 Task: Search one way flight ticket for 1 adult, 6 children, 1 infant in seat and 1 infant on lap in business from Gustavus: Gustavus Airport to Springfield: Abraham Lincoln Capital Airport on 5-2-2023. Choice of flights is Emirates. Number of bags: 2 carry on bags. Price is upto 90000. Outbound departure time preference is 13:15.
Action: Mouse moved to (262, 172)
Screenshot: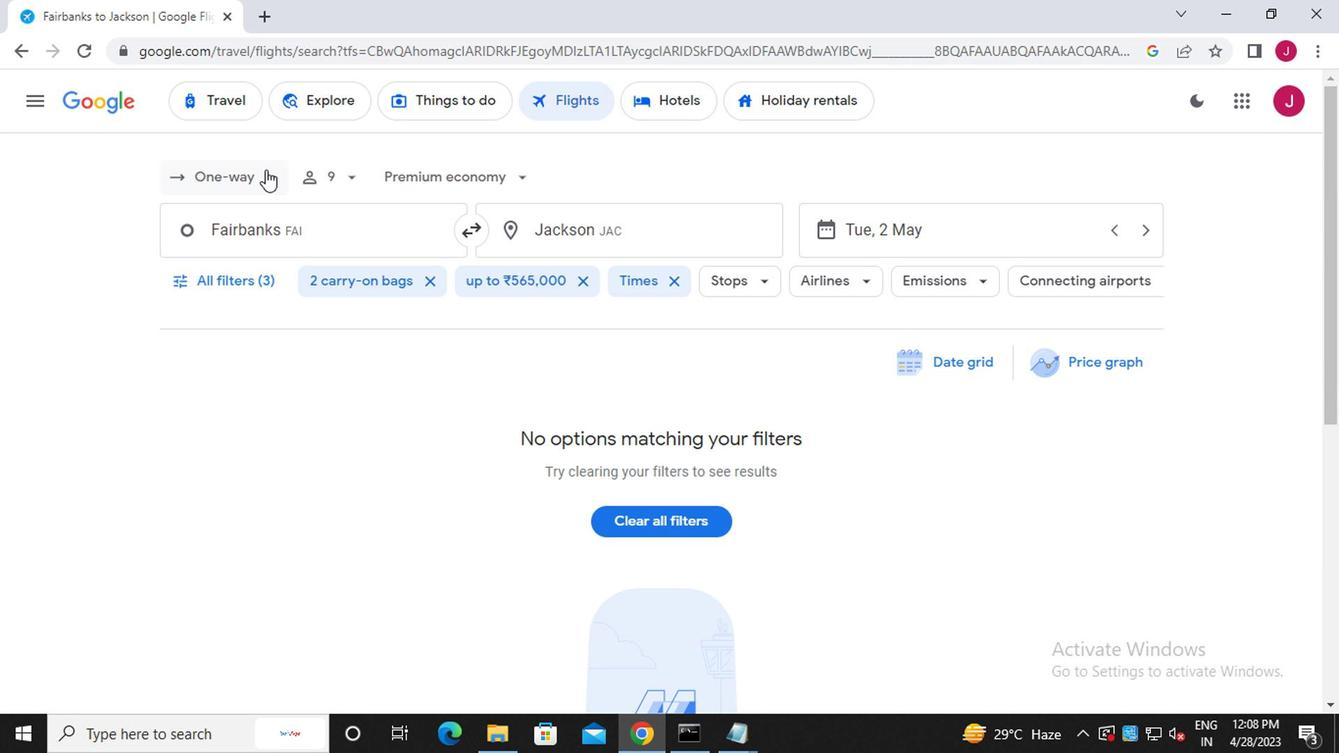 
Action: Mouse pressed left at (262, 172)
Screenshot: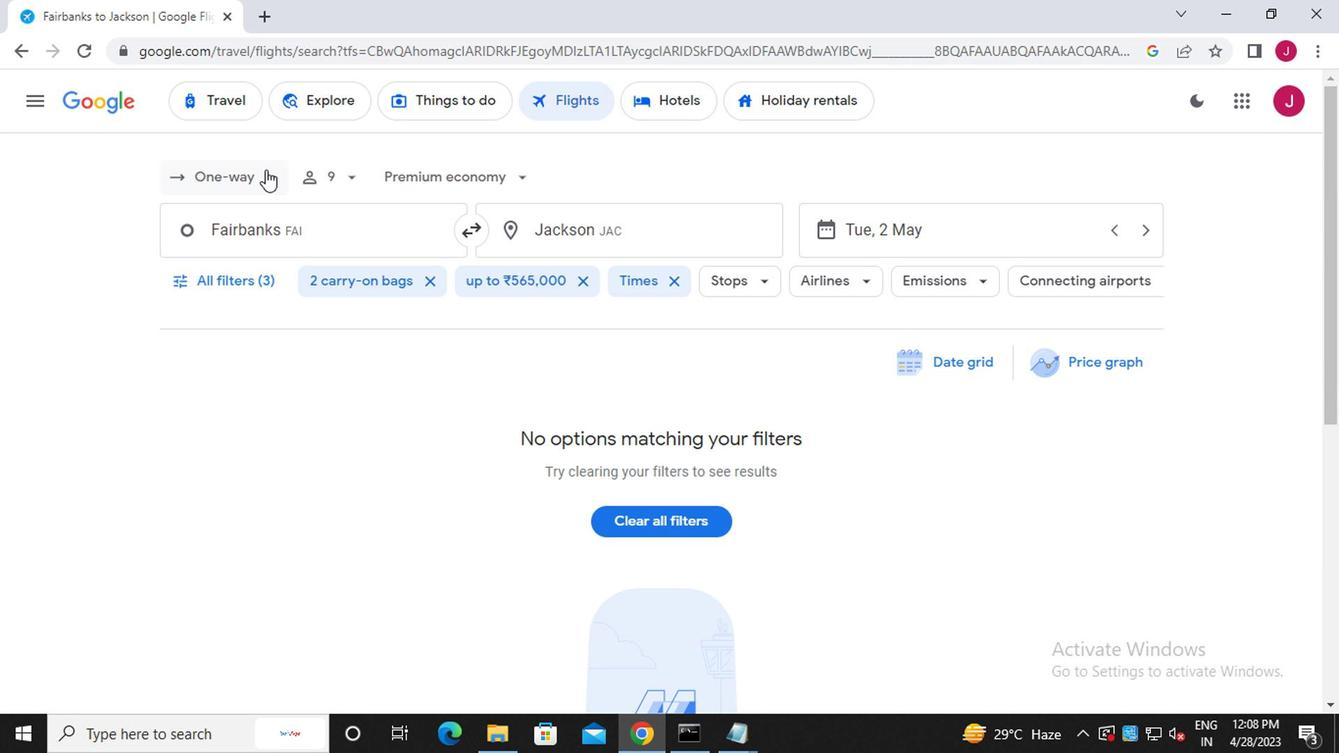 
Action: Mouse moved to (270, 262)
Screenshot: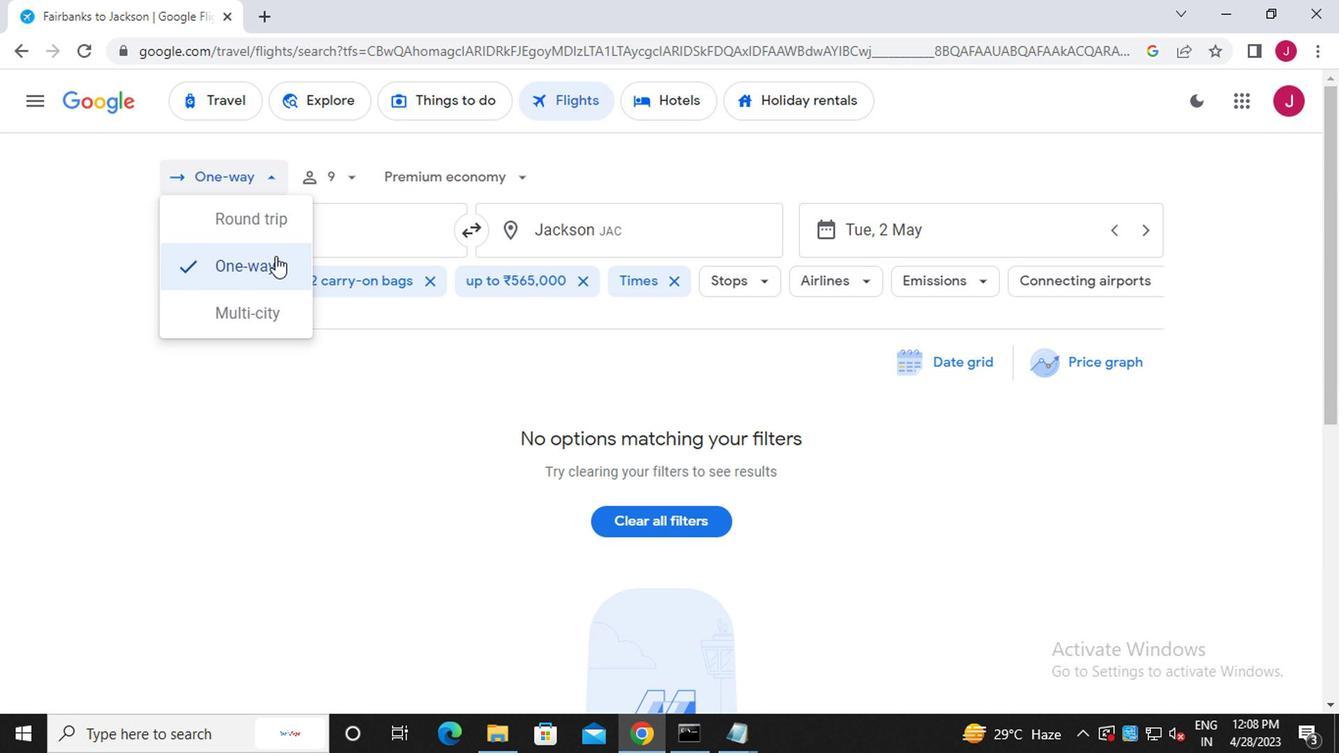 
Action: Mouse pressed left at (270, 262)
Screenshot: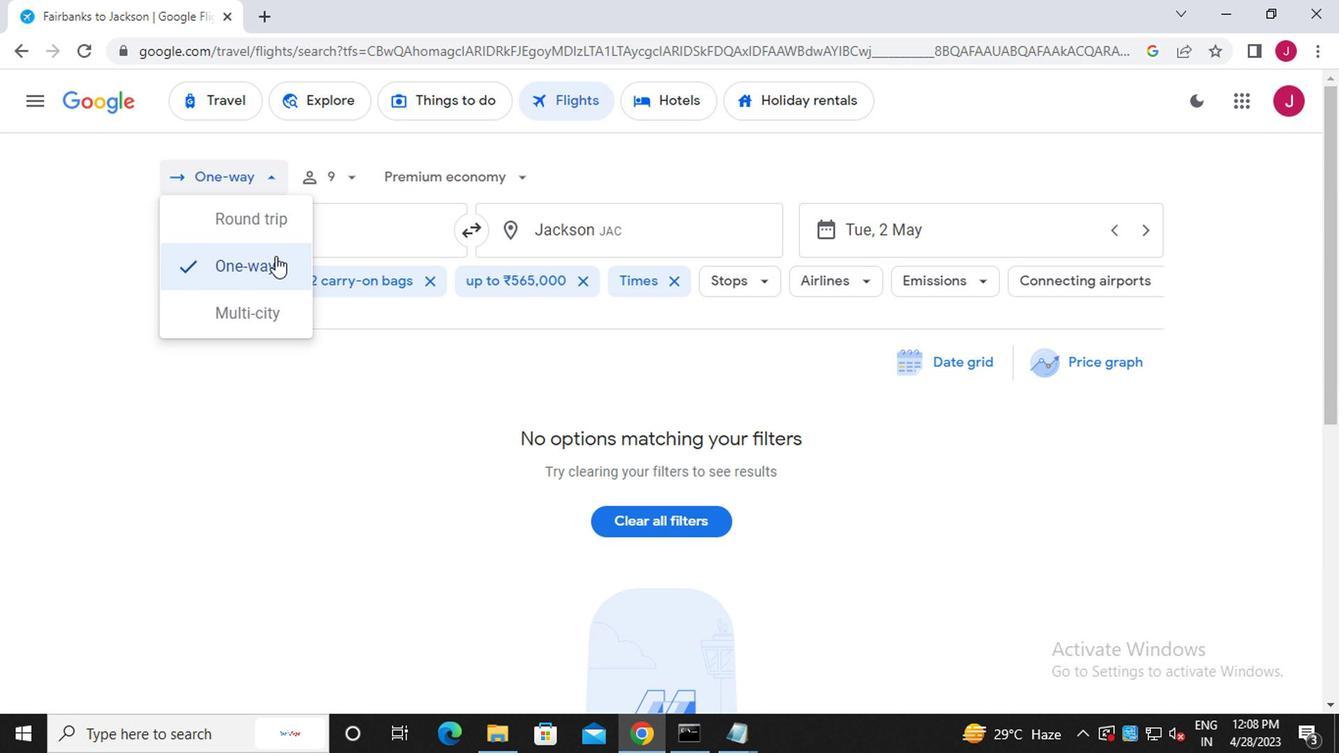 
Action: Mouse moved to (338, 176)
Screenshot: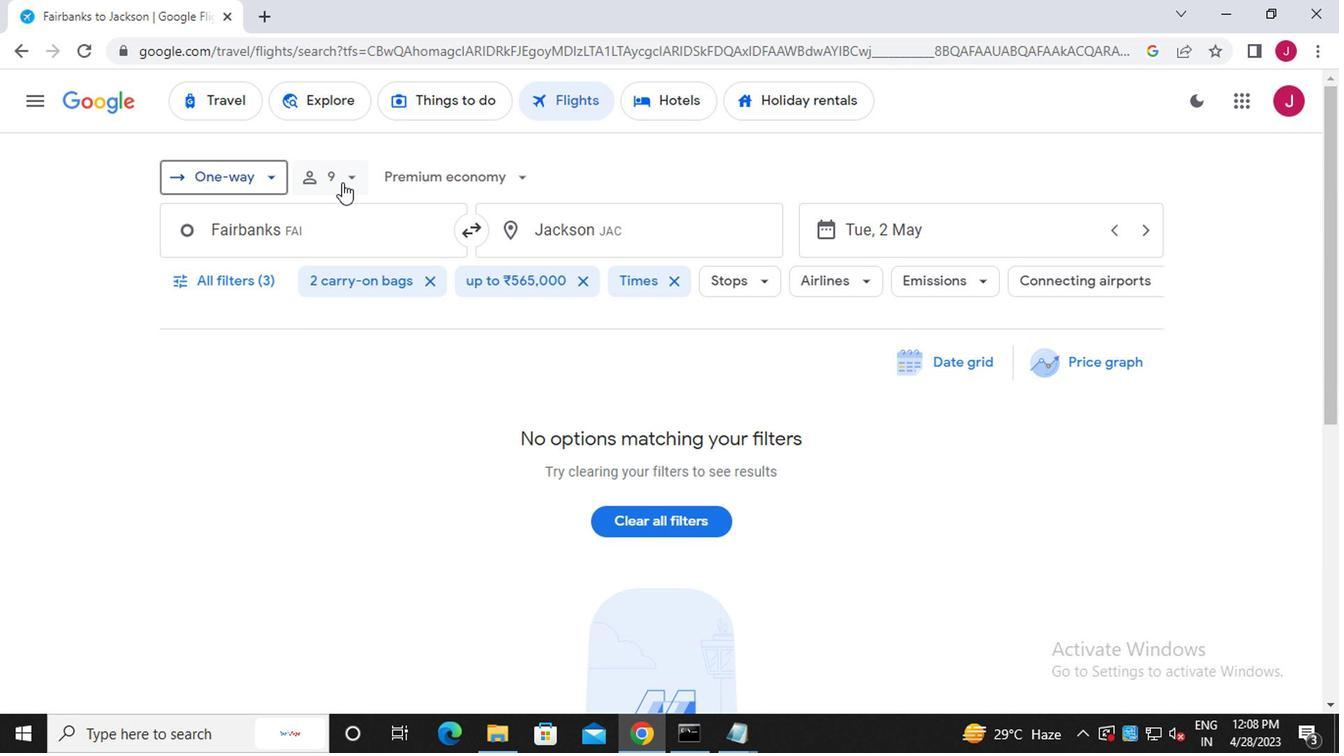 
Action: Mouse pressed left at (338, 176)
Screenshot: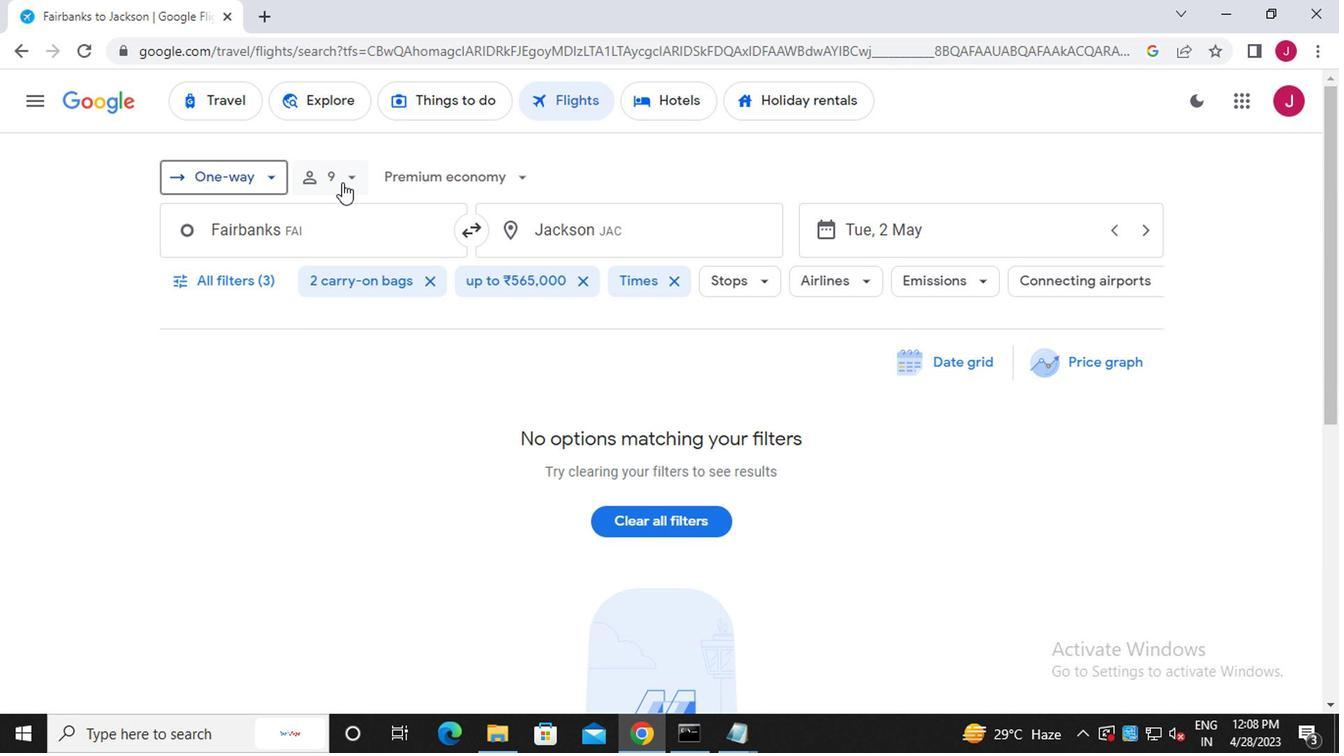 
Action: Mouse moved to (428, 226)
Screenshot: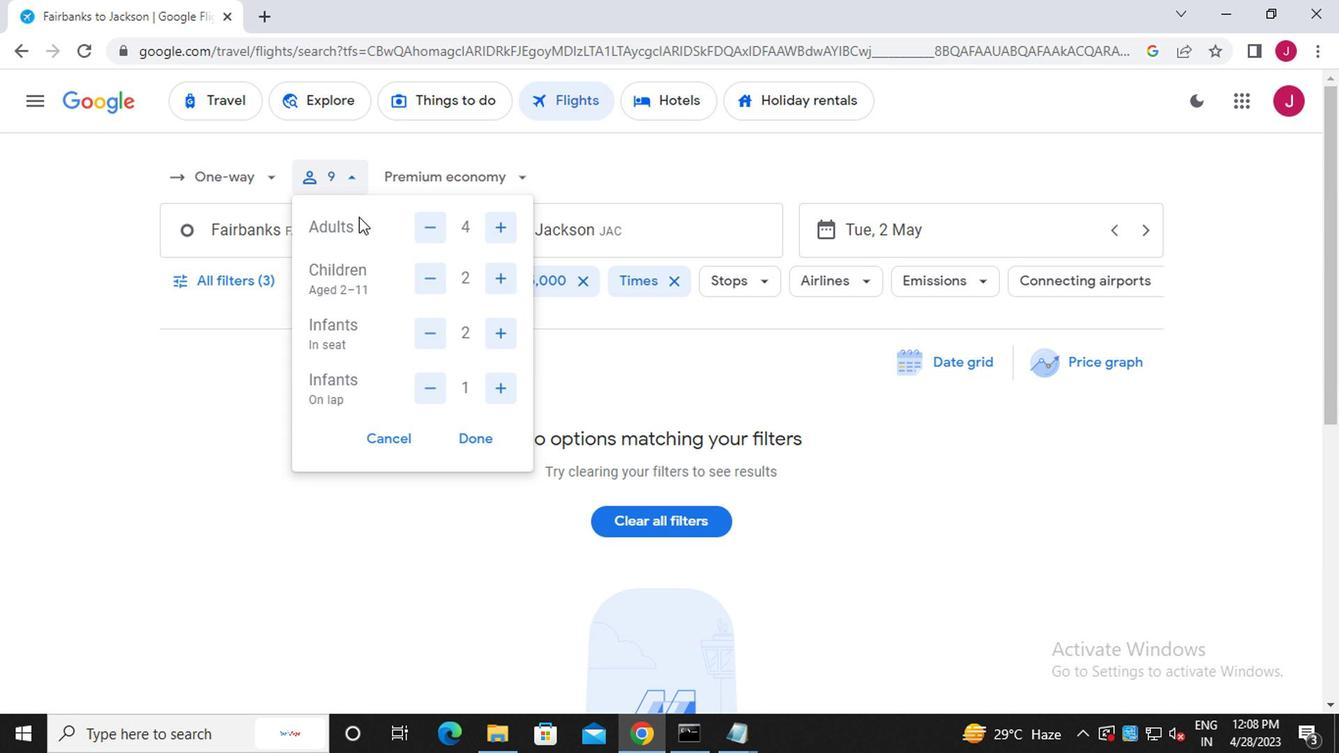 
Action: Mouse pressed left at (428, 226)
Screenshot: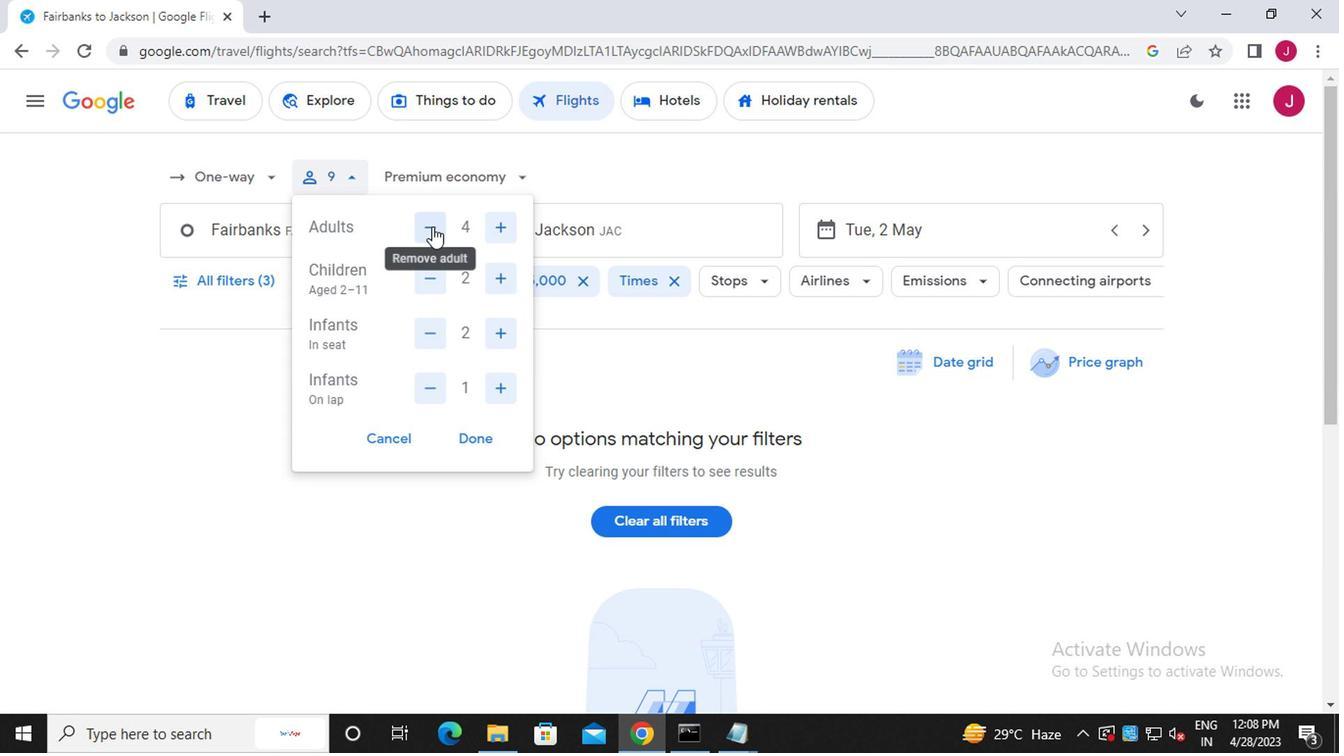 
Action: Mouse pressed left at (428, 226)
Screenshot: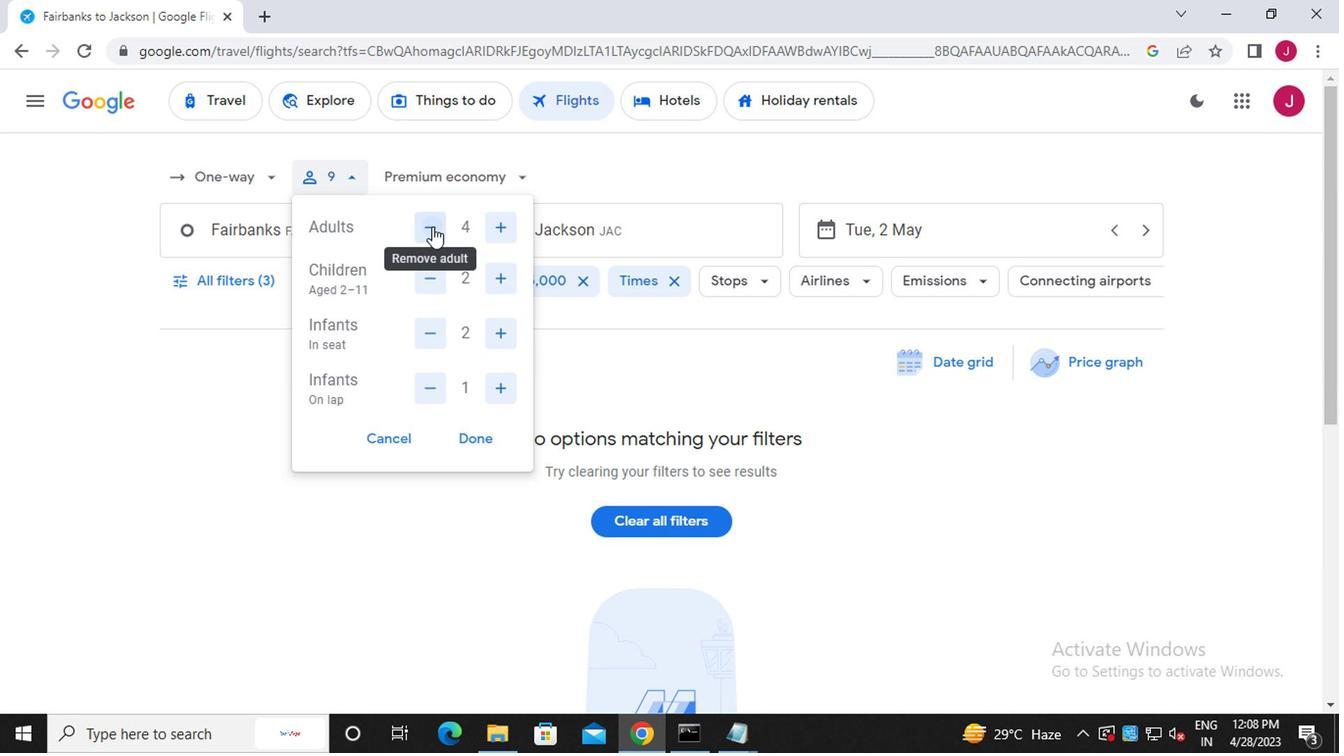 
Action: Mouse pressed left at (428, 226)
Screenshot: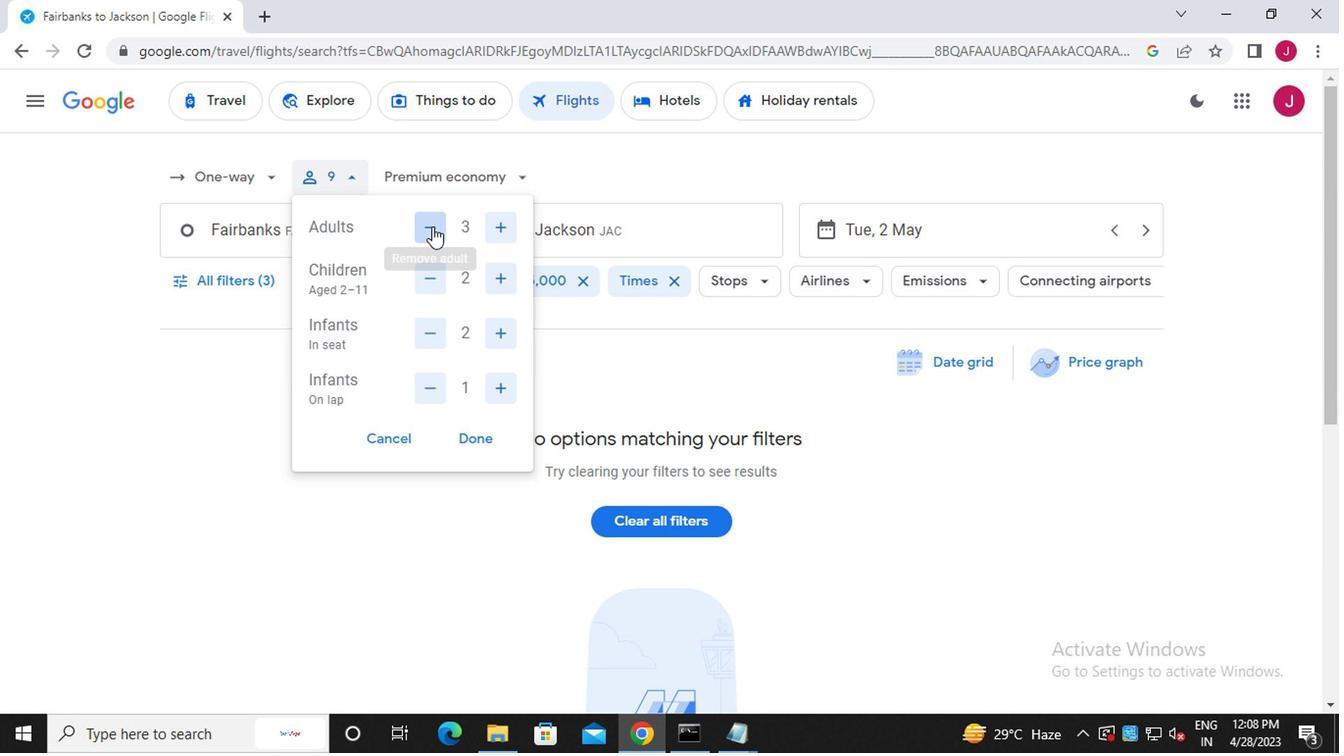 
Action: Mouse moved to (503, 277)
Screenshot: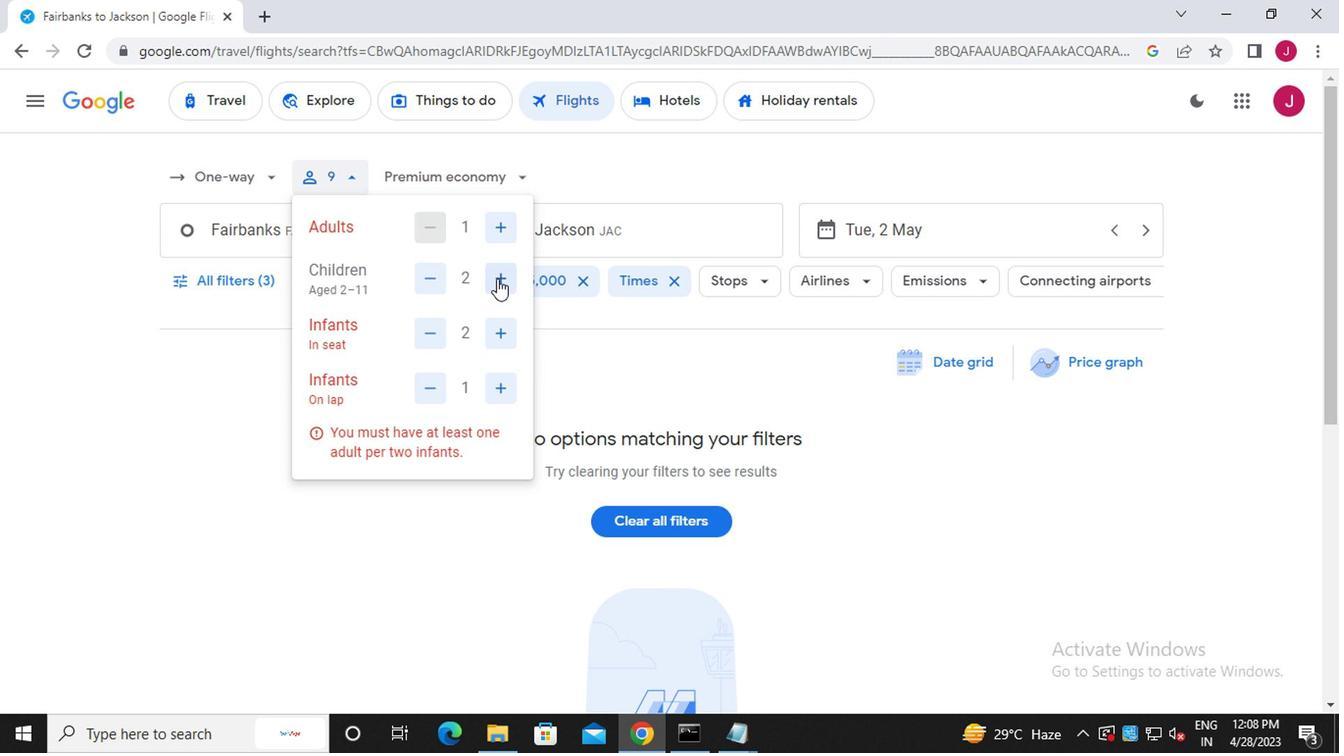 
Action: Mouse pressed left at (503, 277)
Screenshot: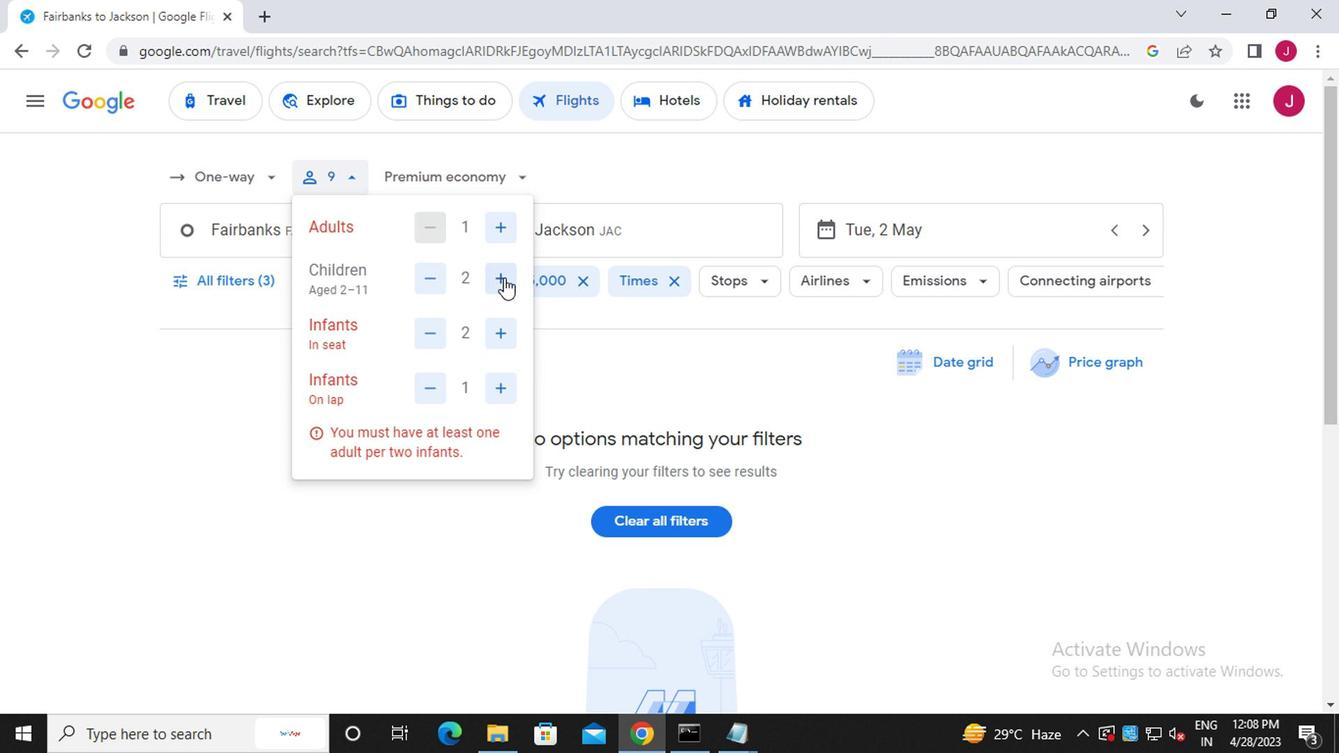 
Action: Mouse pressed left at (503, 277)
Screenshot: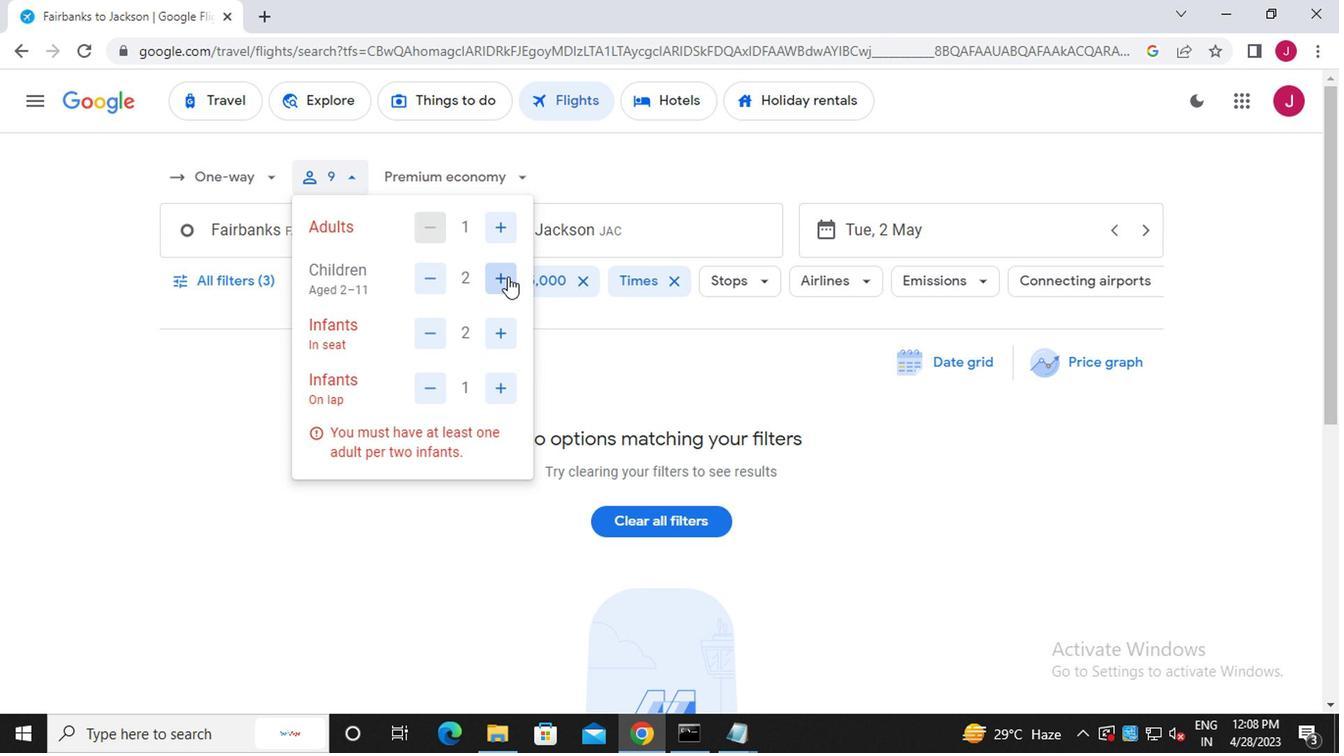 
Action: Mouse pressed left at (503, 277)
Screenshot: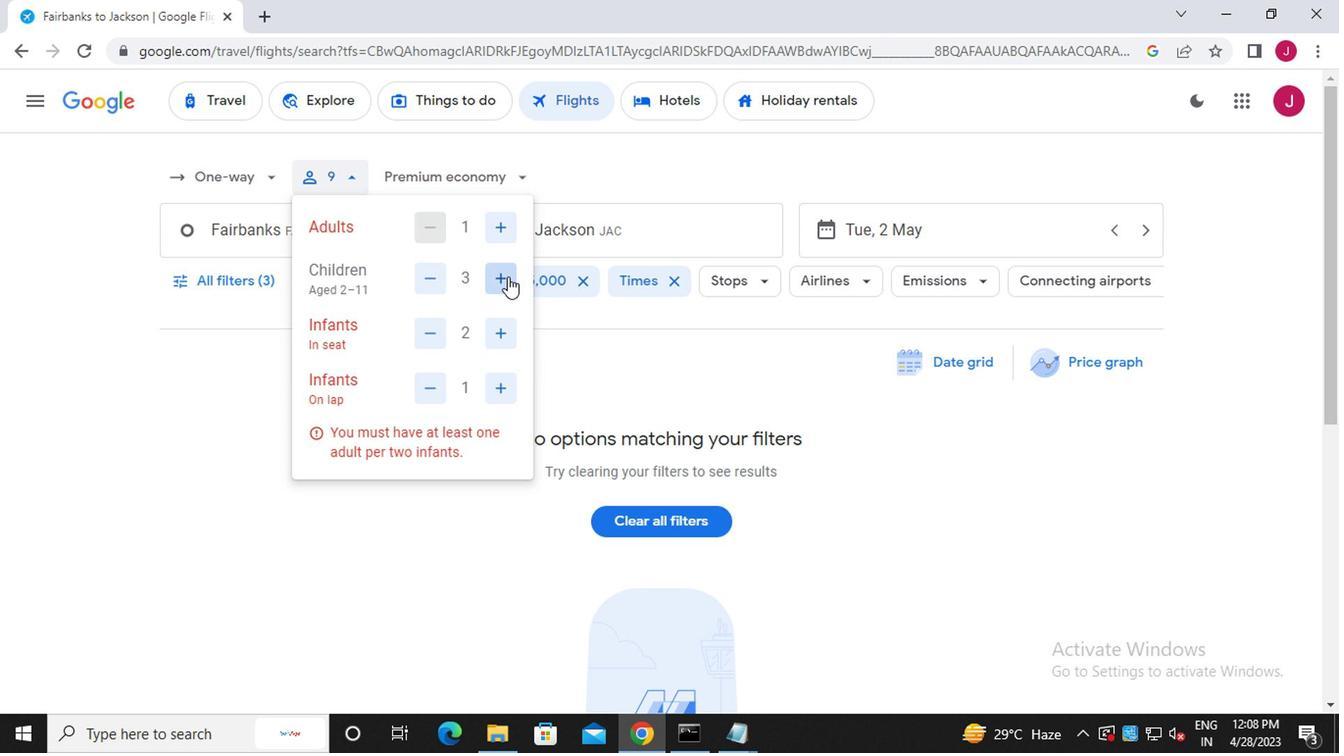 
Action: Mouse pressed left at (503, 277)
Screenshot: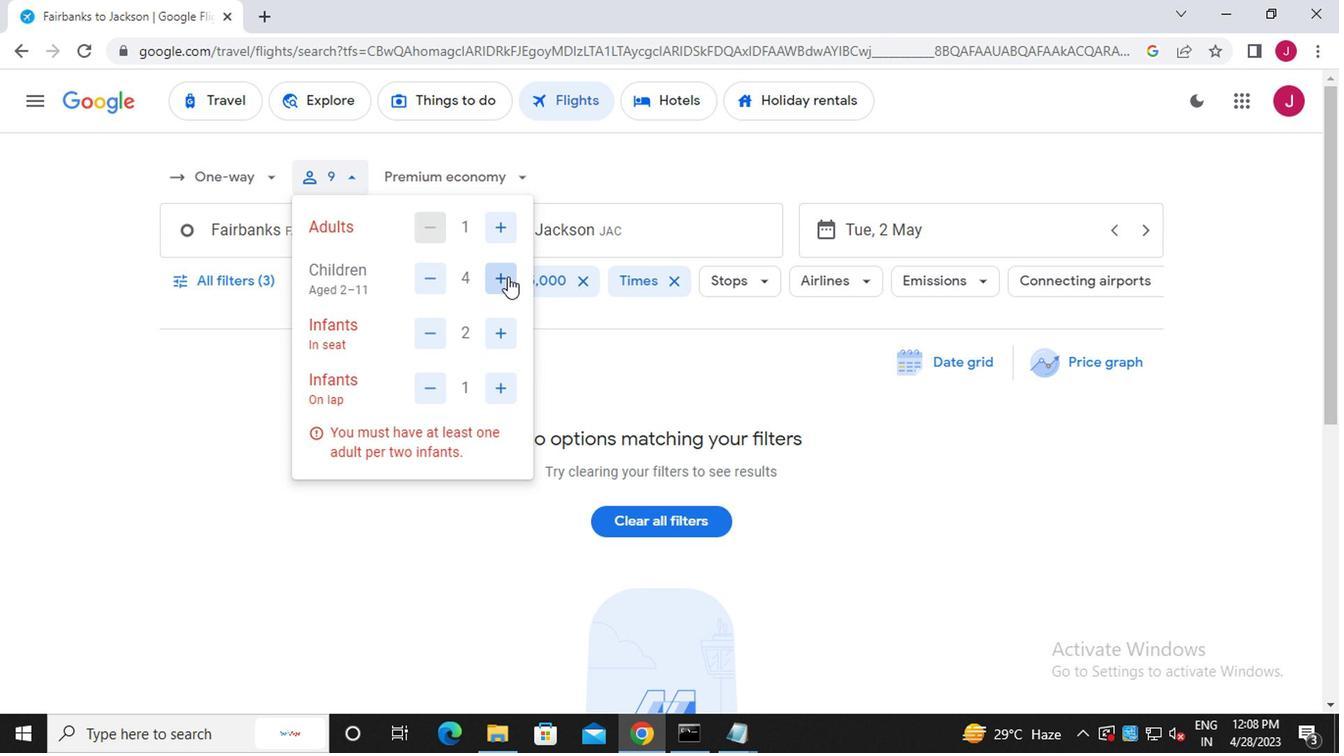 
Action: Mouse moved to (429, 327)
Screenshot: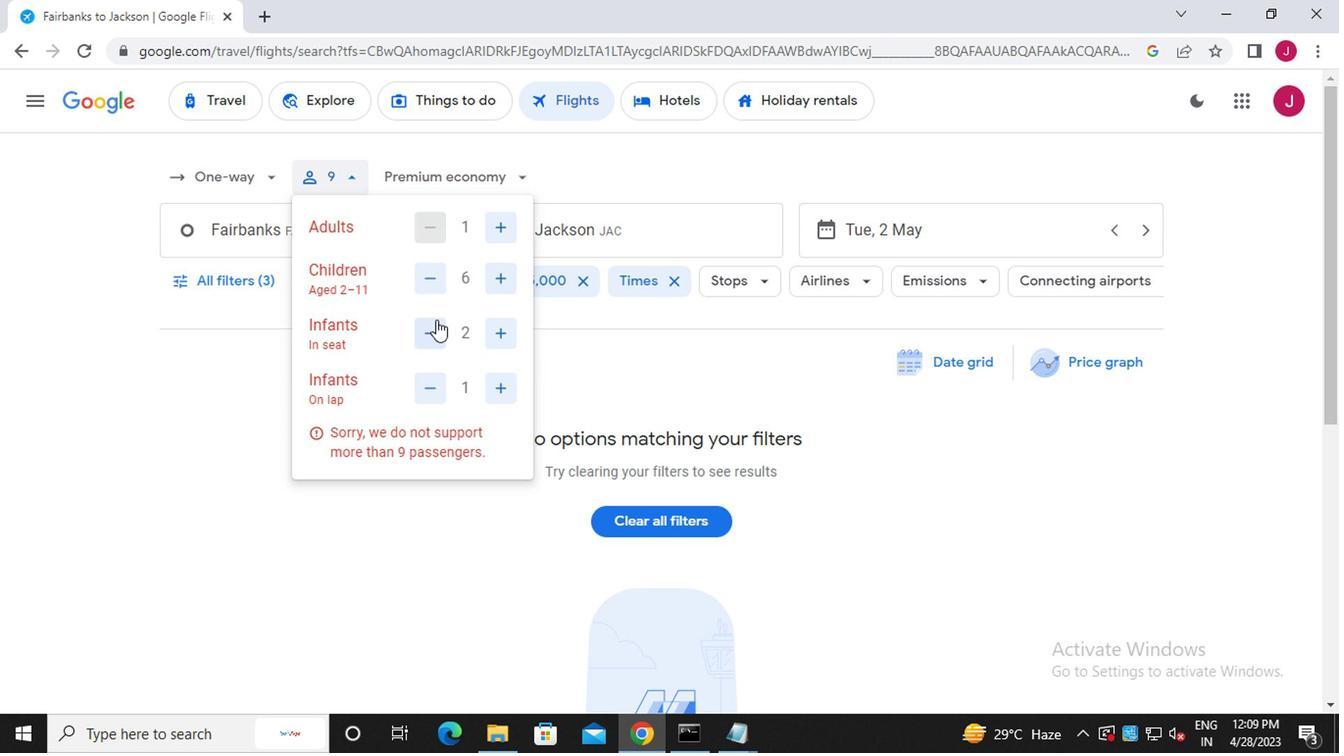 
Action: Mouse pressed left at (429, 327)
Screenshot: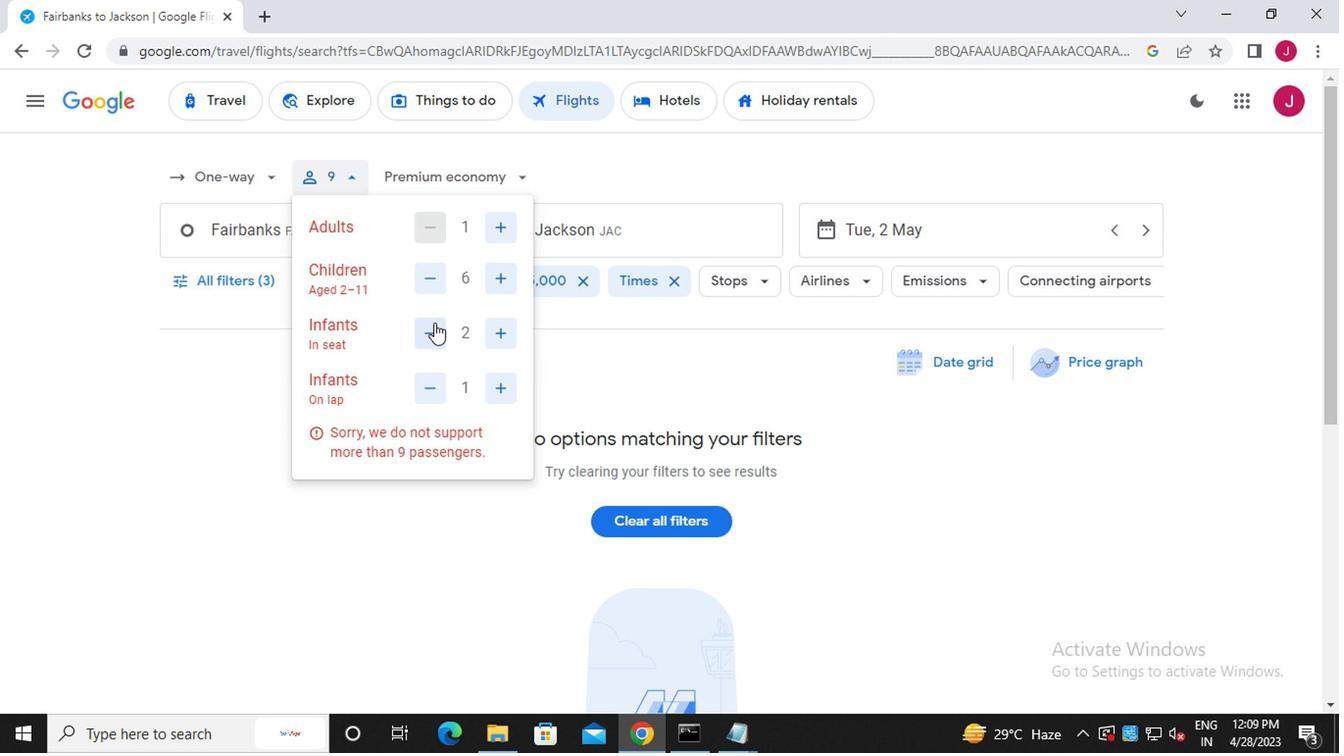 
Action: Mouse moved to (468, 443)
Screenshot: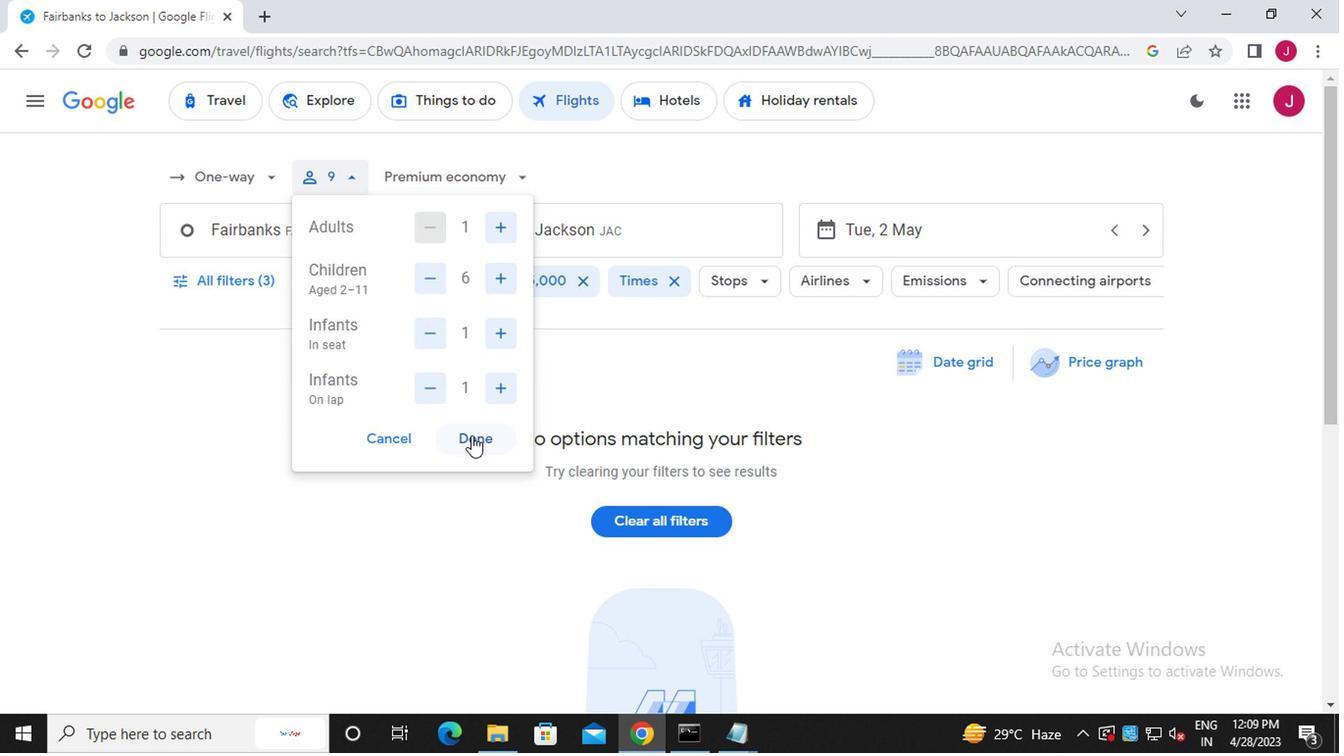 
Action: Mouse pressed left at (468, 443)
Screenshot: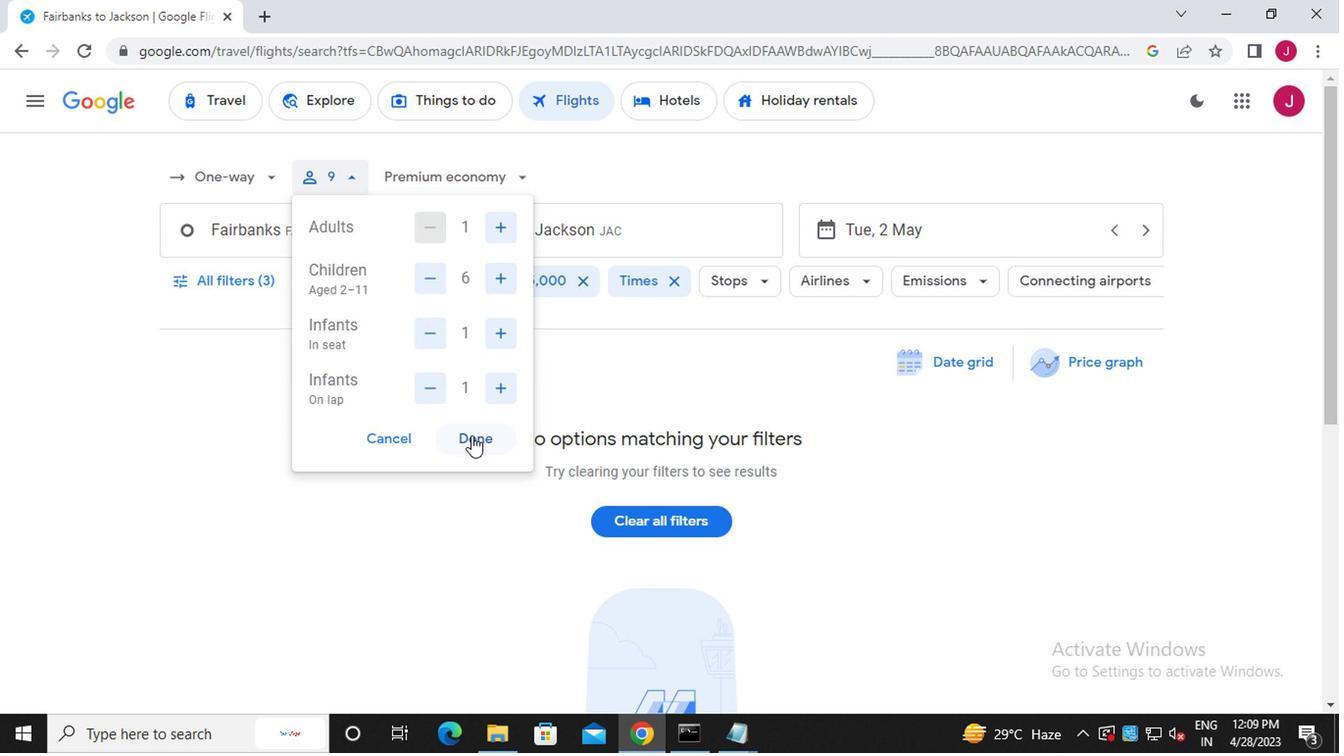 
Action: Mouse moved to (498, 171)
Screenshot: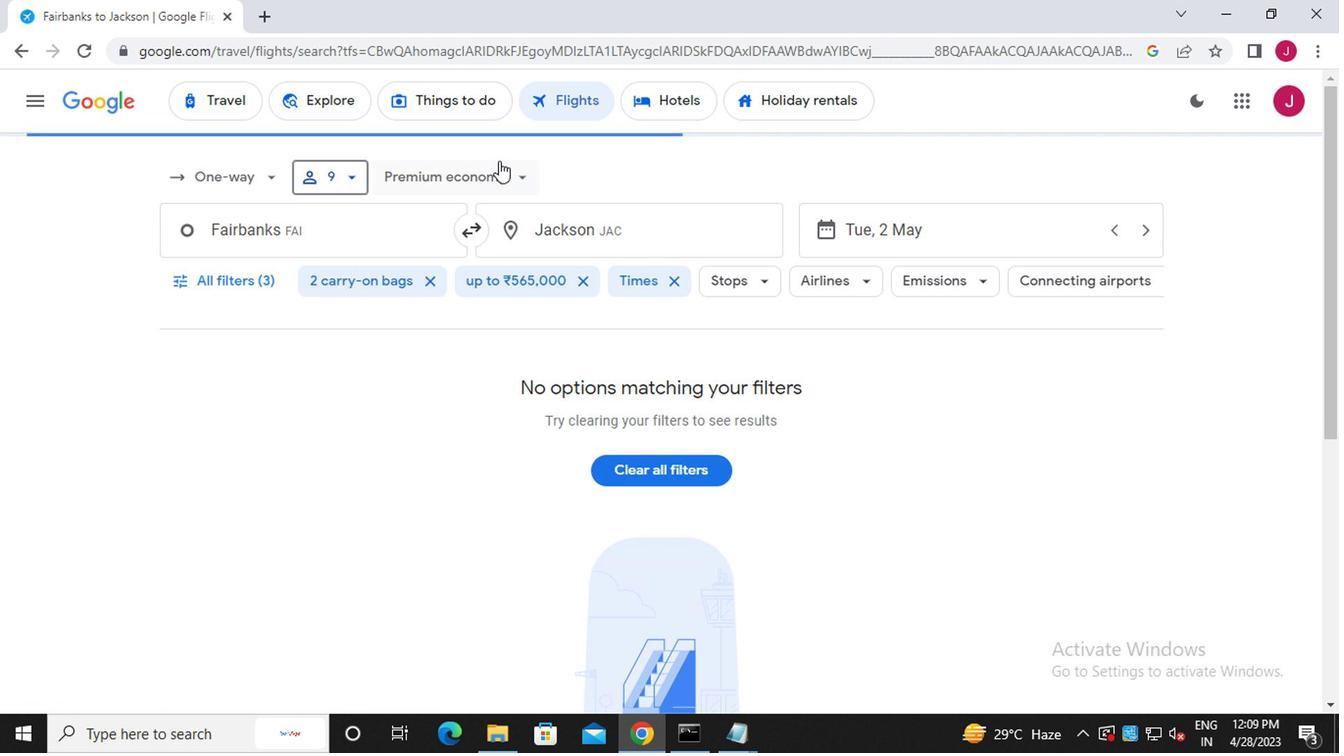 
Action: Mouse pressed left at (498, 171)
Screenshot: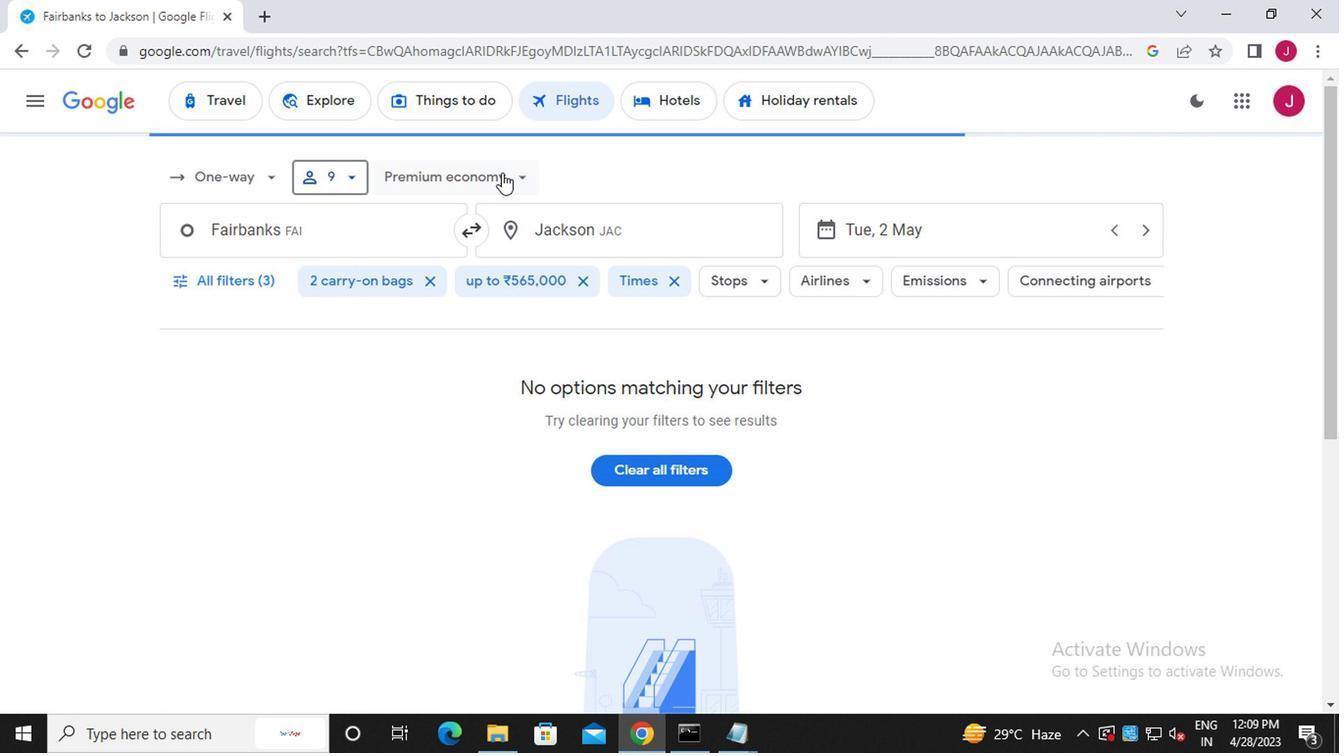 
Action: Mouse moved to (316, 233)
Screenshot: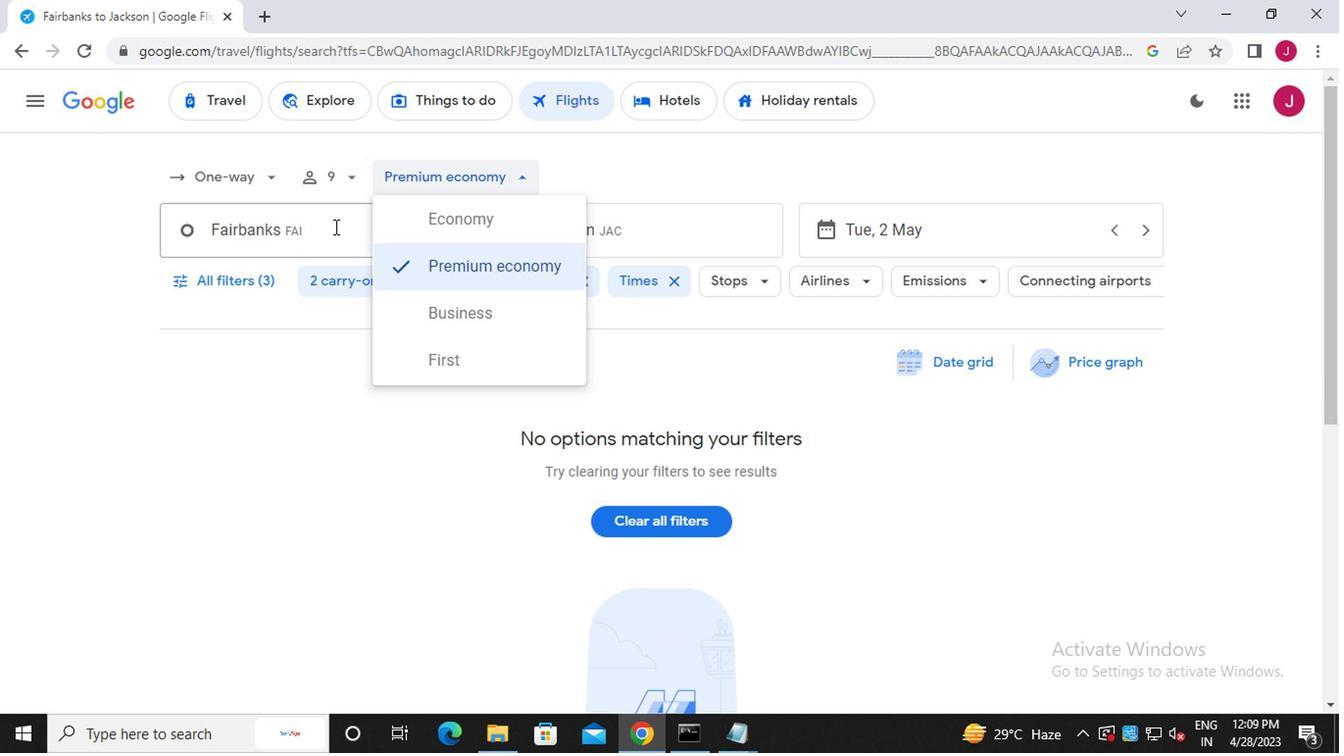 
Action: Mouse pressed left at (316, 233)
Screenshot: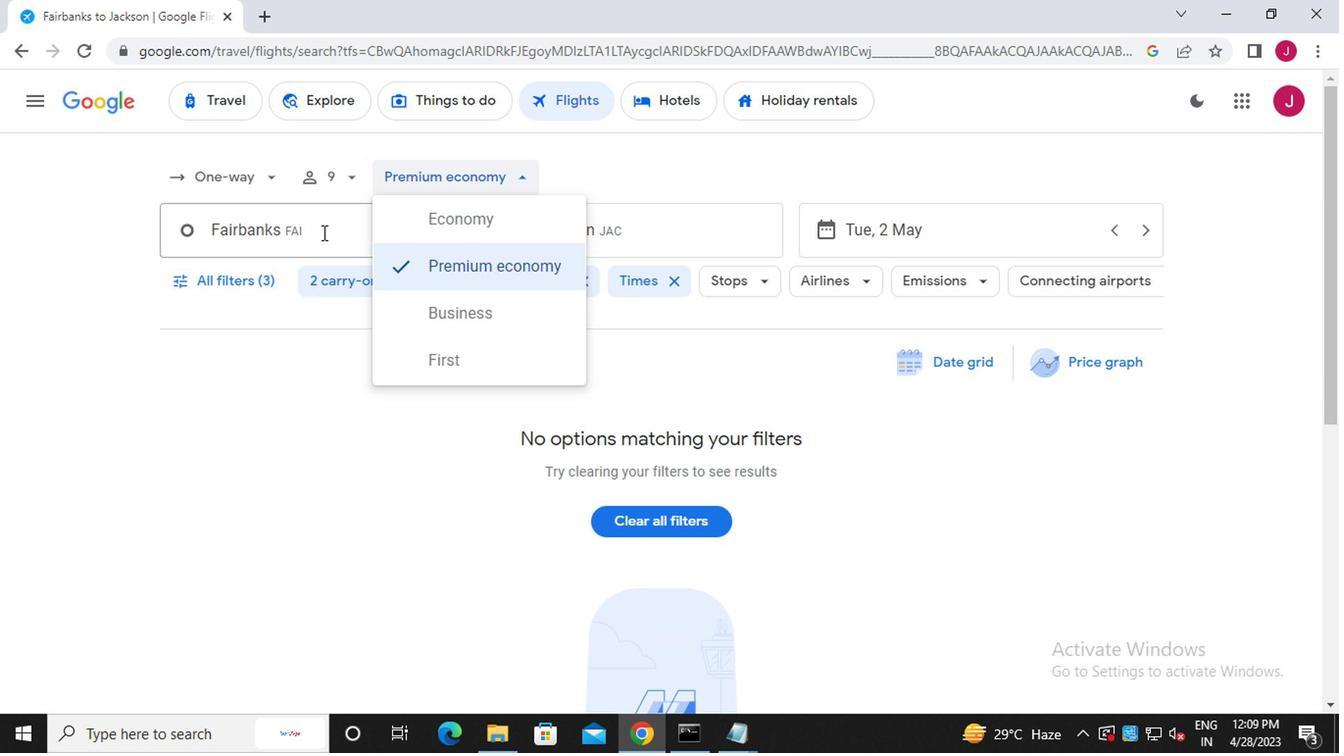 
Action: Mouse moved to (314, 233)
Screenshot: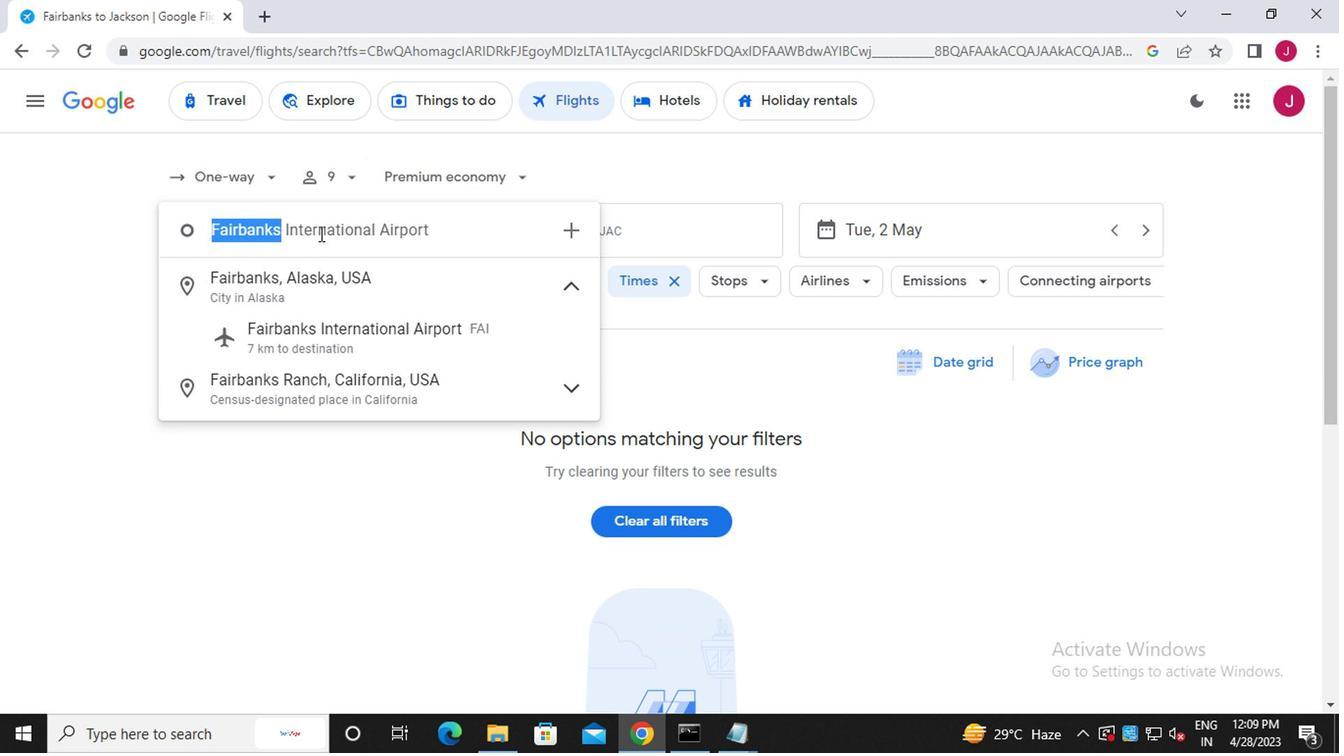 
Action: Key pressed g<Key.caps_lock>ustavus
Screenshot: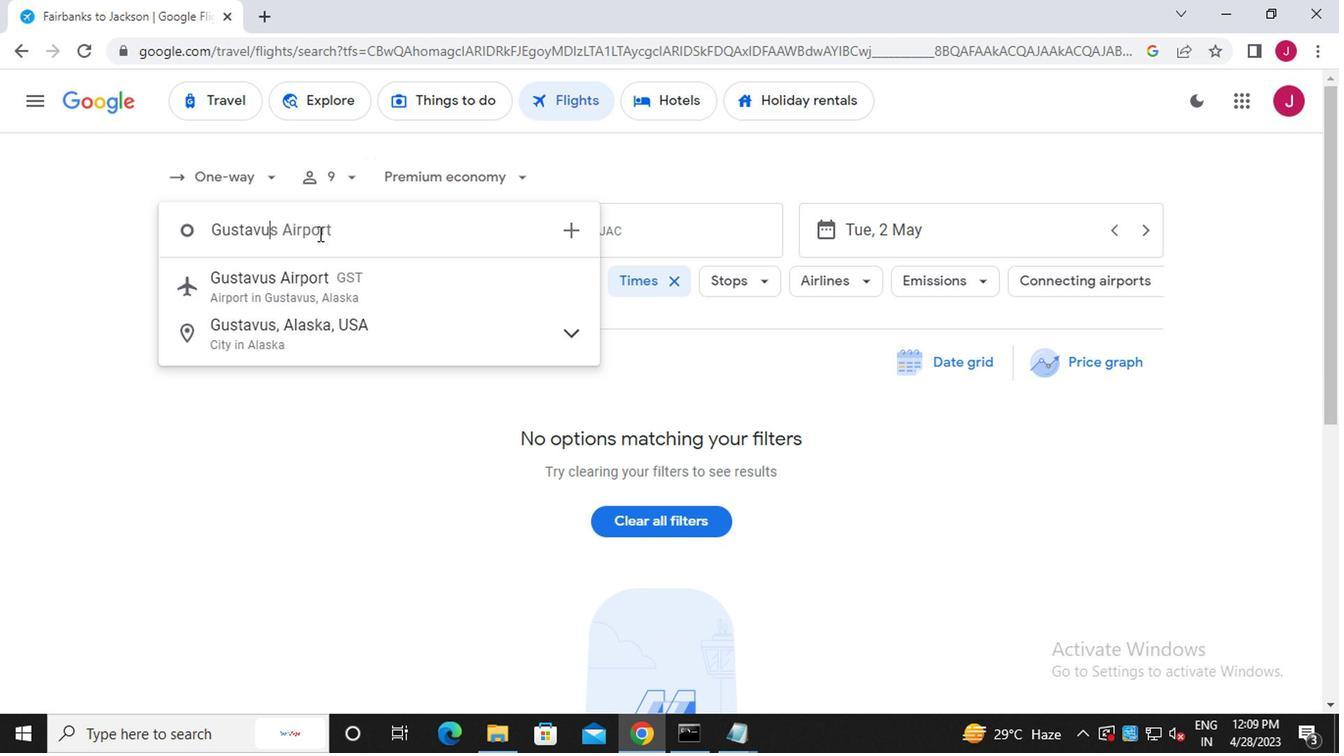 
Action: Mouse moved to (311, 297)
Screenshot: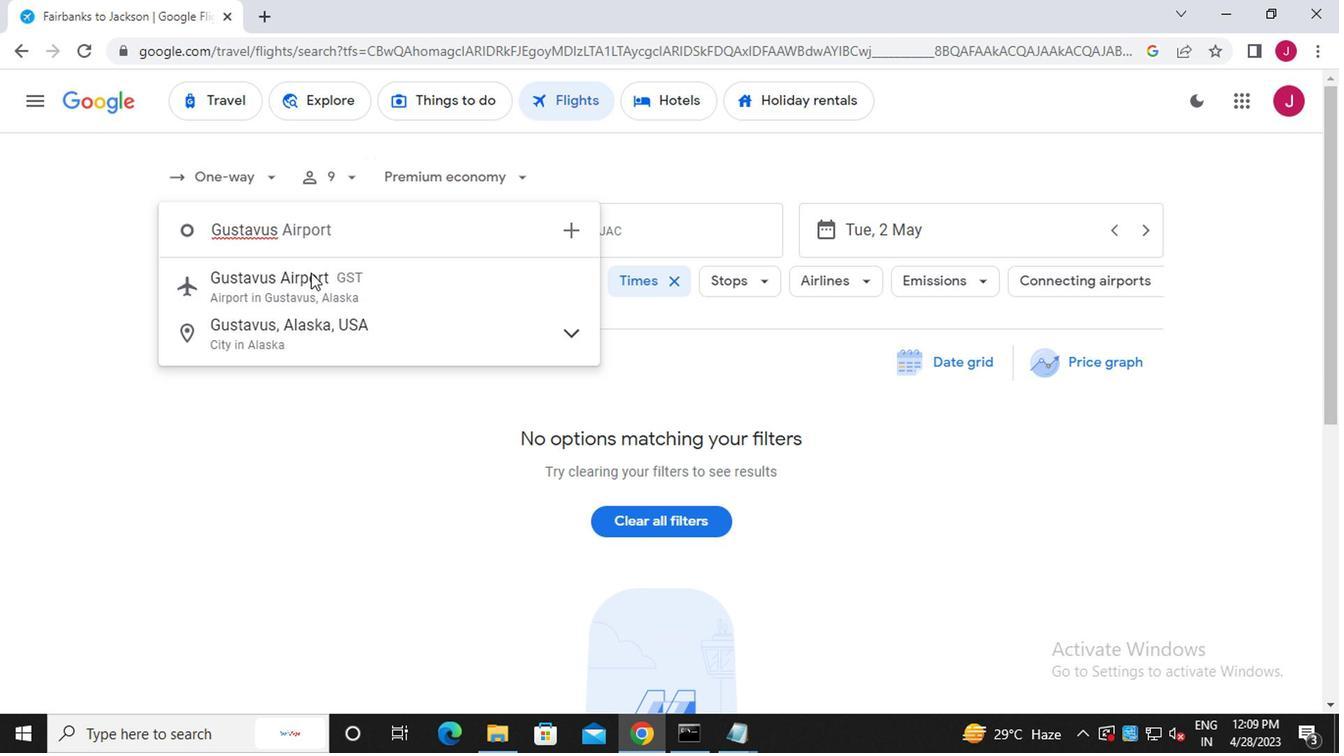 
Action: Mouse pressed left at (311, 297)
Screenshot: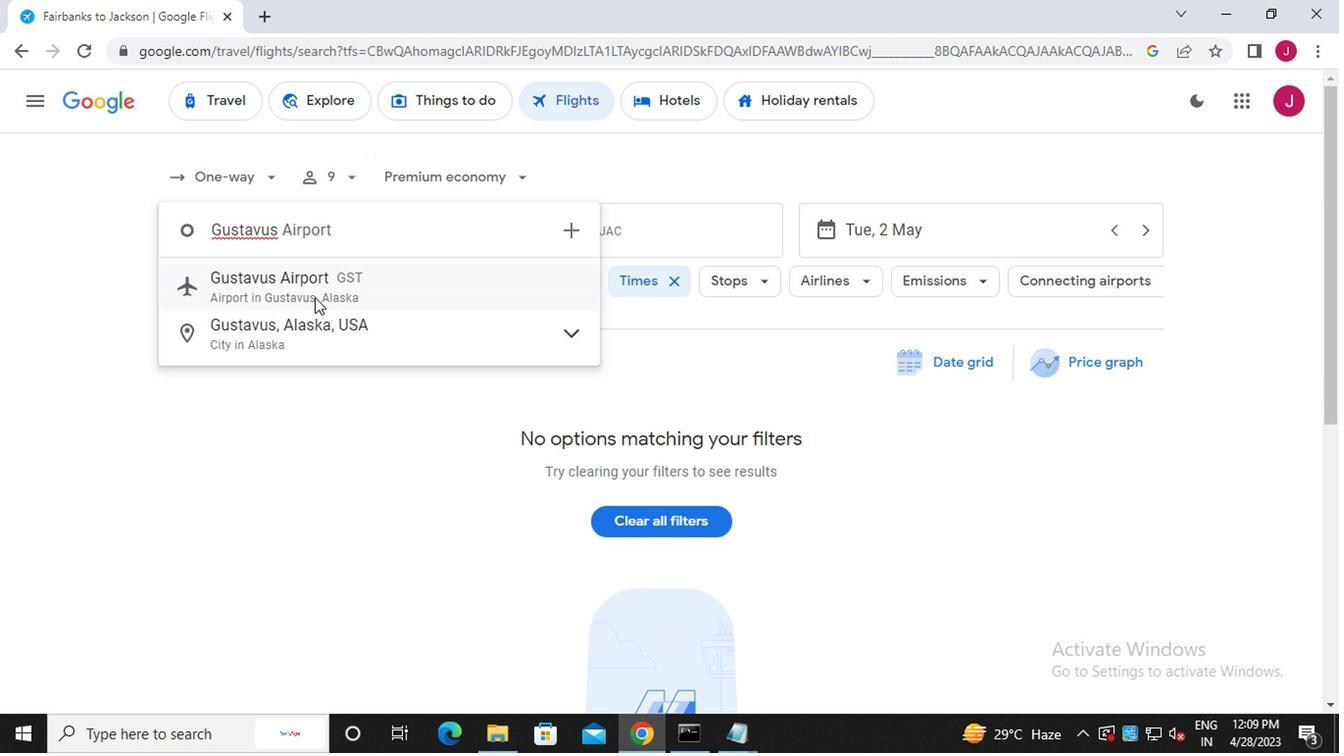 
Action: Mouse moved to (634, 236)
Screenshot: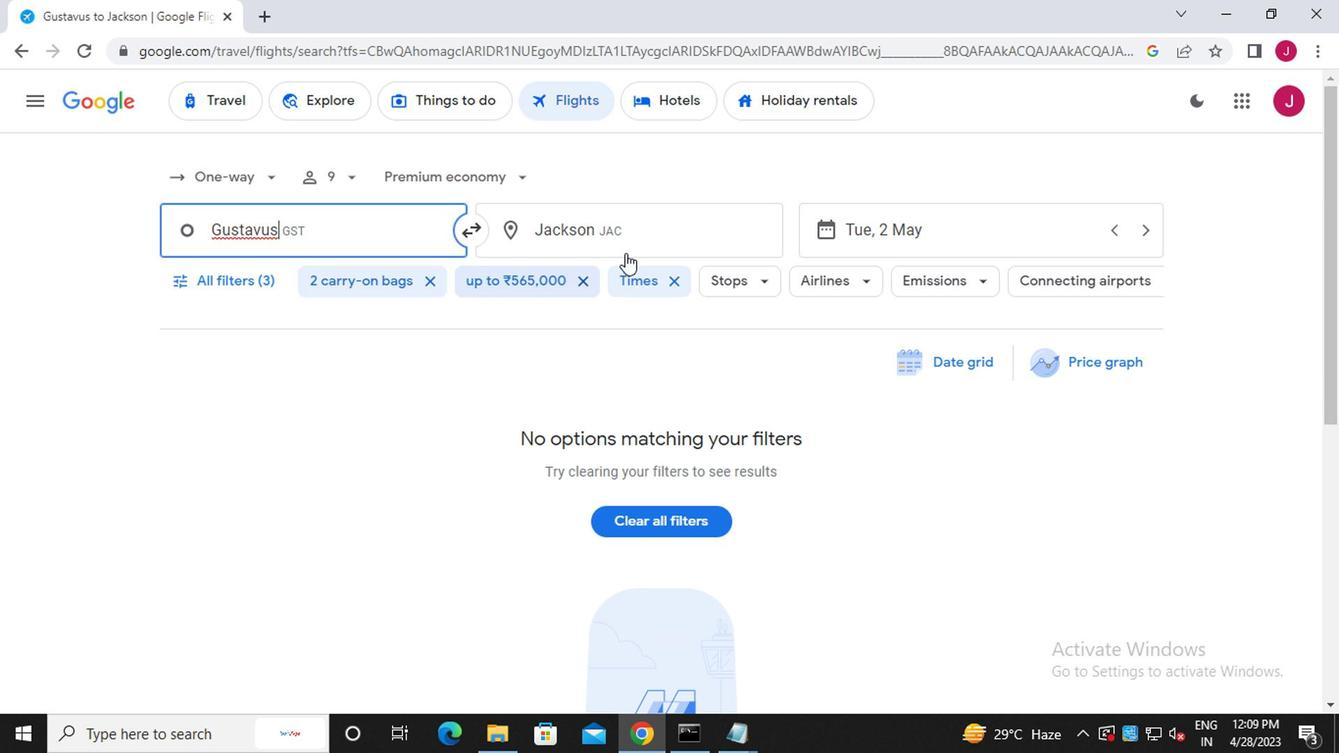 
Action: Mouse pressed left at (634, 236)
Screenshot: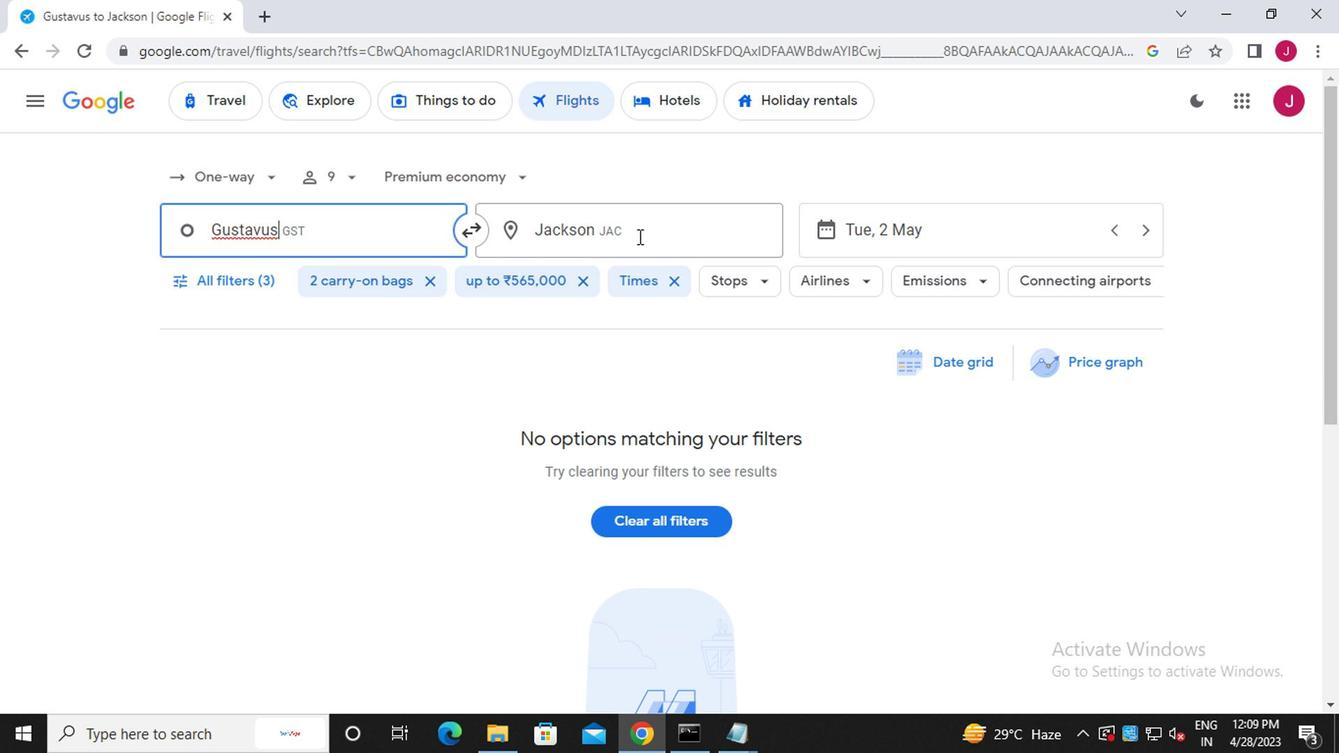 
Action: Mouse moved to (636, 236)
Screenshot: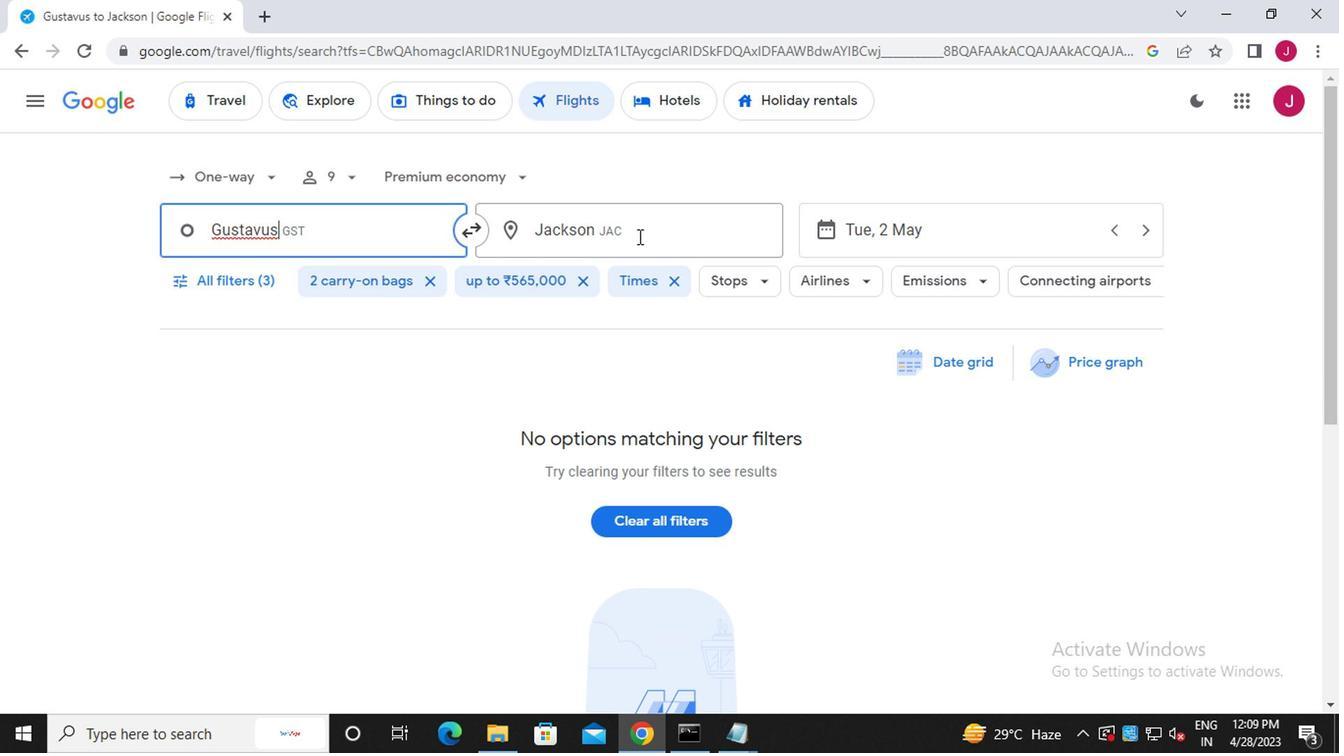 
Action: Key pressed spring<Key.space><Key.backspace>field
Screenshot: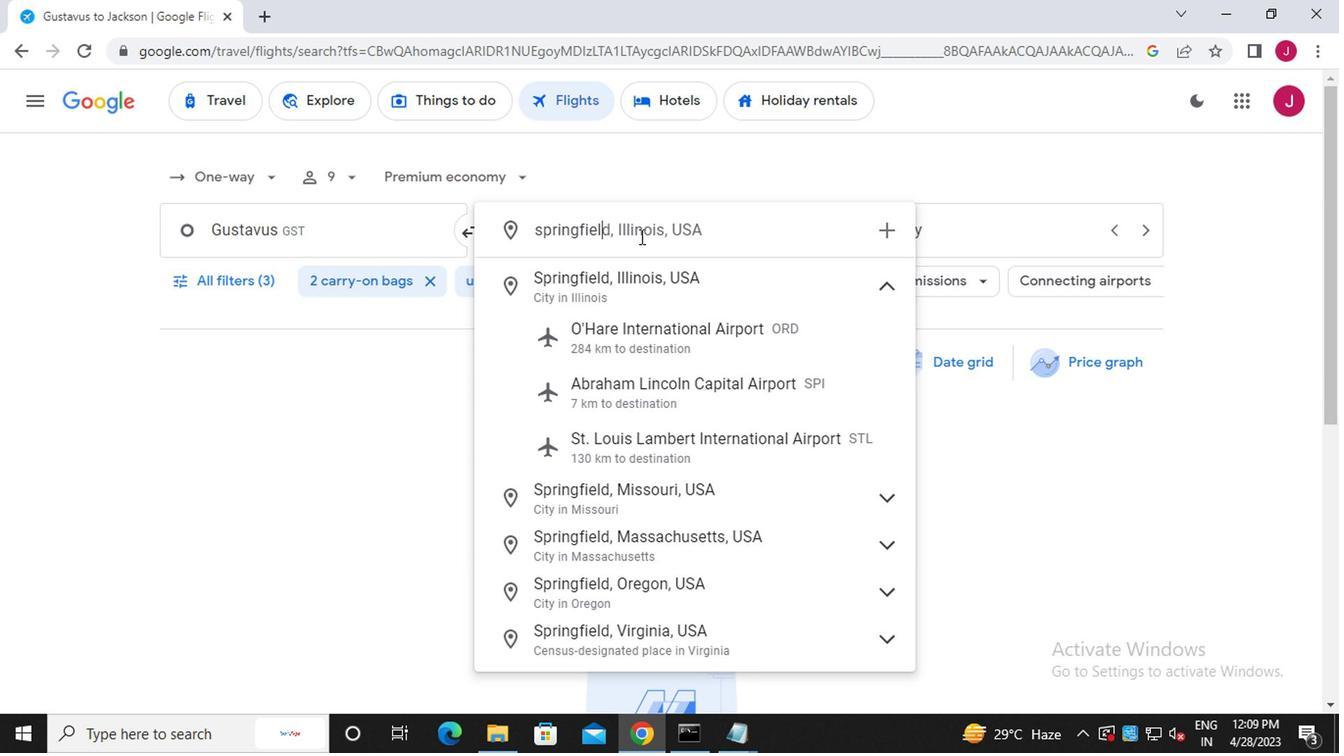
Action: Mouse moved to (722, 394)
Screenshot: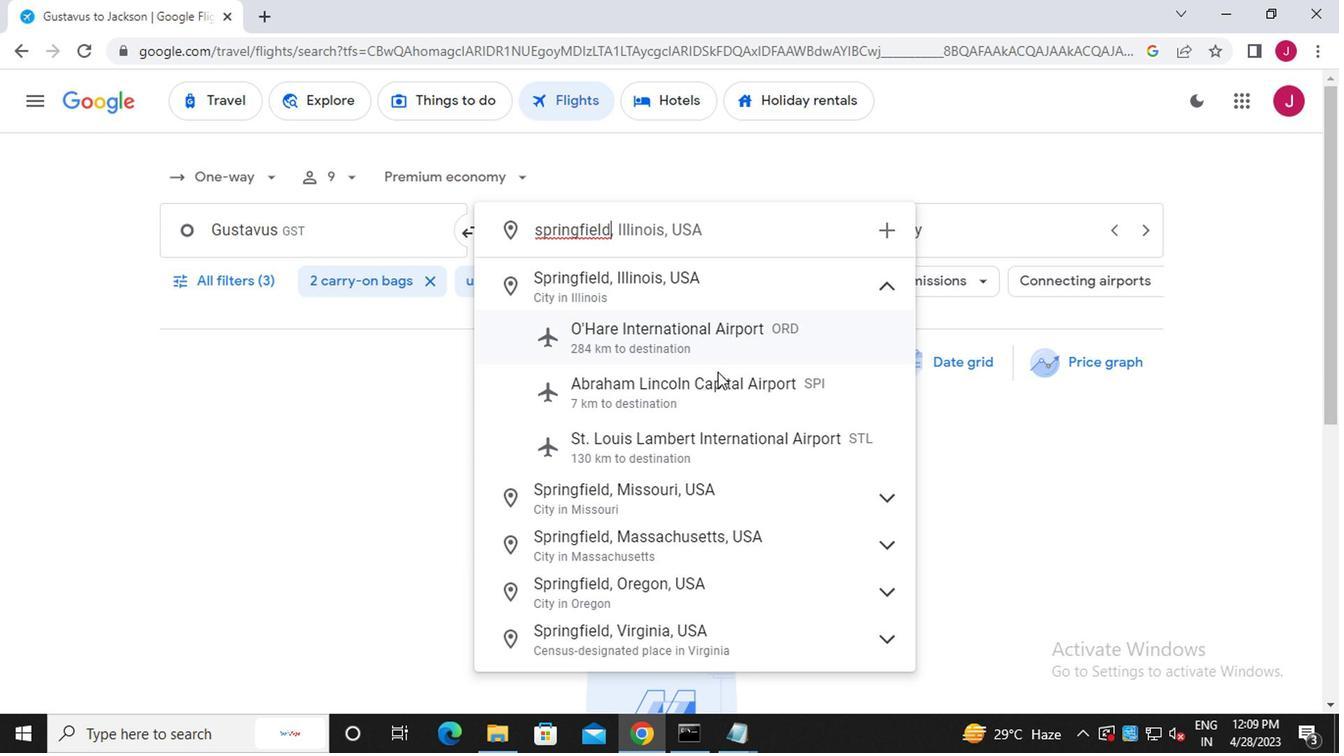 
Action: Mouse pressed left at (722, 394)
Screenshot: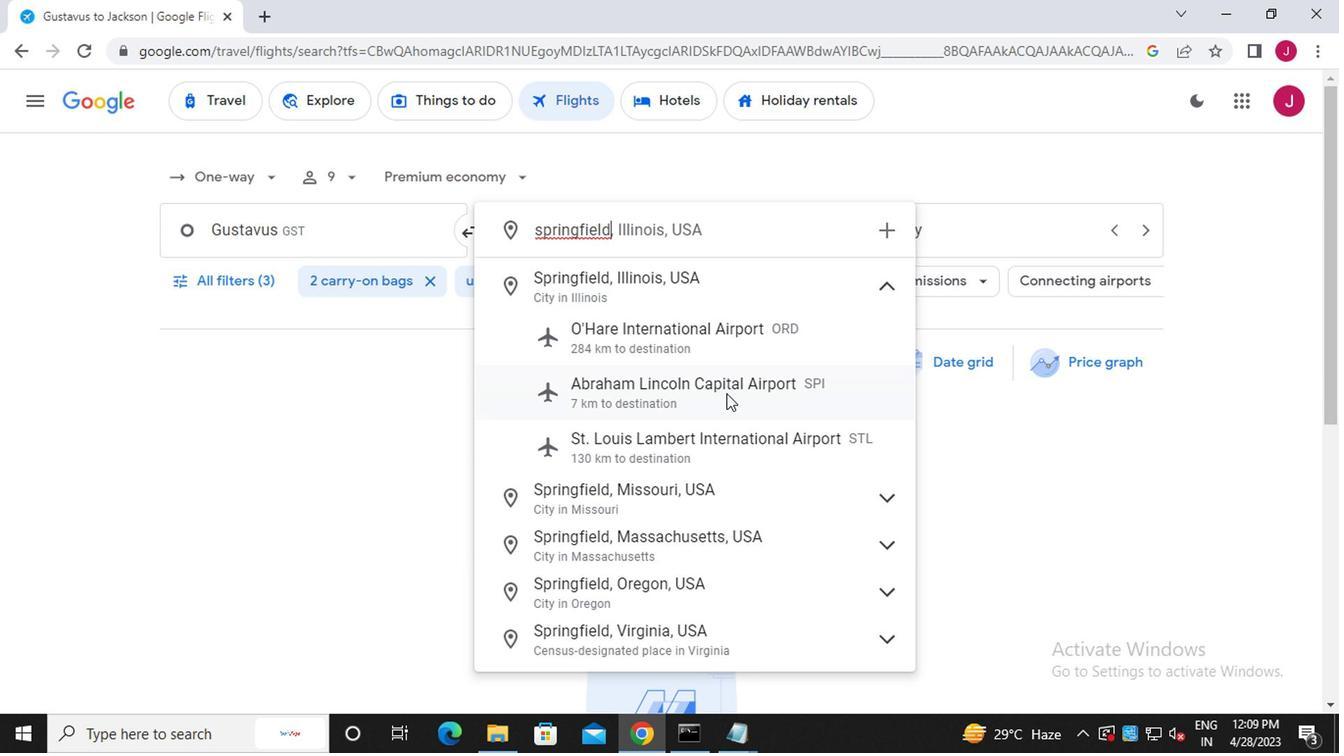 
Action: Mouse moved to (937, 230)
Screenshot: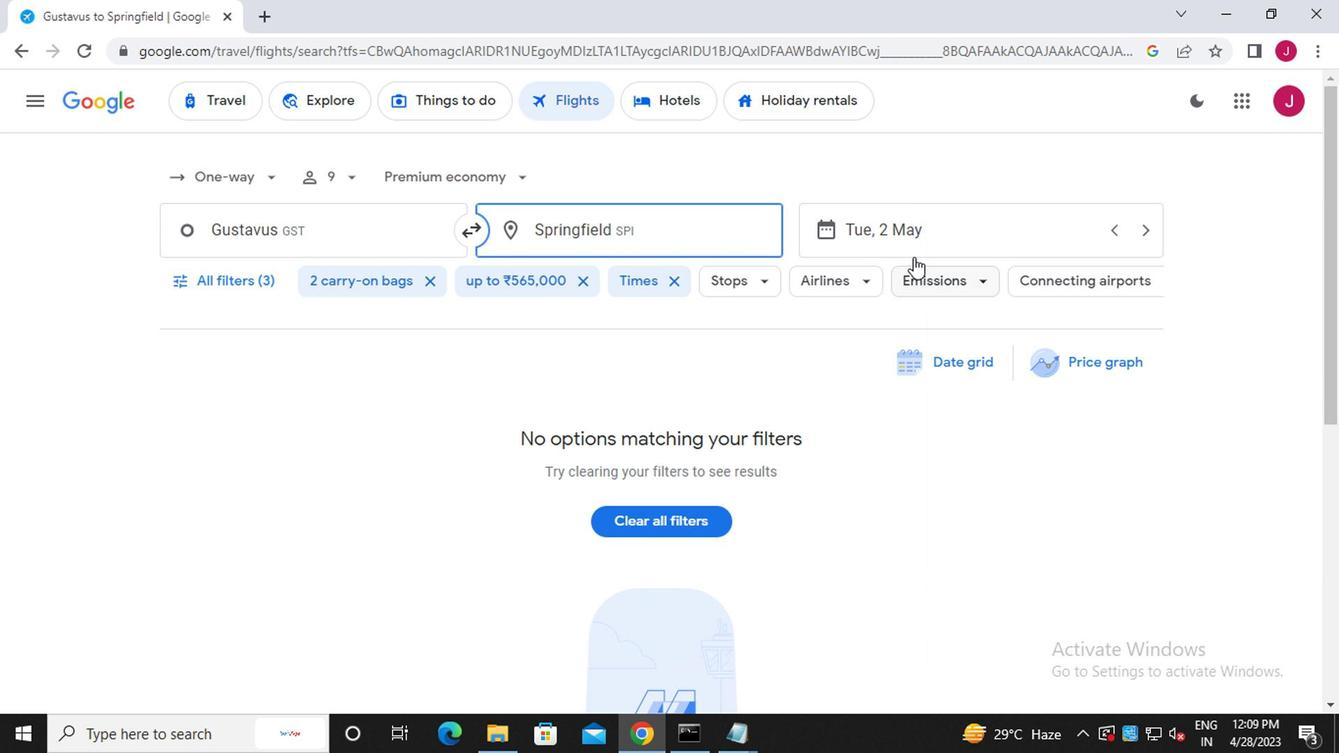 
Action: Mouse pressed left at (937, 230)
Screenshot: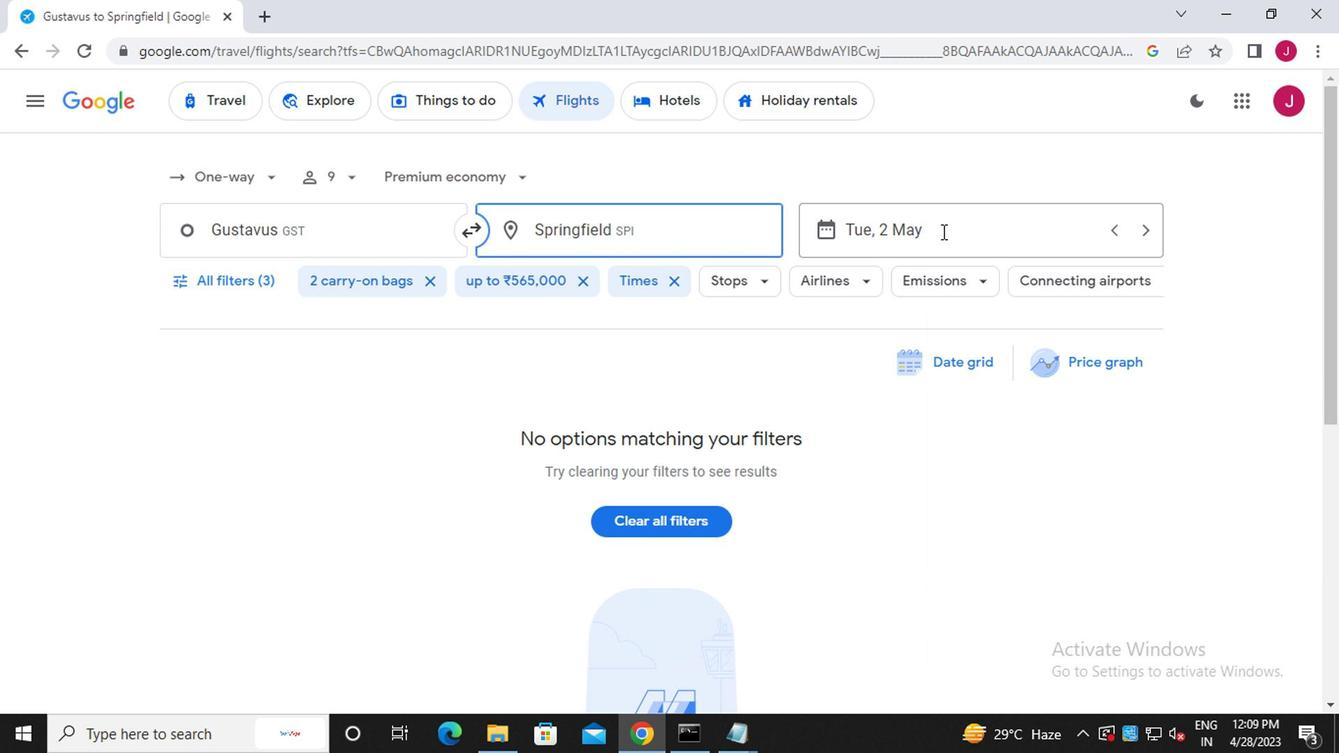 
Action: Mouse moved to (1117, 691)
Screenshot: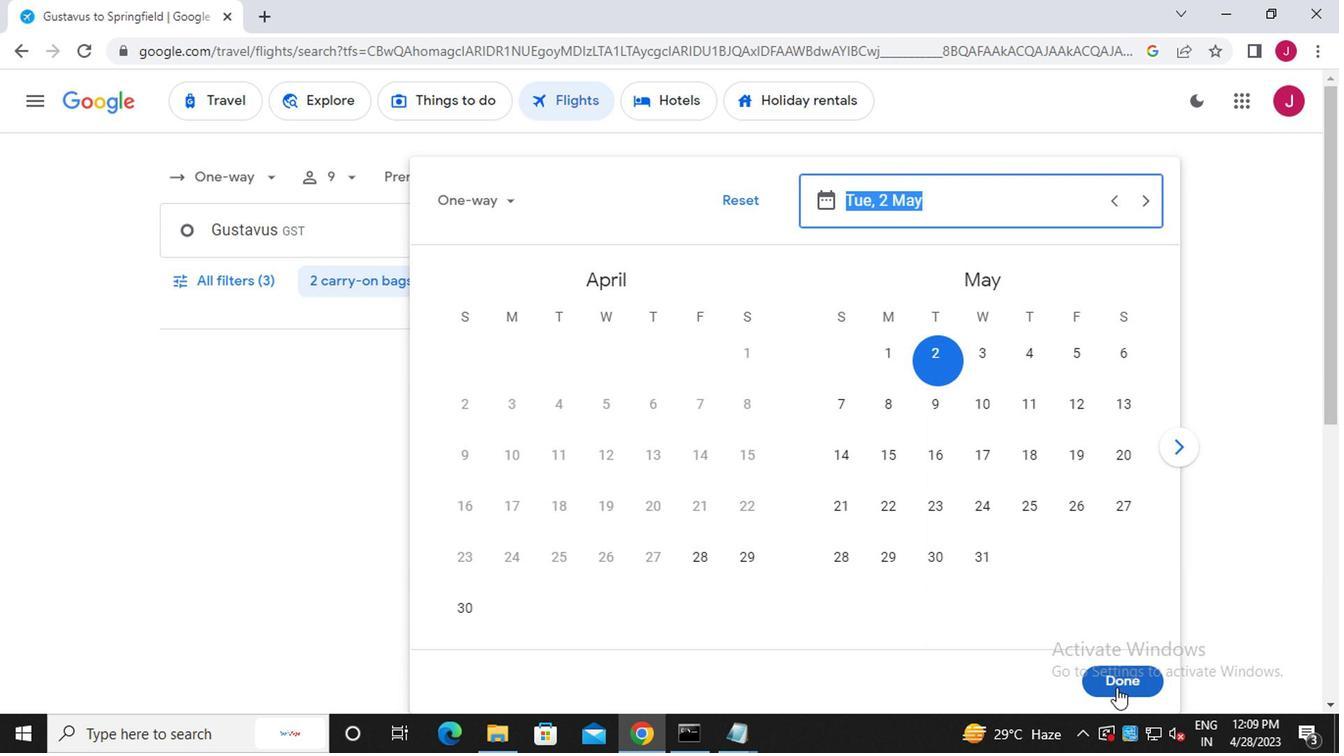 
Action: Mouse pressed left at (1117, 691)
Screenshot: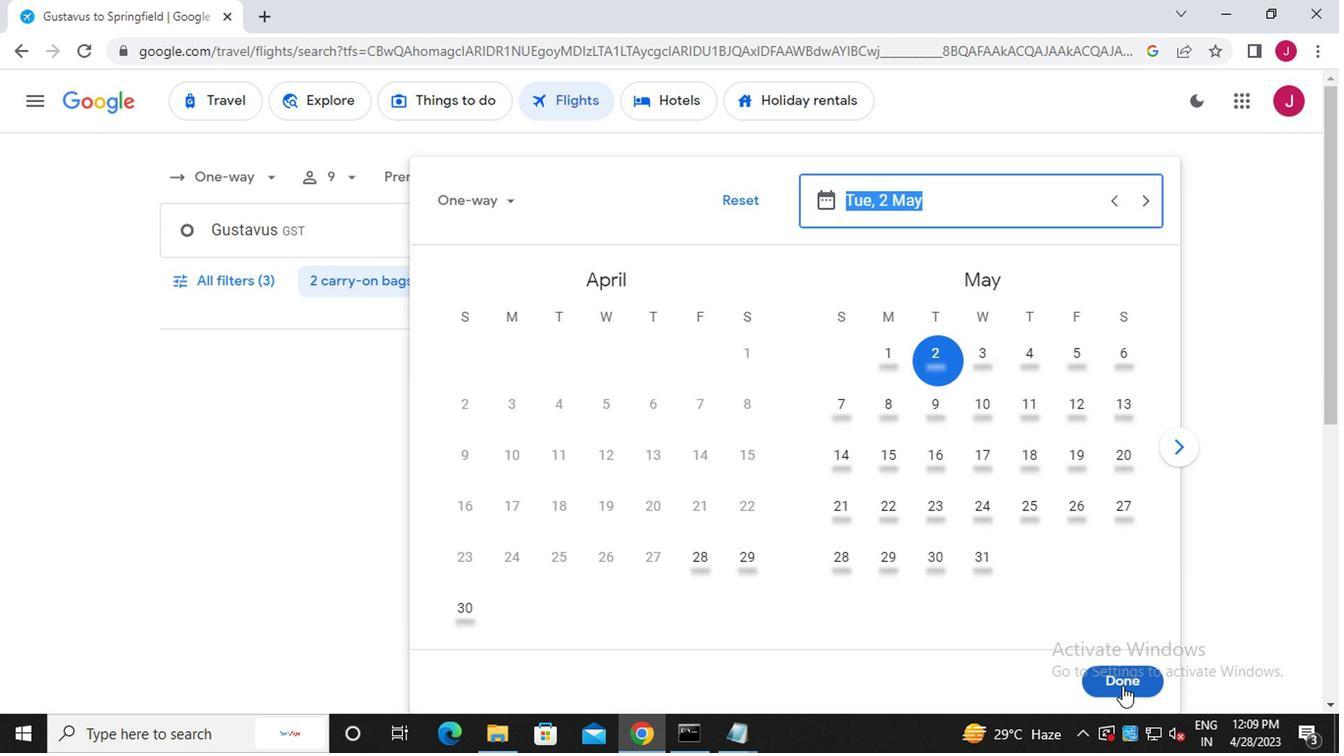 
Action: Mouse moved to (214, 277)
Screenshot: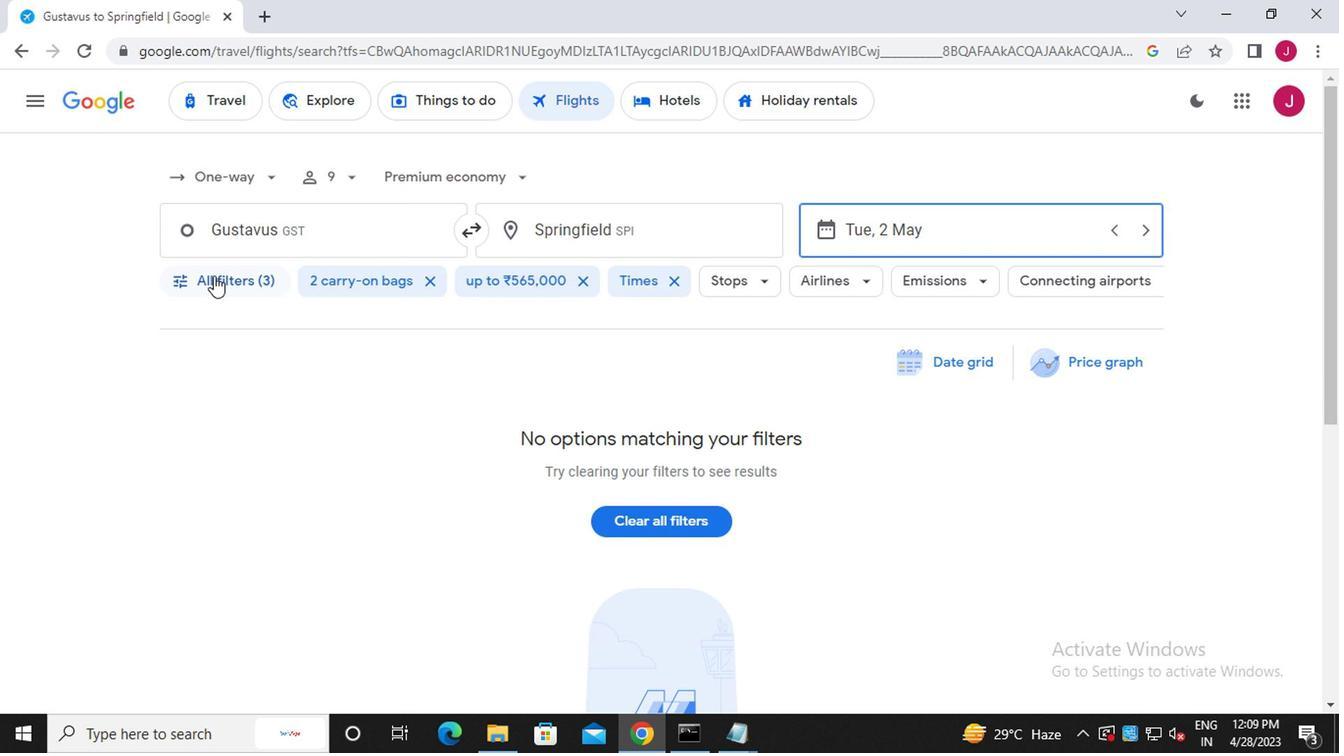 
Action: Mouse pressed left at (214, 277)
Screenshot: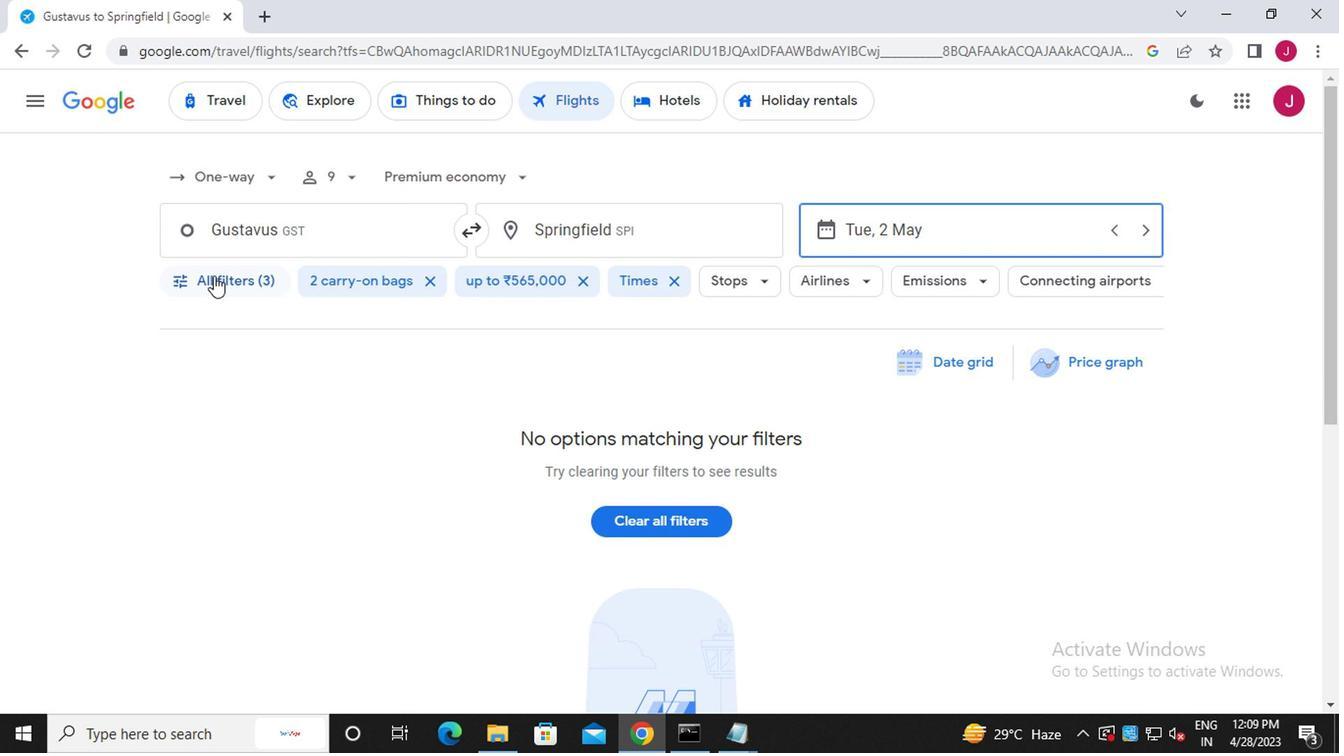 
Action: Mouse moved to (240, 302)
Screenshot: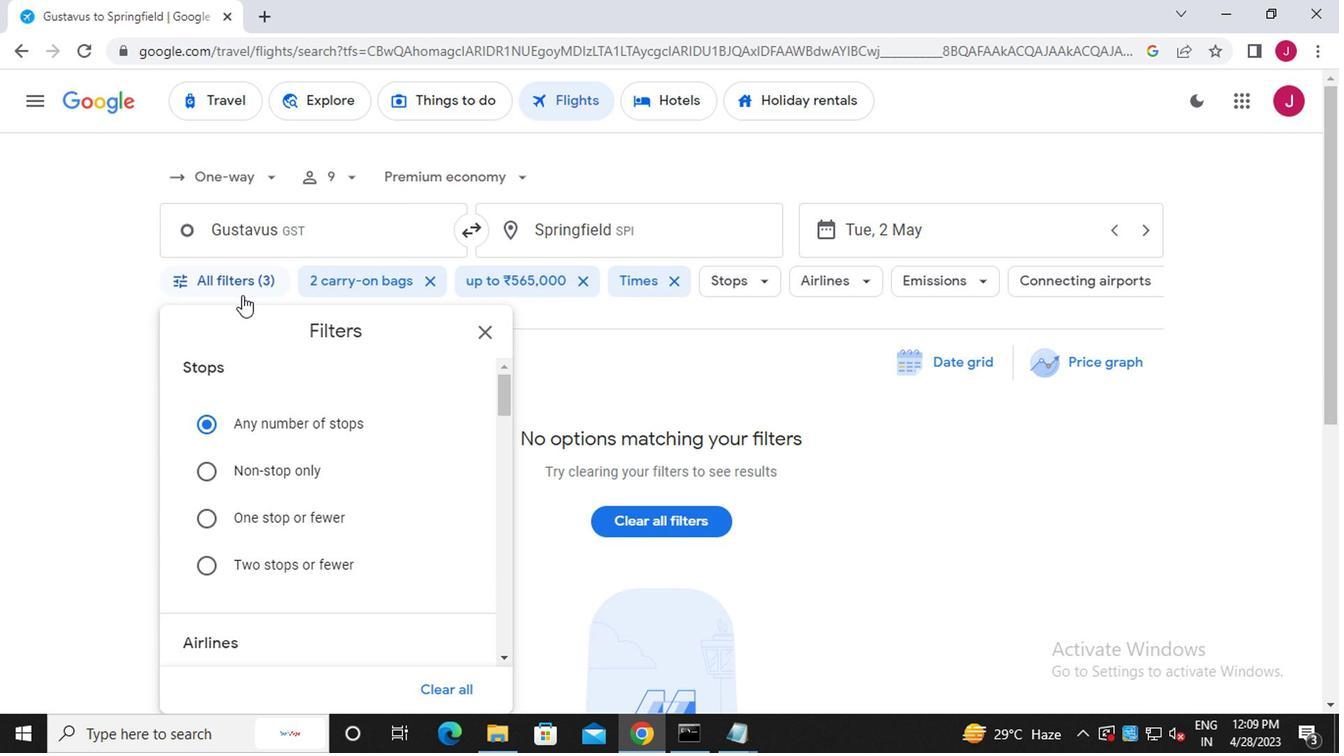 
Action: Mouse scrolled (240, 300) with delta (0, -1)
Screenshot: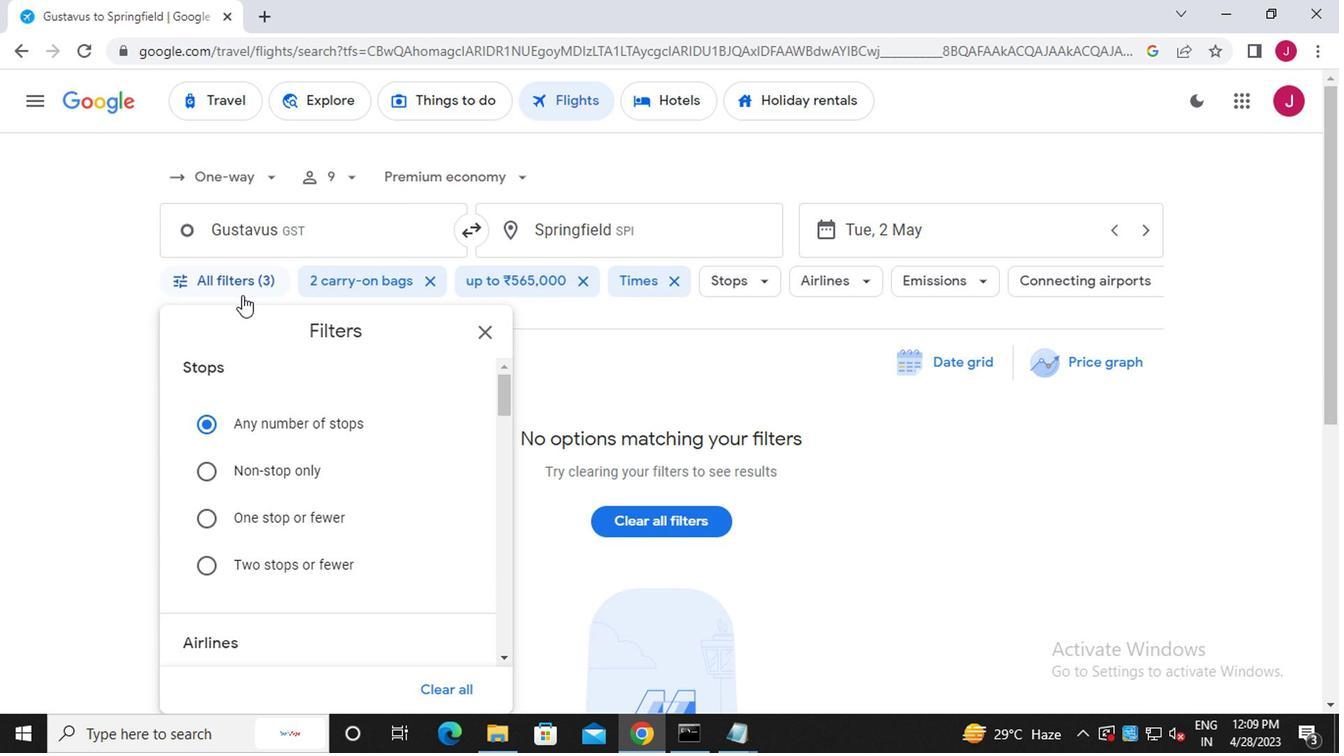 
Action: Mouse moved to (244, 321)
Screenshot: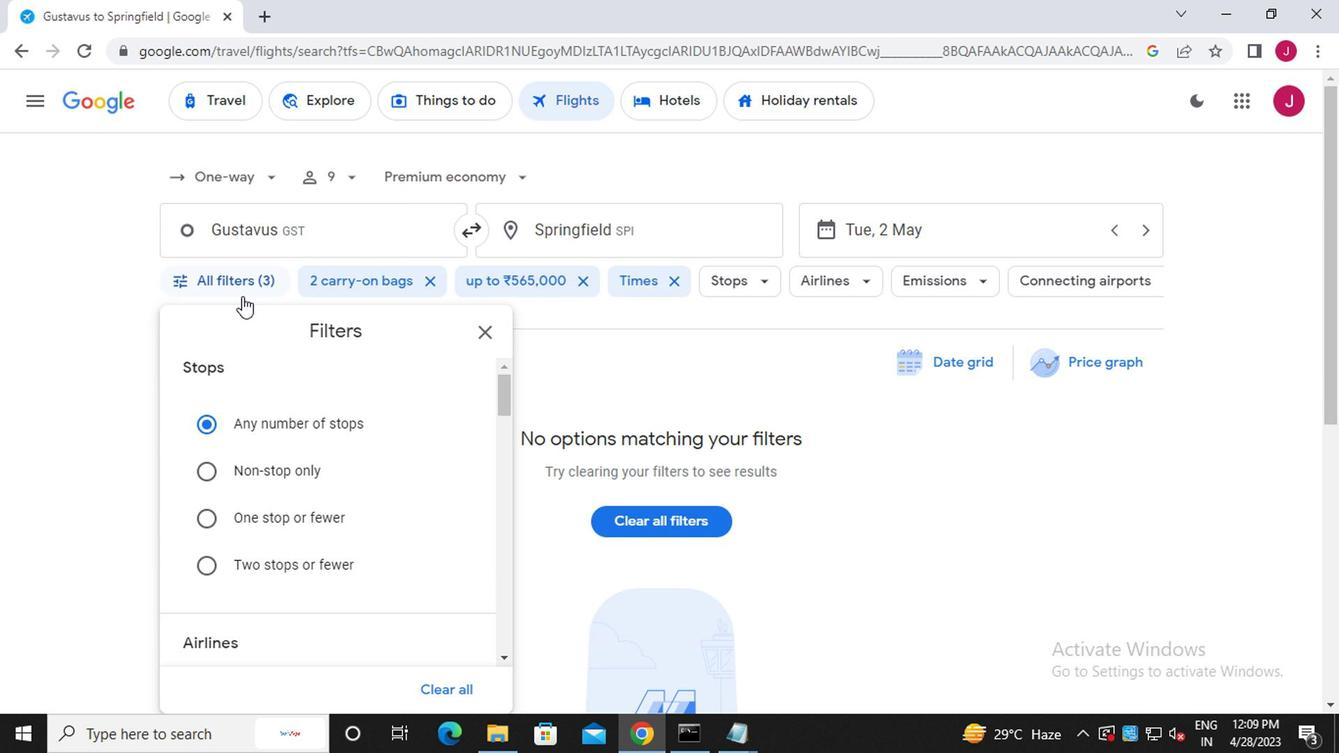 
Action: Mouse scrolled (244, 320) with delta (0, 0)
Screenshot: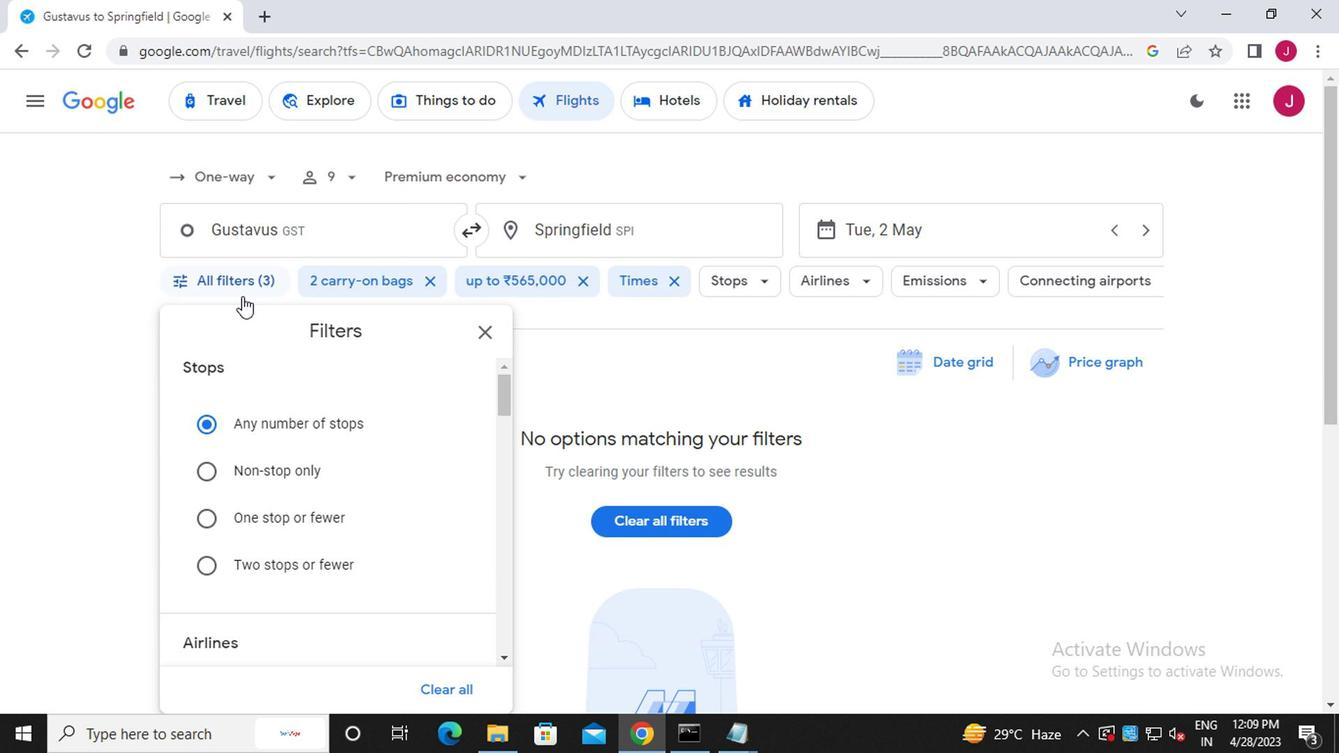 
Action: Mouse moved to (246, 327)
Screenshot: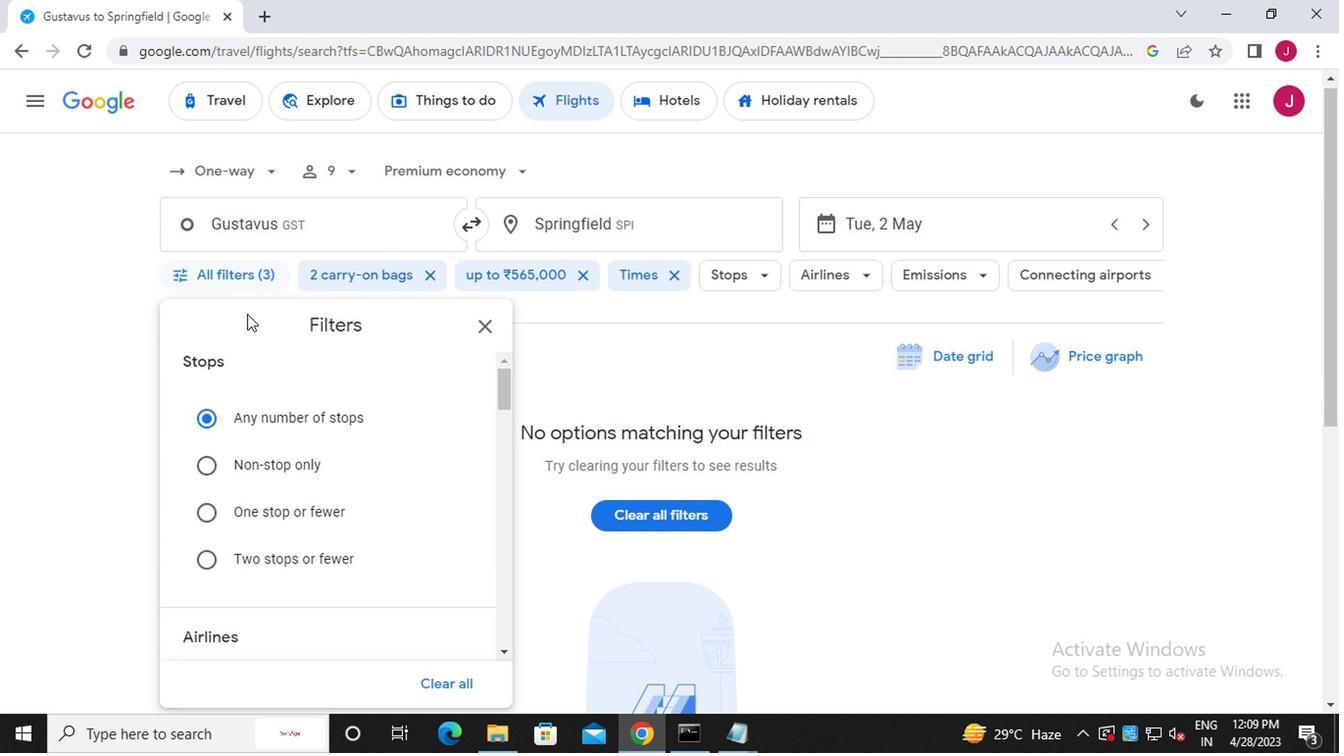 
Action: Mouse scrolled (246, 326) with delta (0, -1)
Screenshot: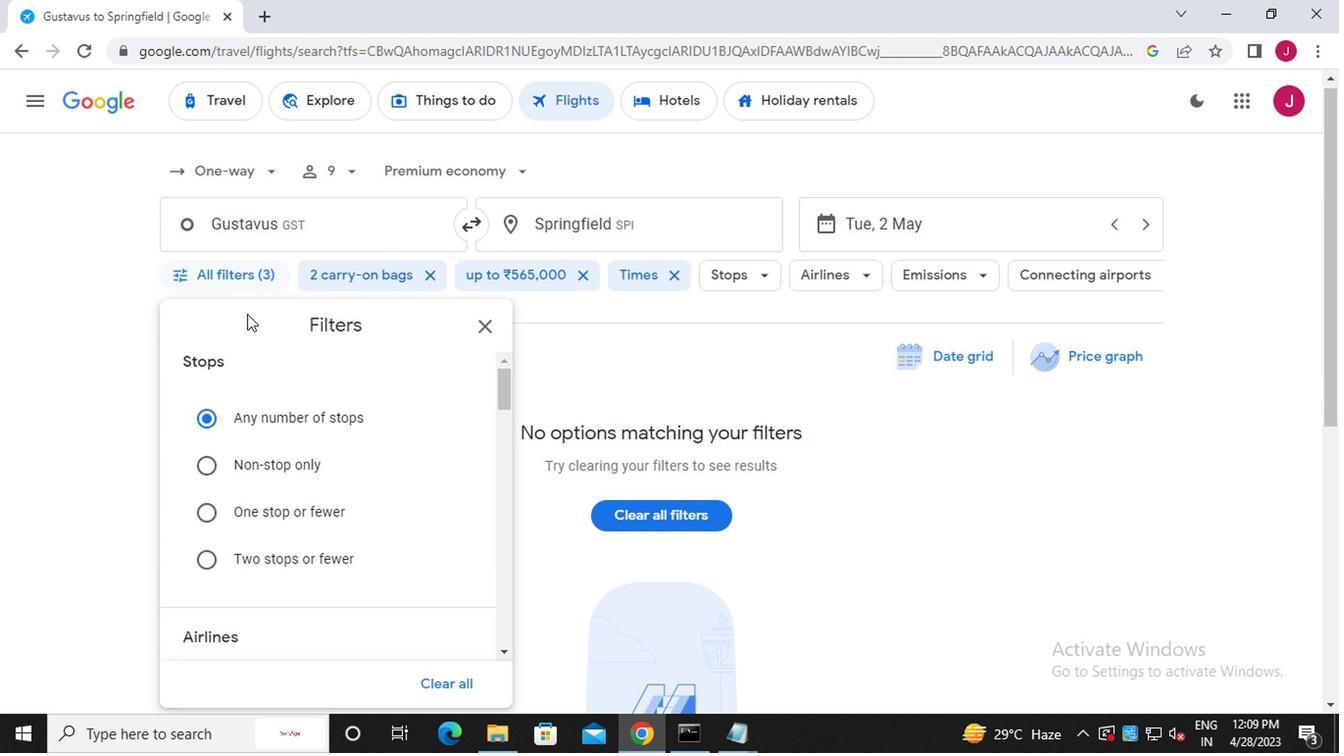 
Action: Mouse moved to (246, 327)
Screenshot: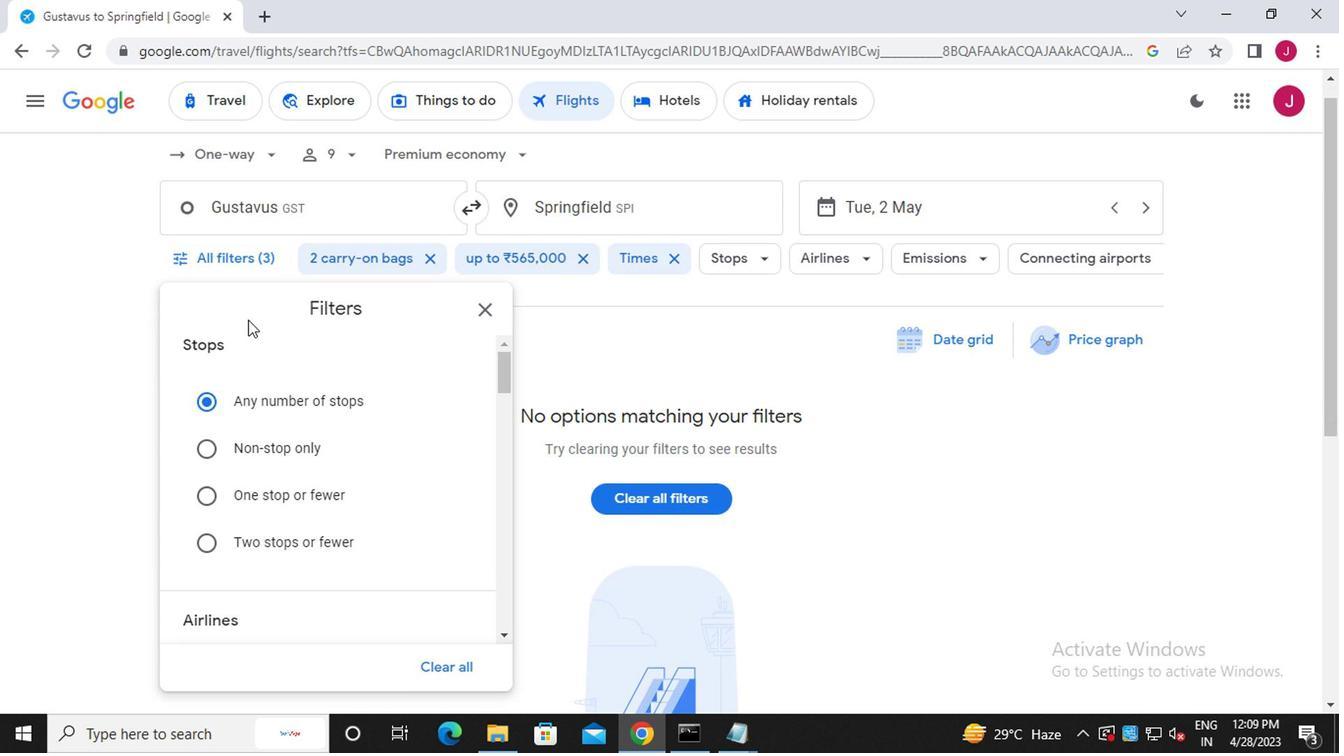 
Action: Mouse scrolled (246, 326) with delta (0, -1)
Screenshot: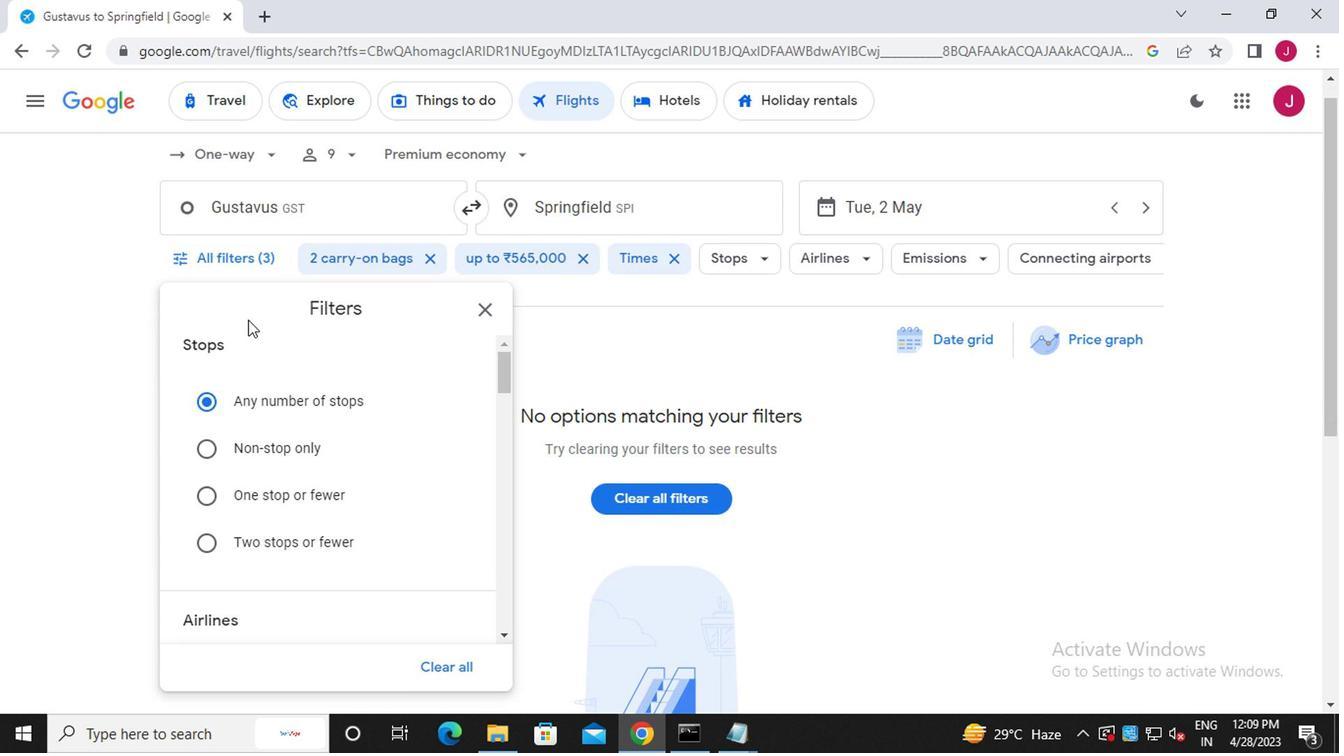 
Action: Mouse moved to (247, 329)
Screenshot: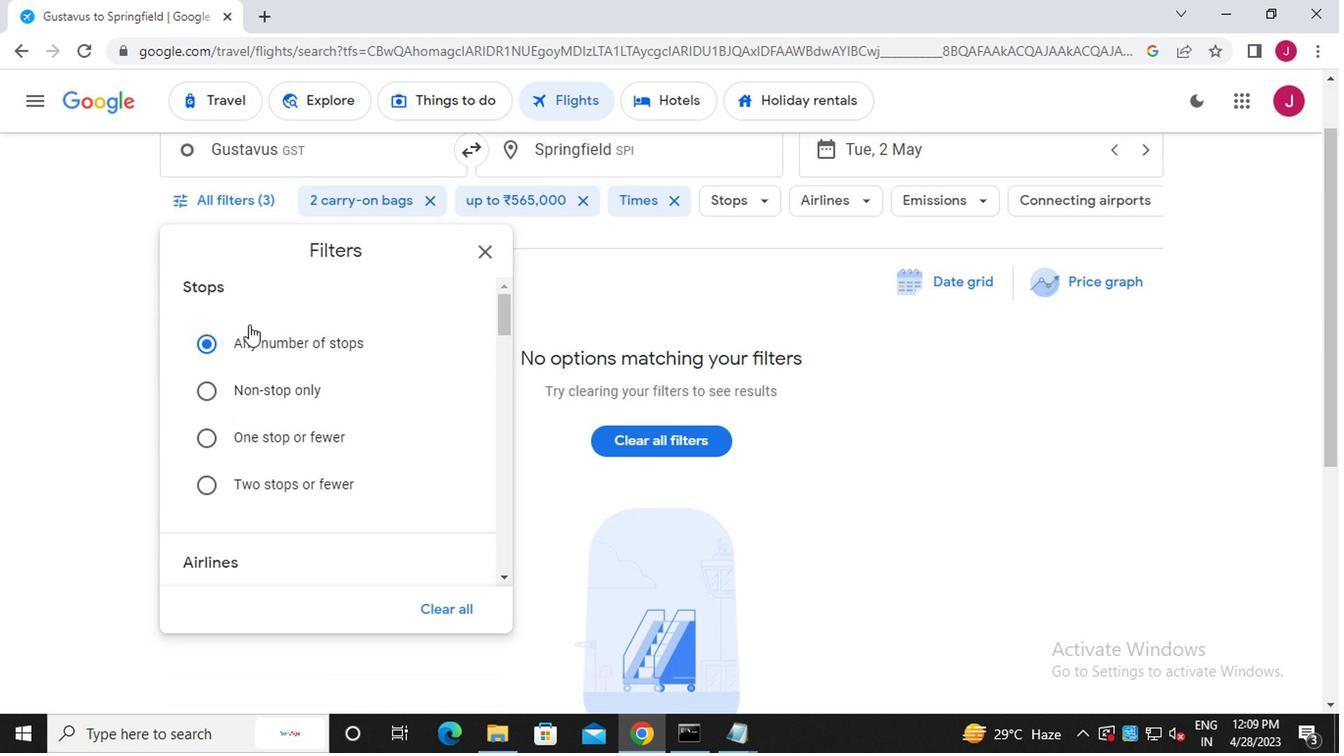 
Action: Mouse scrolled (247, 330) with delta (0, 1)
Screenshot: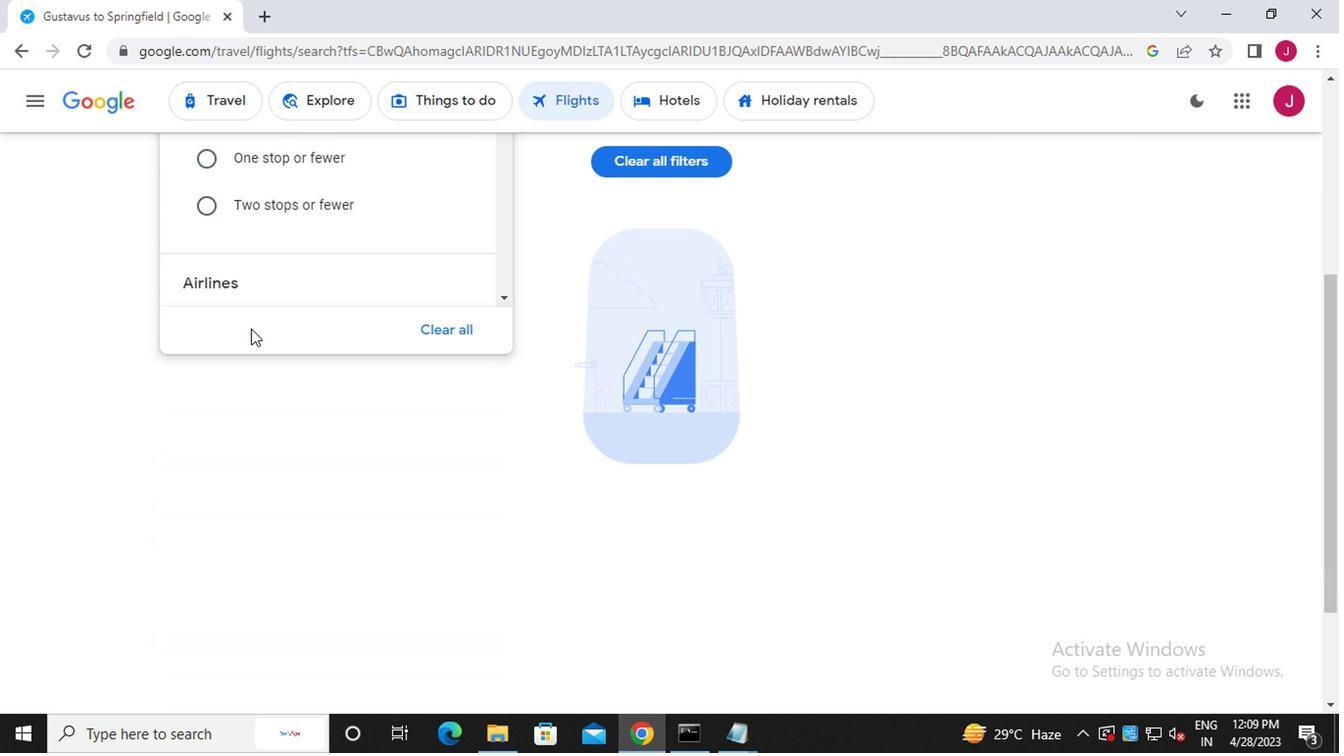 
Action: Mouse scrolled (247, 330) with delta (0, 1)
Screenshot: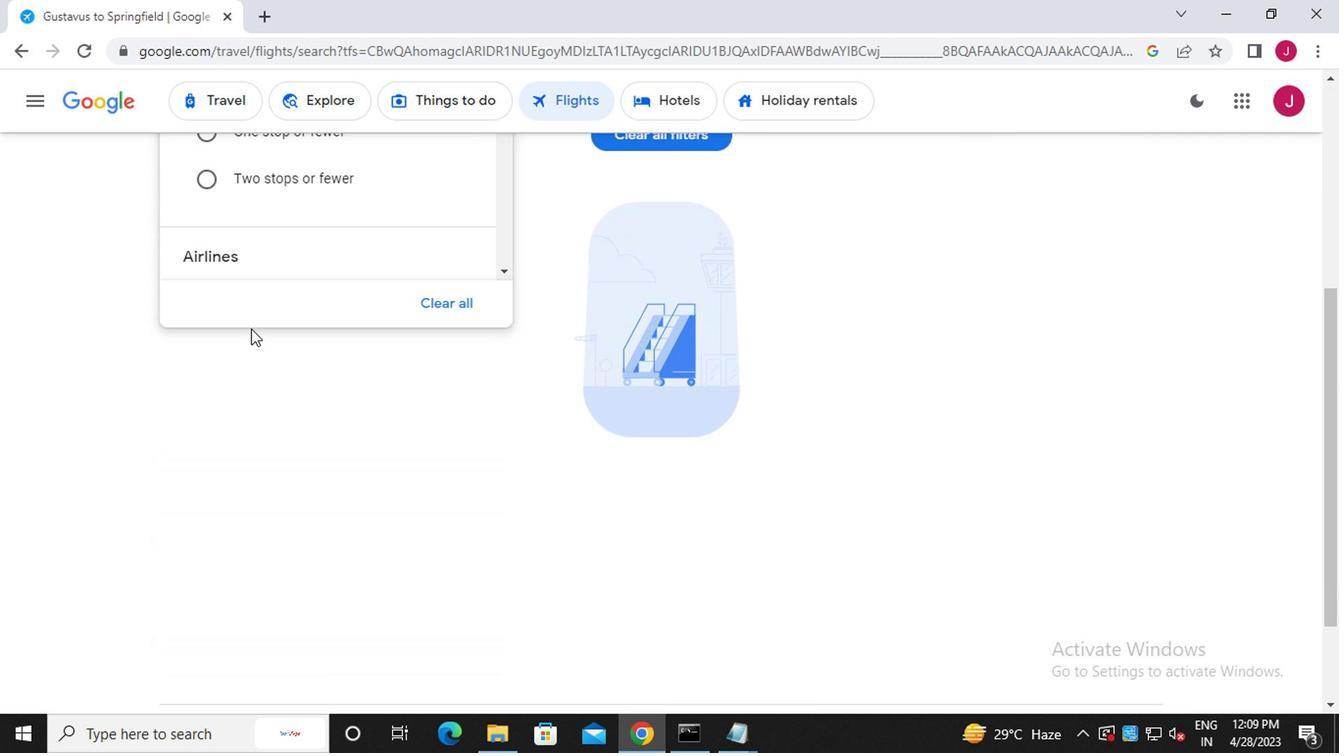 
Action: Mouse scrolled (247, 330) with delta (0, 1)
Screenshot: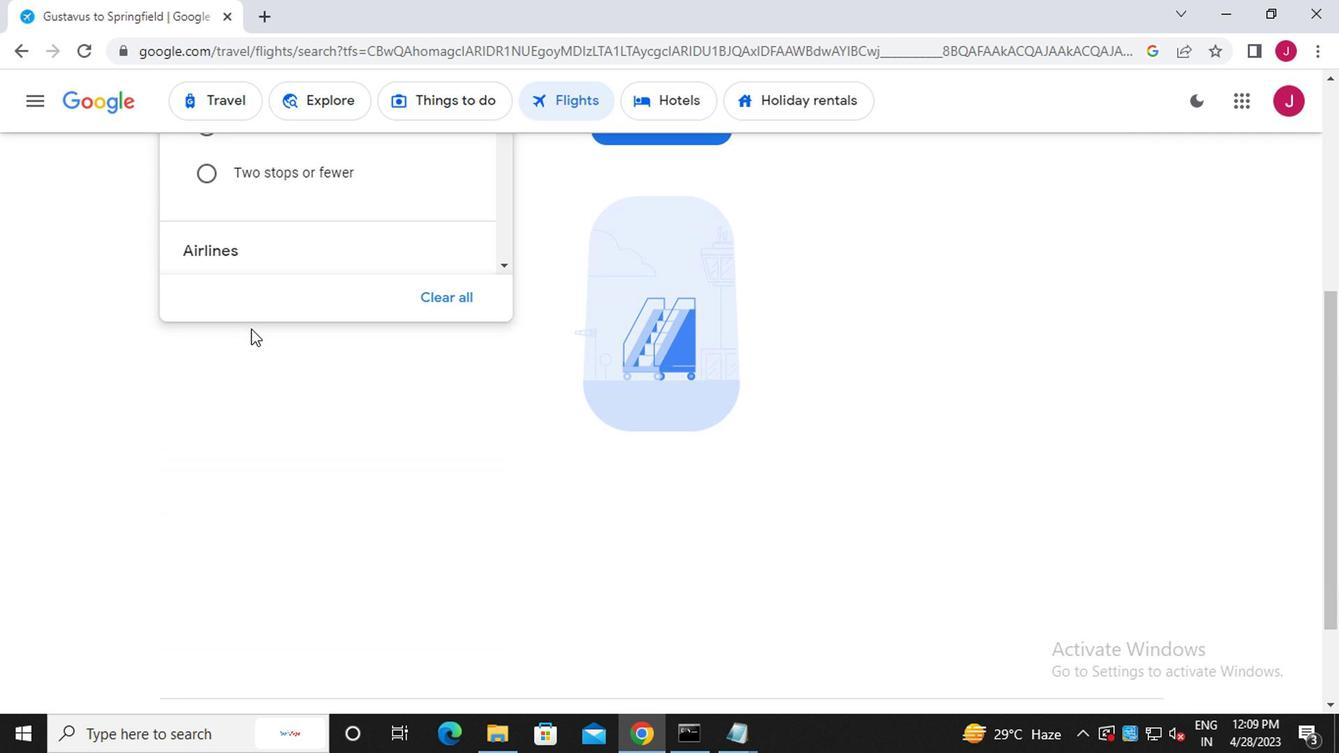 
Action: Mouse moved to (432, 401)
Screenshot: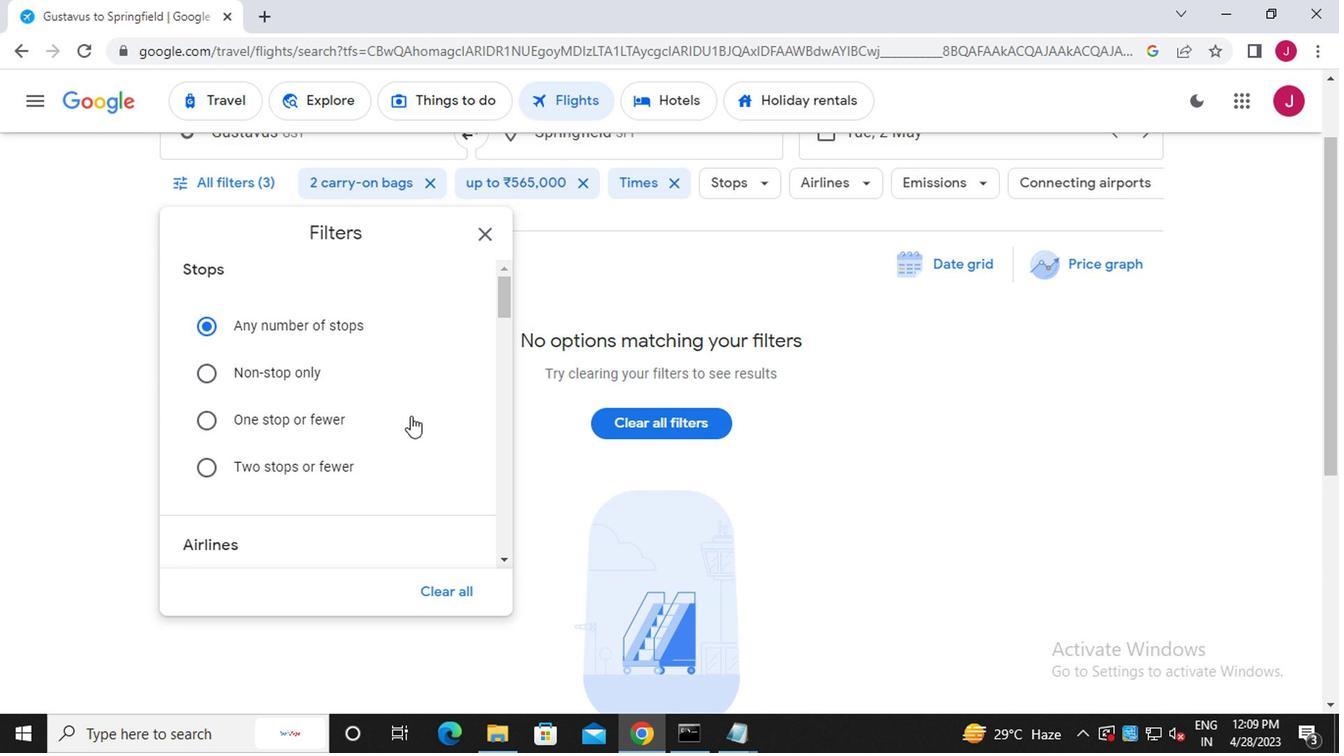 
Action: Mouse scrolled (432, 400) with delta (0, 0)
Screenshot: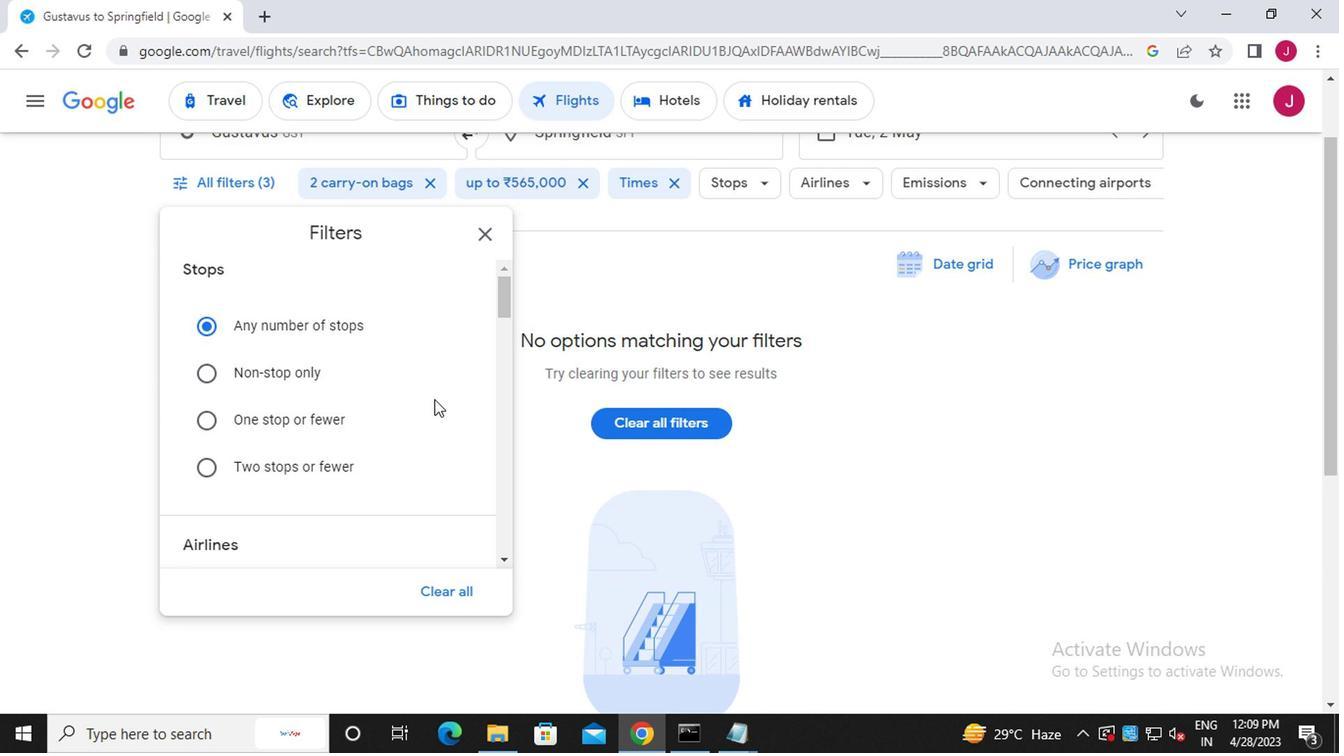 
Action: Mouse moved to (434, 401)
Screenshot: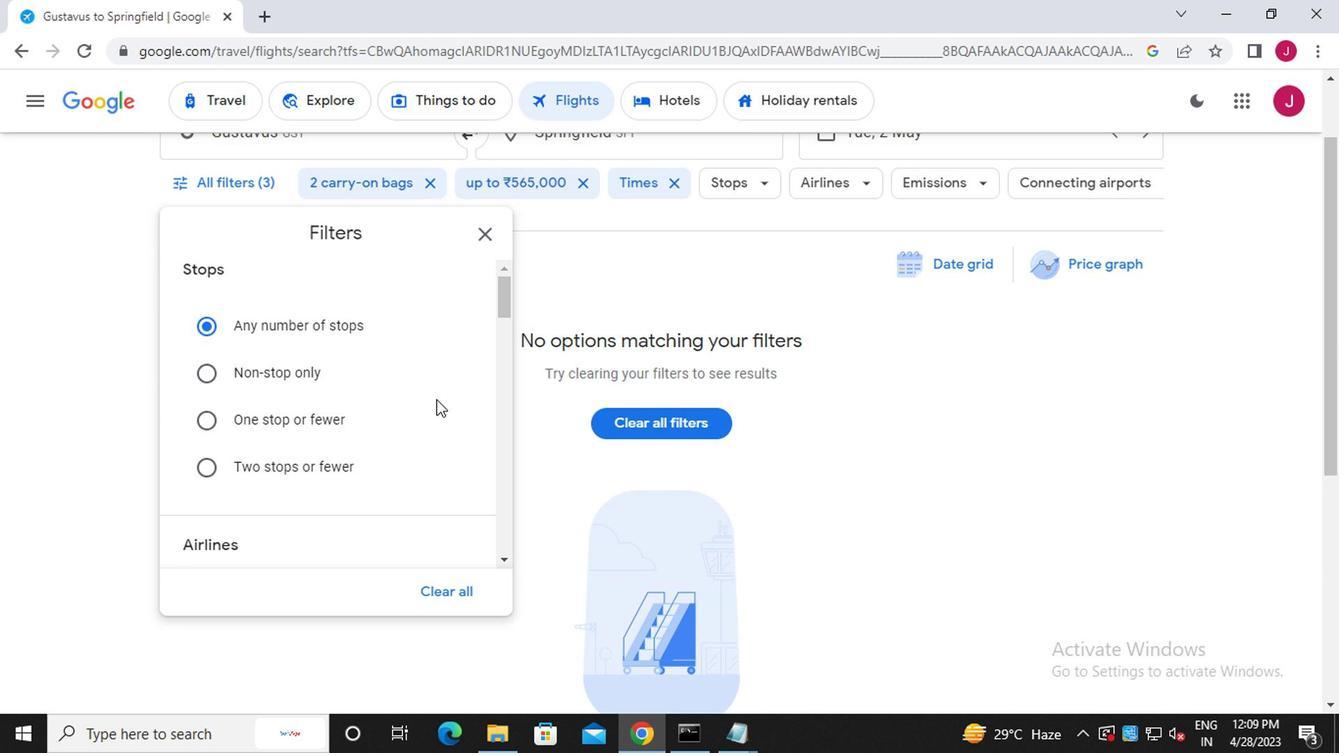 
Action: Mouse scrolled (434, 400) with delta (0, 0)
Screenshot: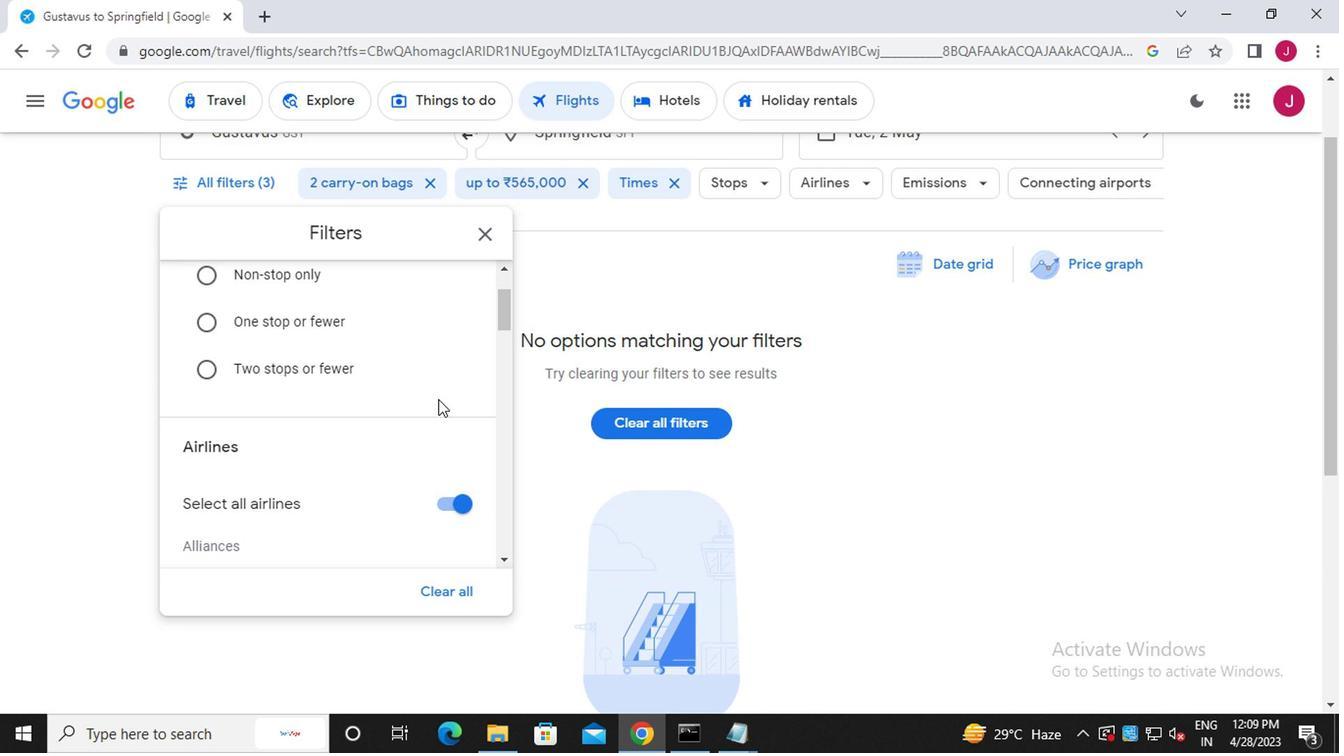 
Action: Mouse moved to (438, 406)
Screenshot: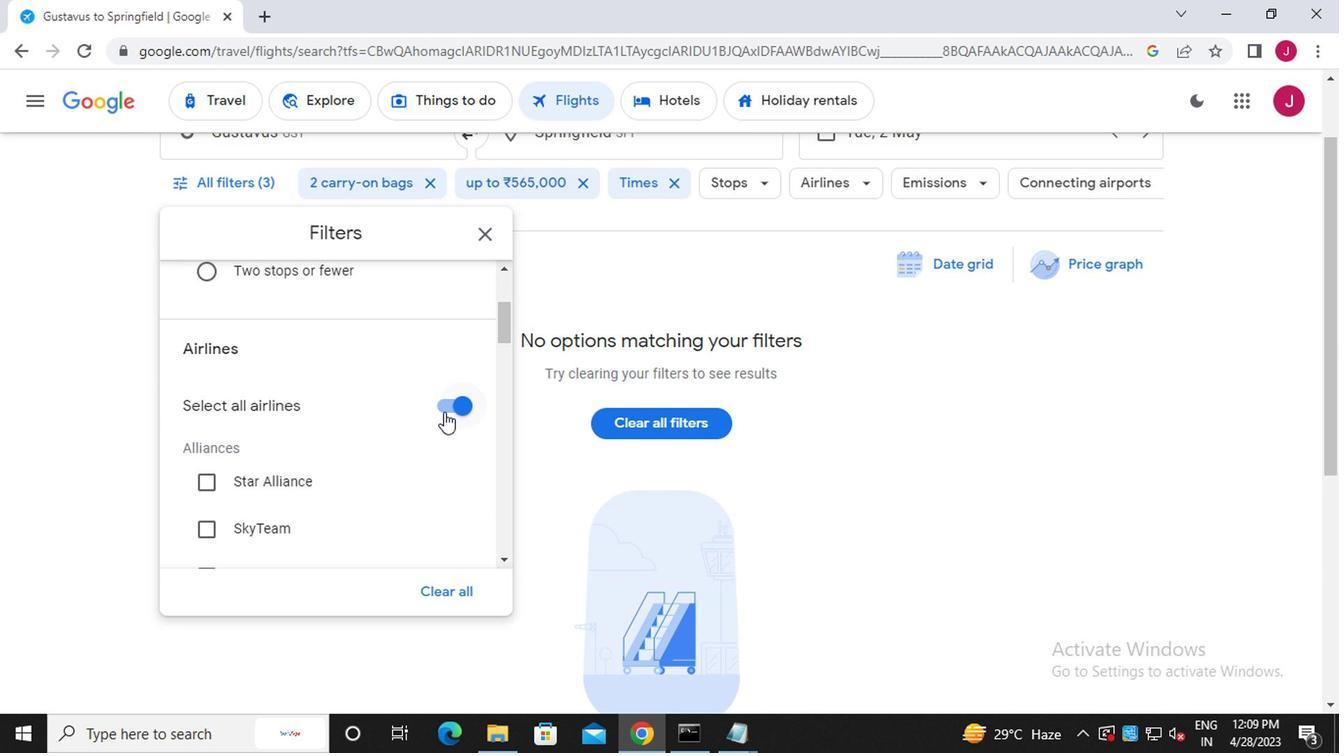 
Action: Mouse pressed left at (438, 406)
Screenshot: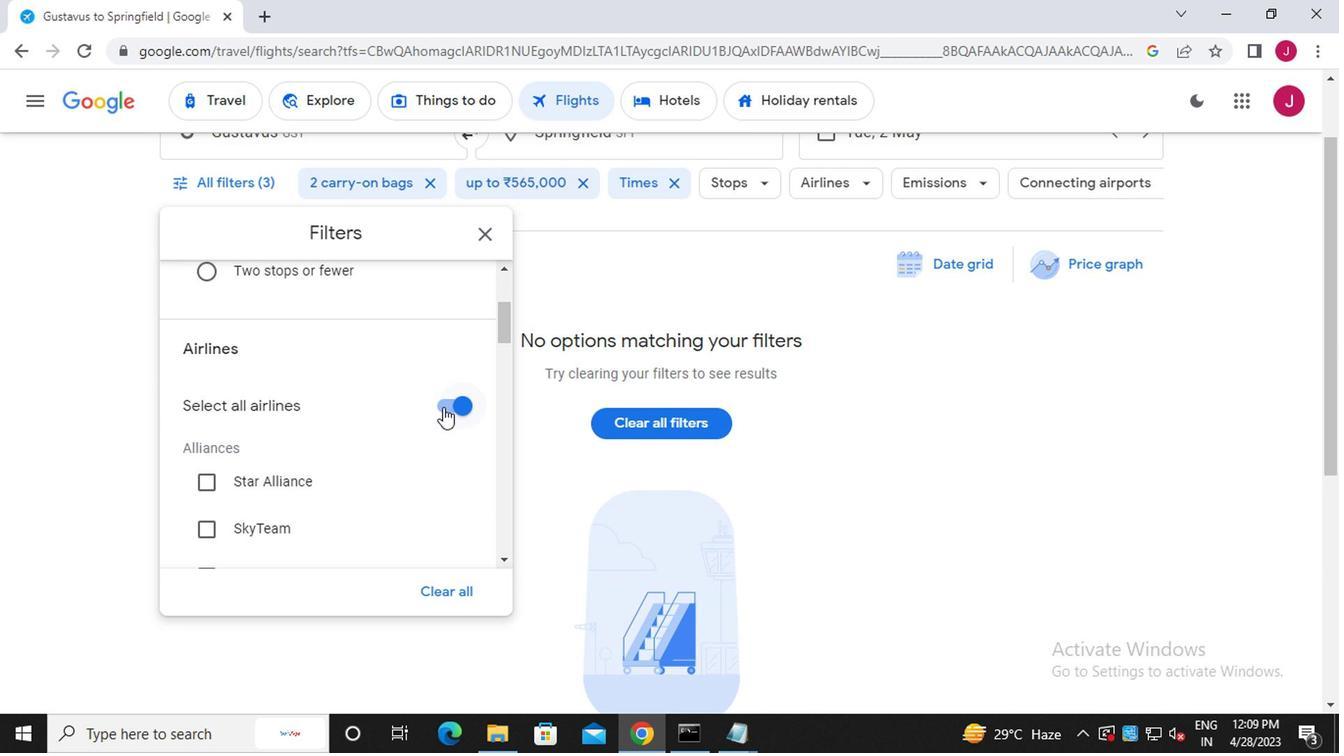 
Action: Mouse moved to (406, 424)
Screenshot: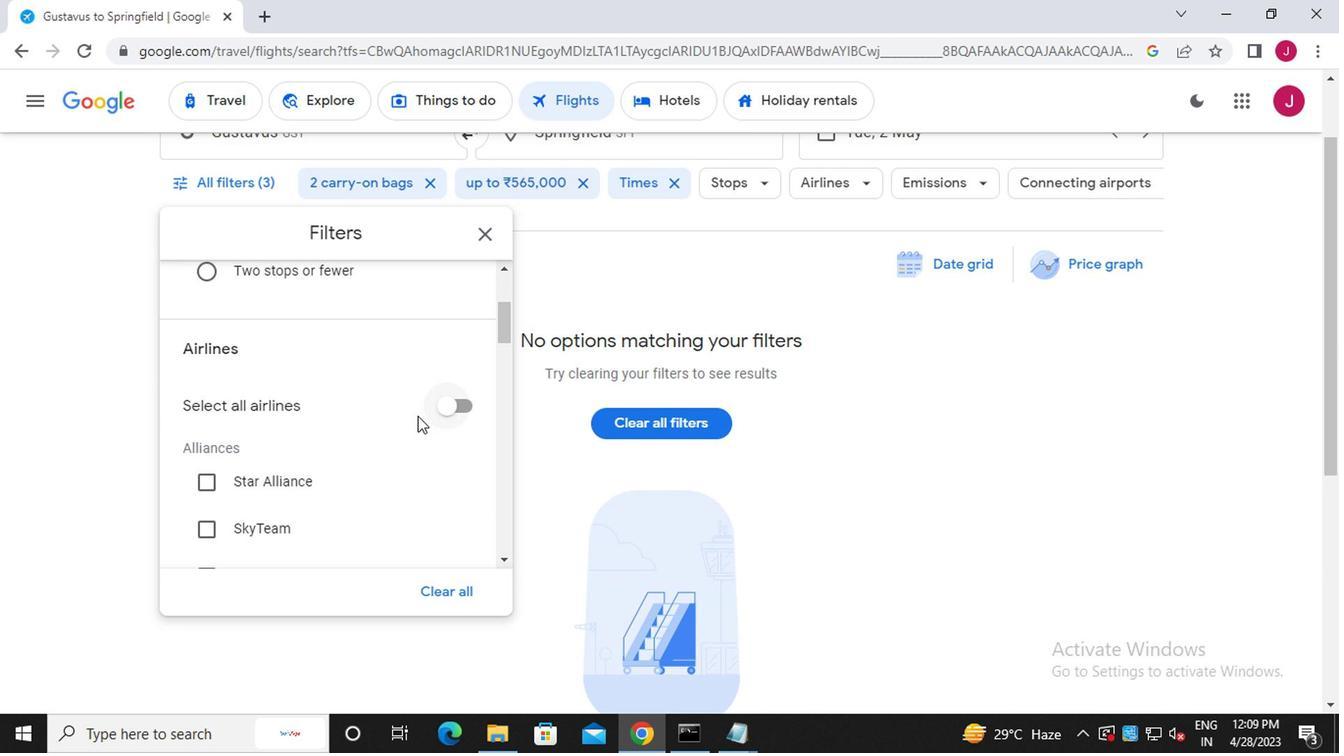 
Action: Mouse scrolled (406, 422) with delta (0, -1)
Screenshot: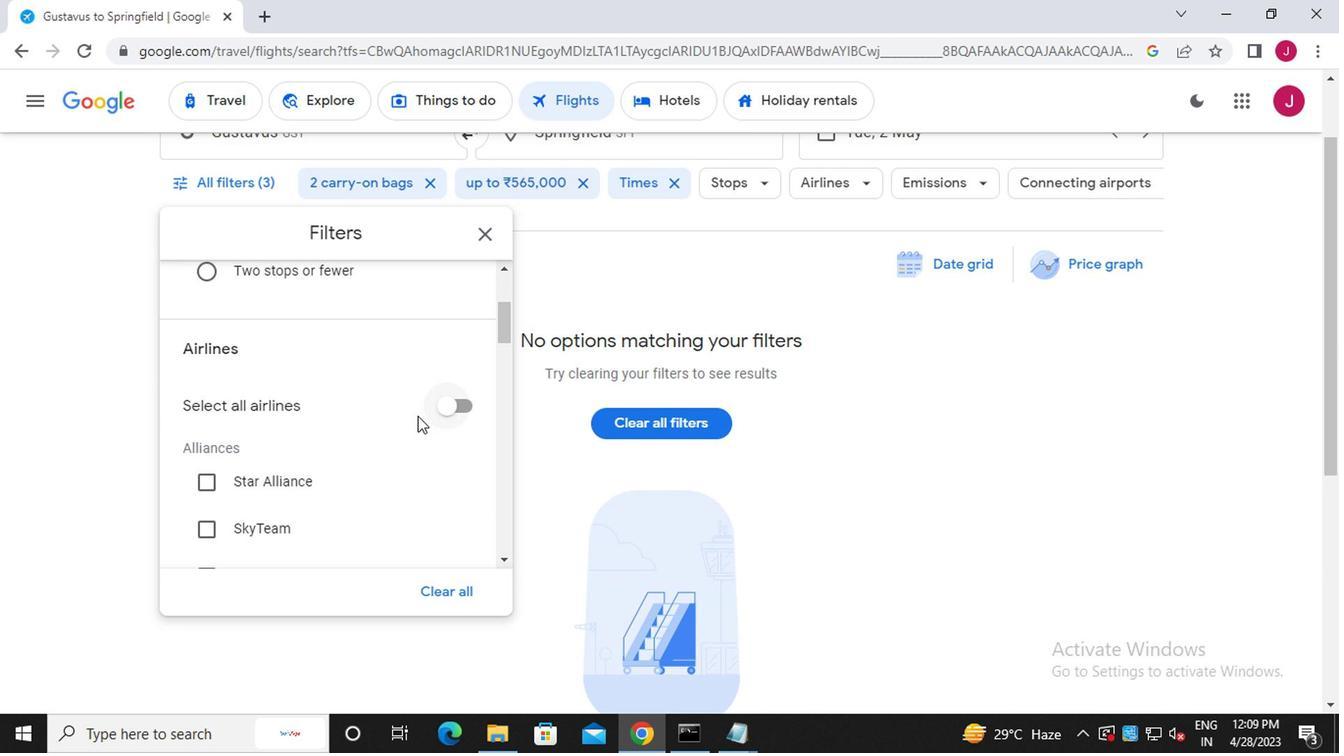
Action: Mouse scrolled (406, 422) with delta (0, -1)
Screenshot: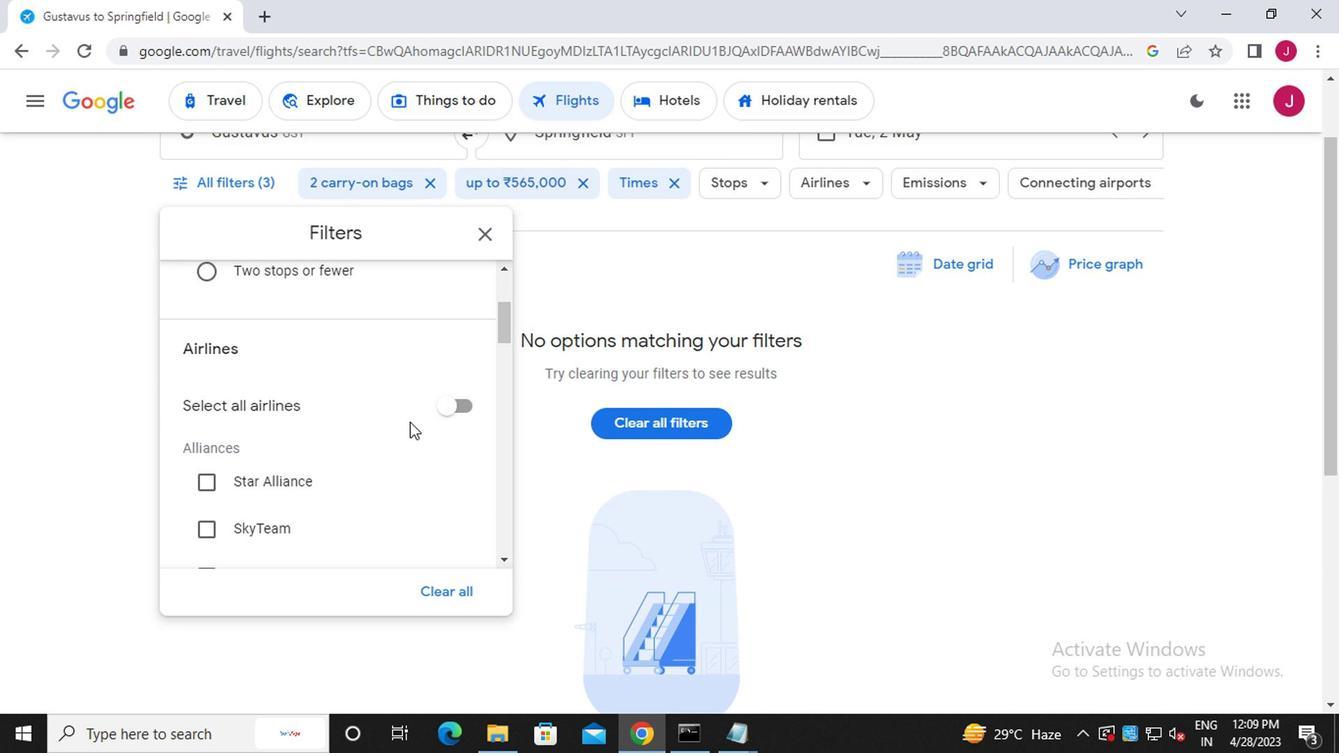 
Action: Mouse moved to (389, 424)
Screenshot: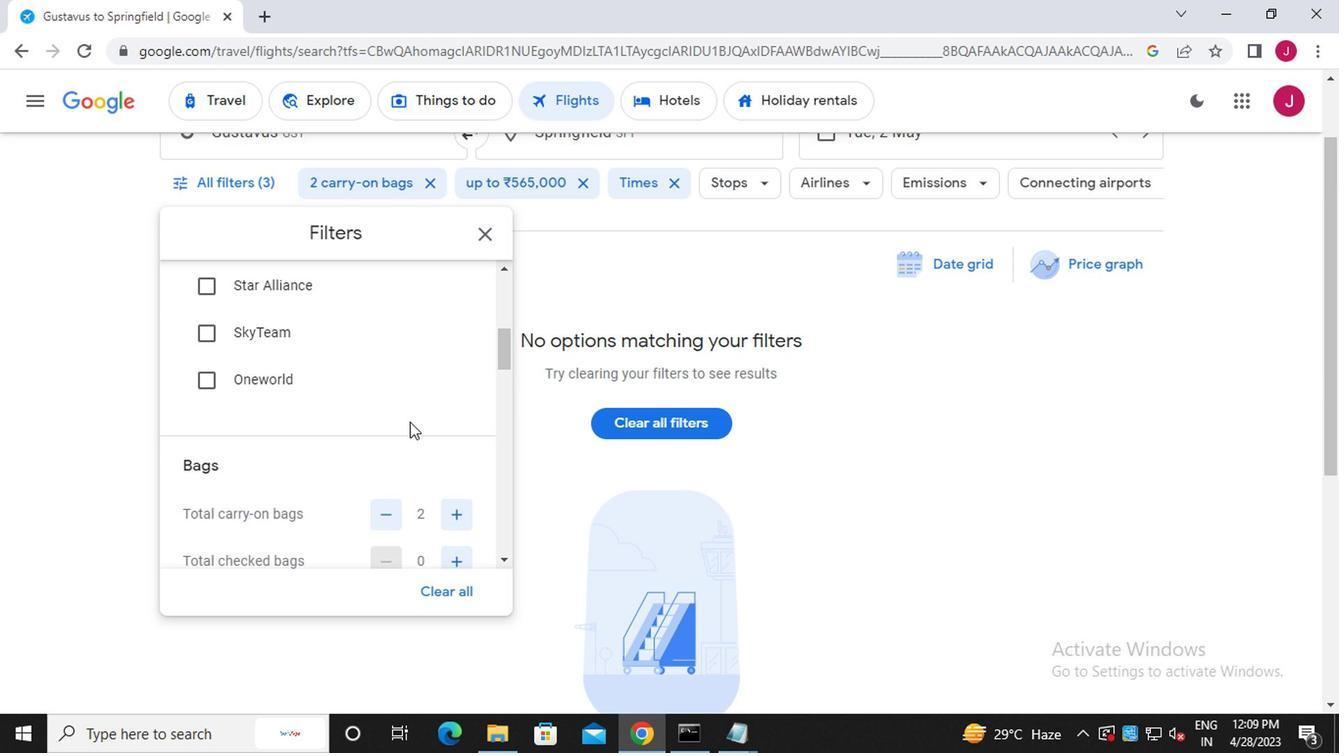 
Action: Mouse scrolled (389, 424) with delta (0, 0)
Screenshot: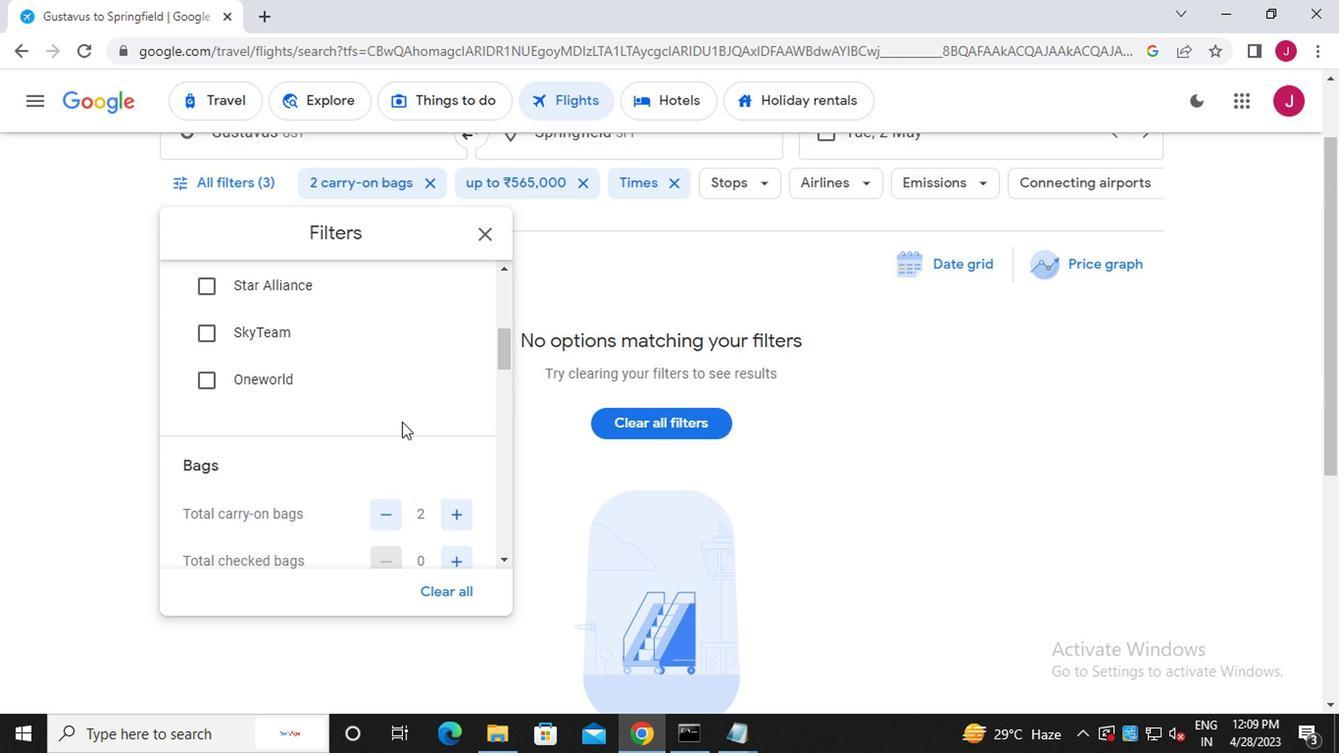 
Action: Mouse scrolled (389, 424) with delta (0, 0)
Screenshot: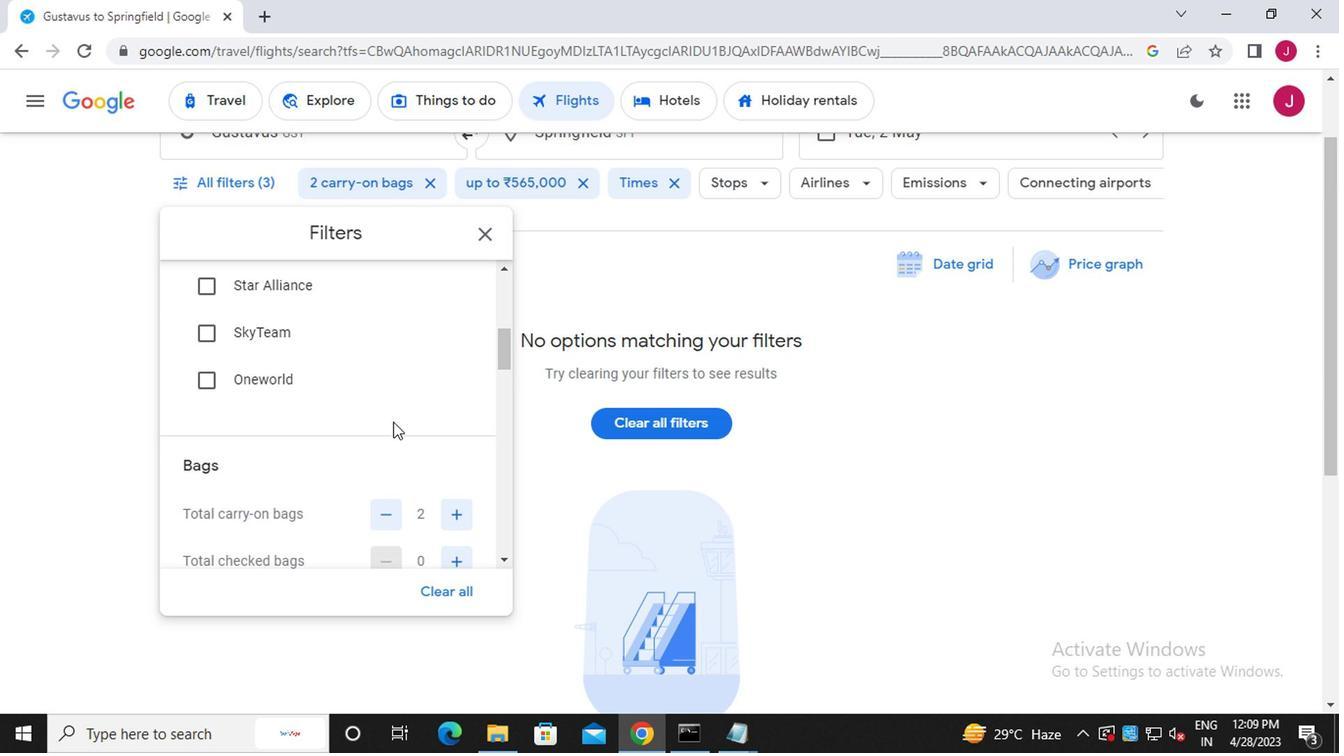 
Action: Mouse moved to (377, 424)
Screenshot: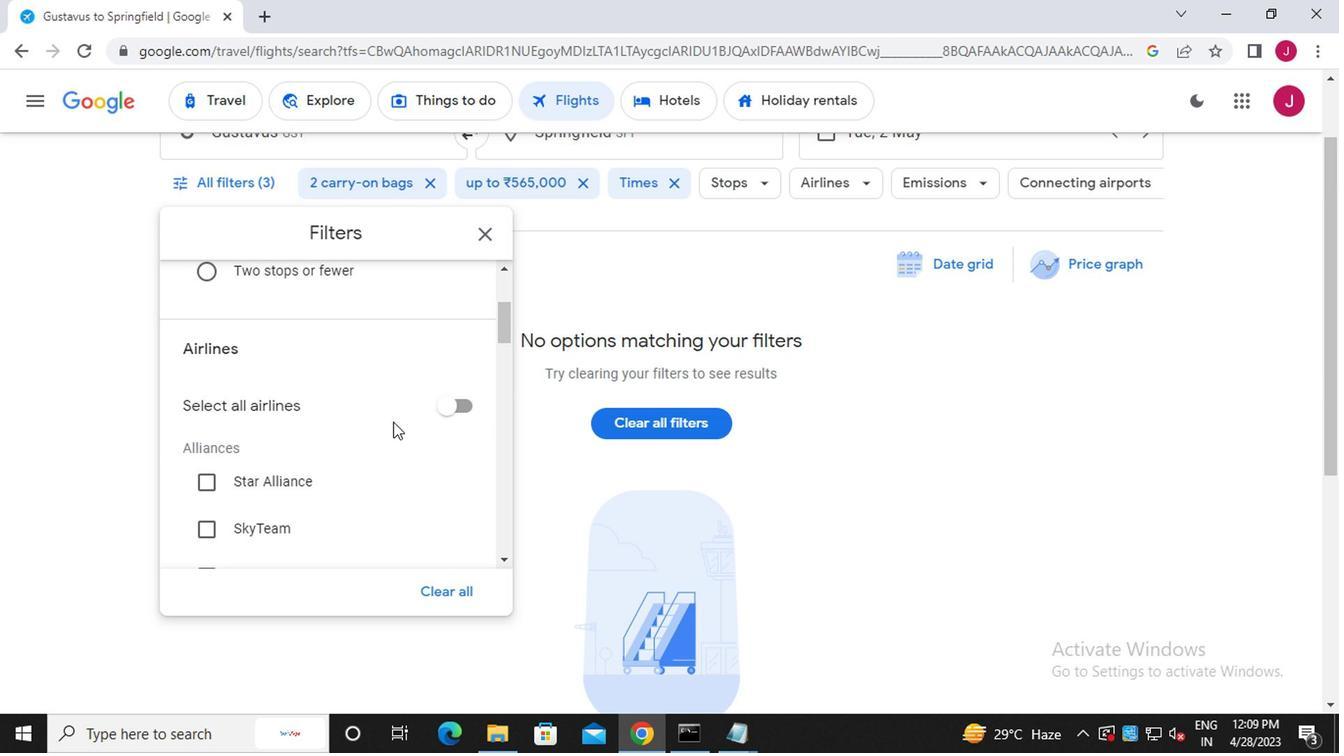 
Action: Mouse scrolled (377, 424) with delta (0, 0)
Screenshot: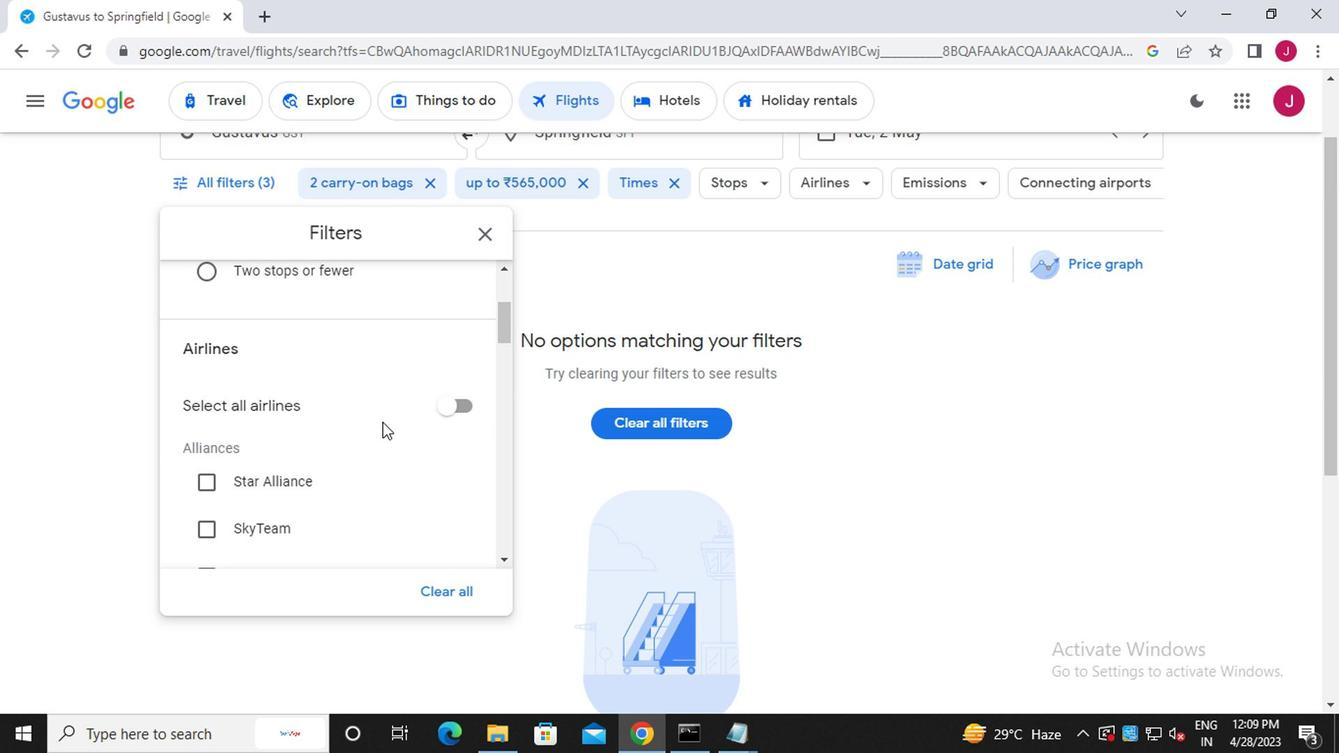 
Action: Mouse scrolled (377, 424) with delta (0, 0)
Screenshot: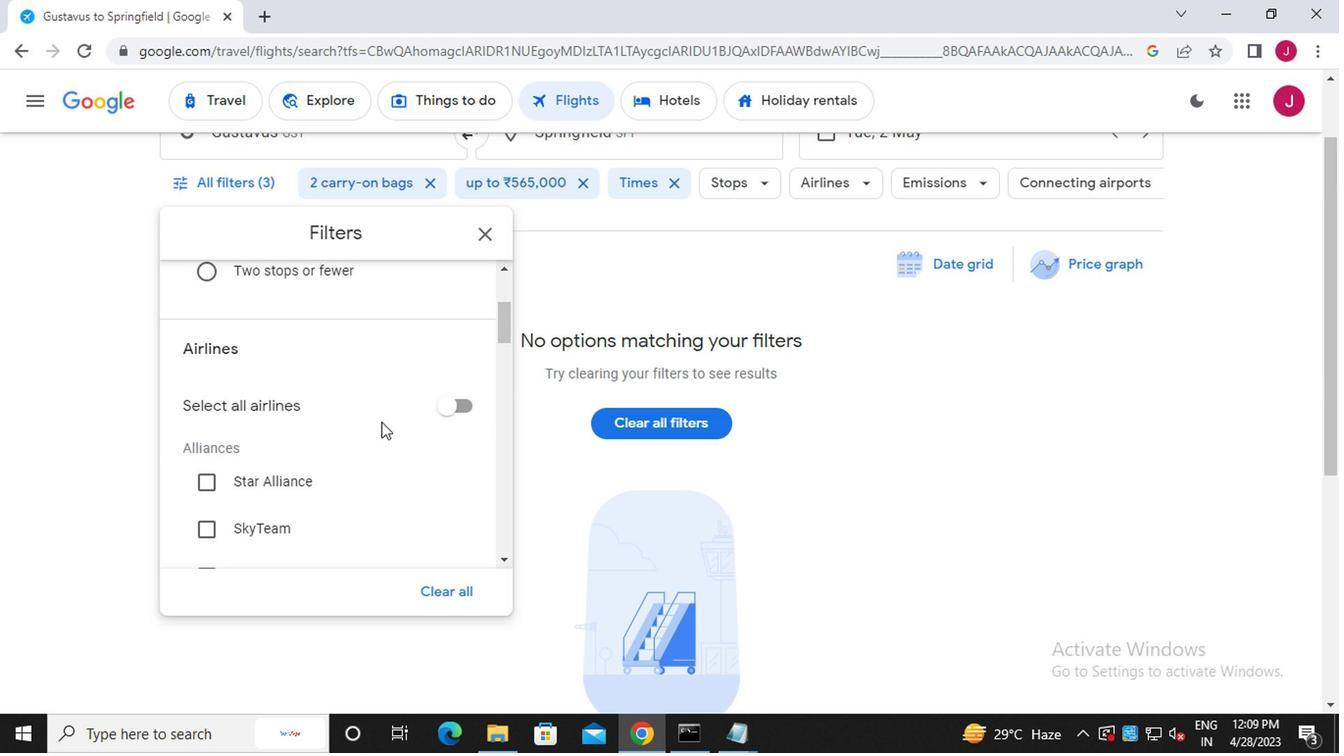 
Action: Mouse moved to (270, 340)
Screenshot: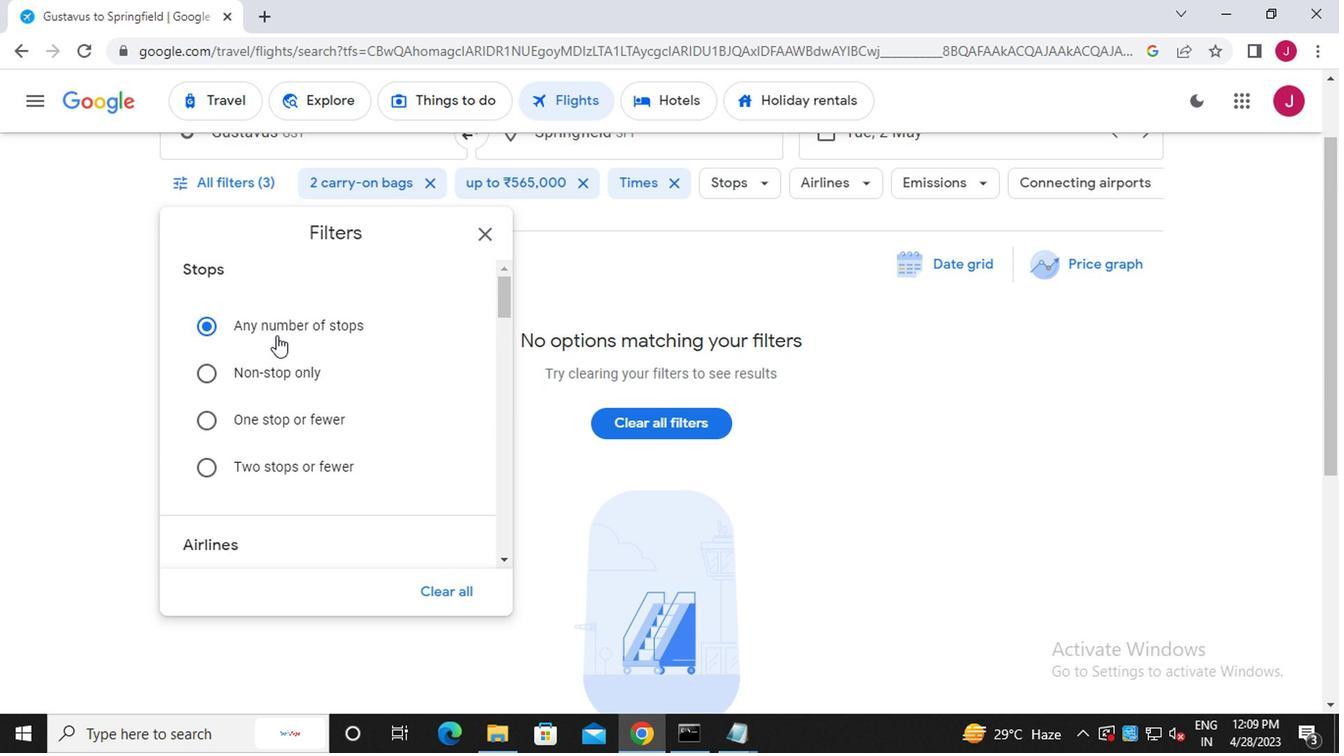 
Action: Mouse scrolled (270, 339) with delta (0, 0)
Screenshot: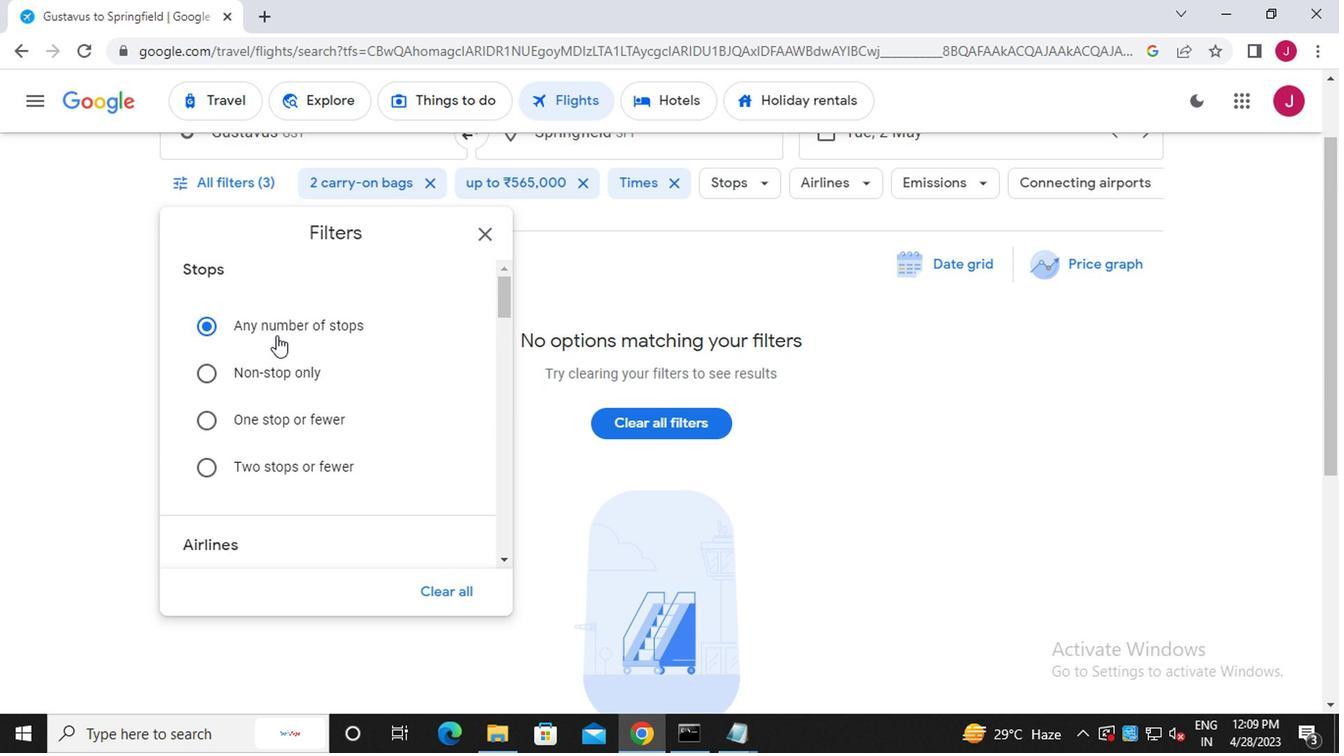 
Action: Mouse moved to (270, 342)
Screenshot: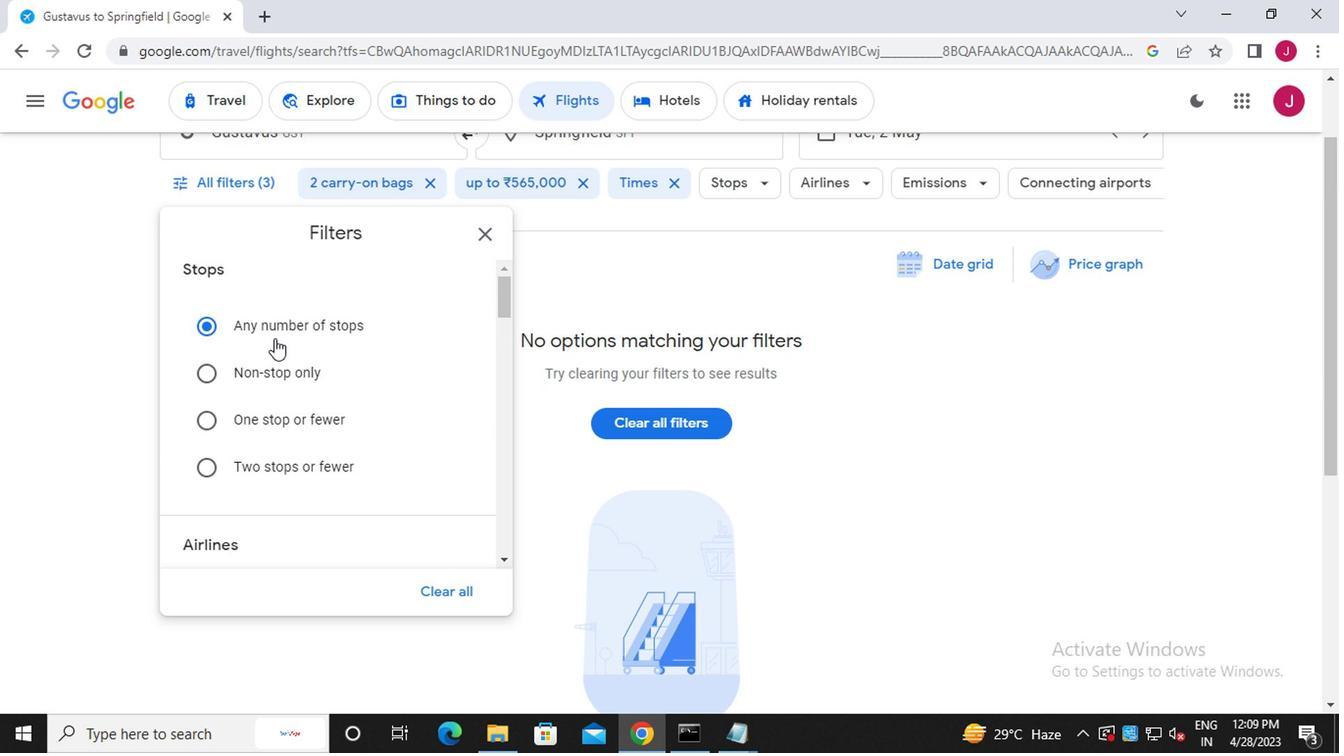 
Action: Mouse scrolled (270, 341) with delta (0, 0)
Screenshot: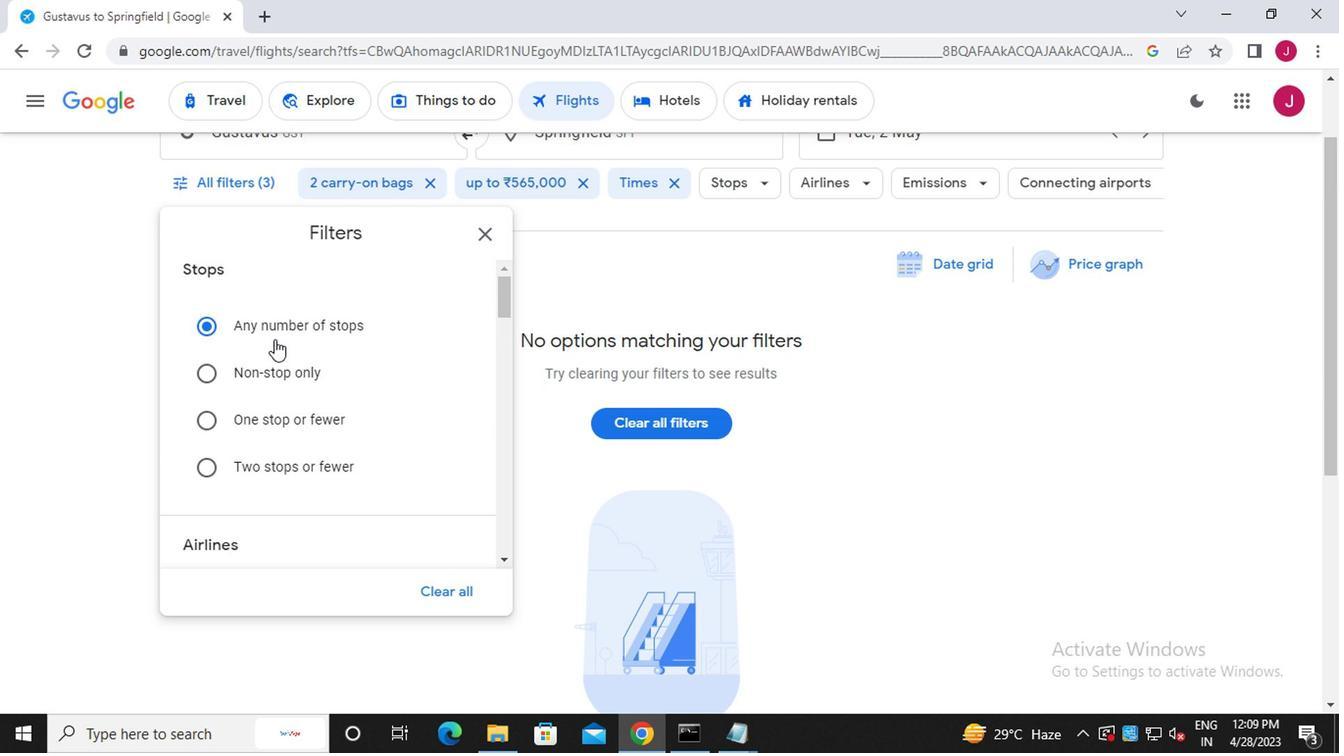 
Action: Mouse moved to (277, 367)
Screenshot: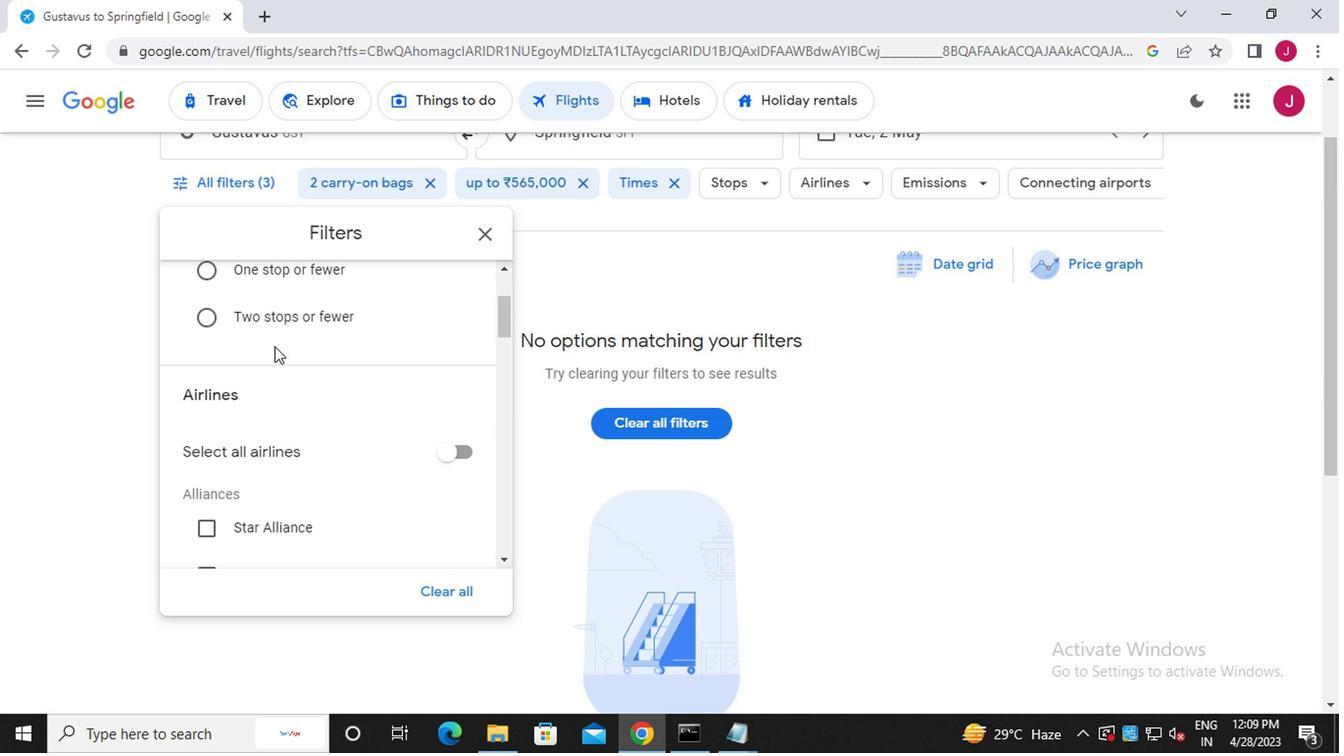 
Action: Mouse scrolled (277, 366) with delta (0, -1)
Screenshot: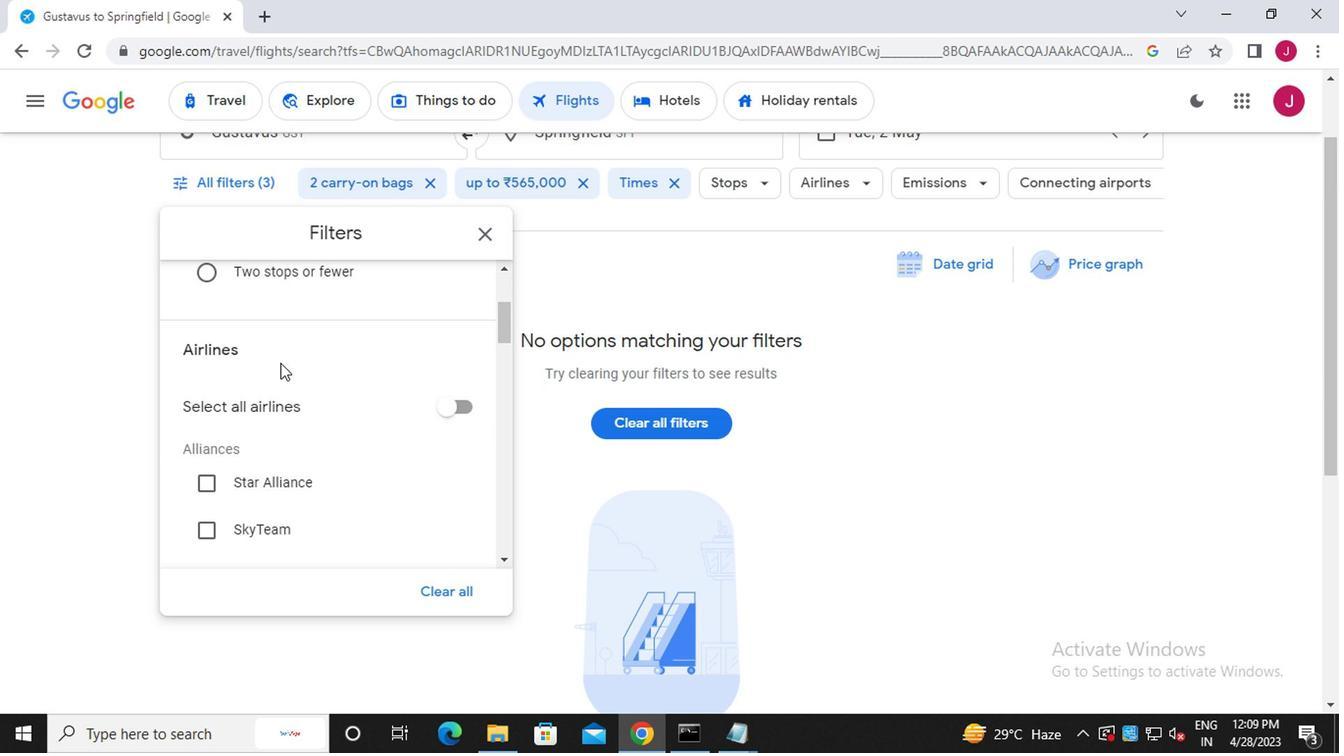 
Action: Mouse moved to (263, 408)
Screenshot: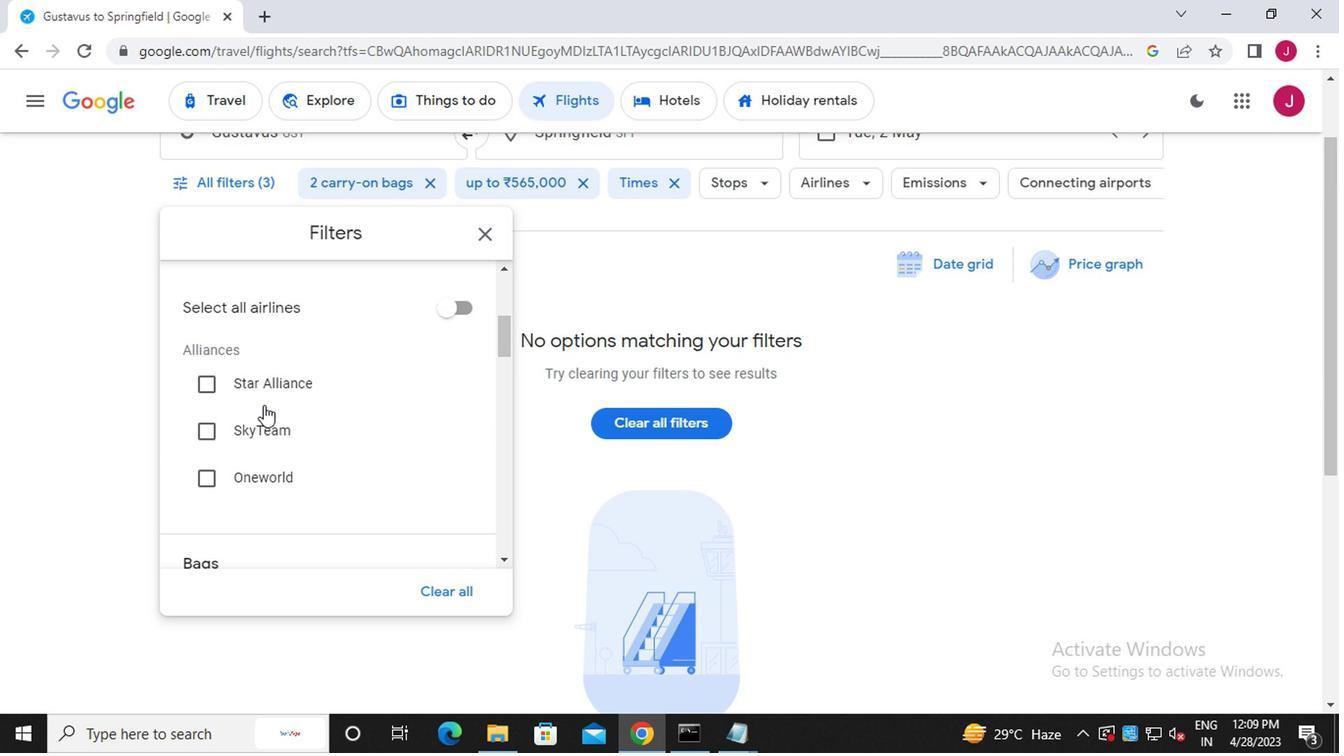 
Action: Mouse scrolled (263, 408) with delta (0, 0)
Screenshot: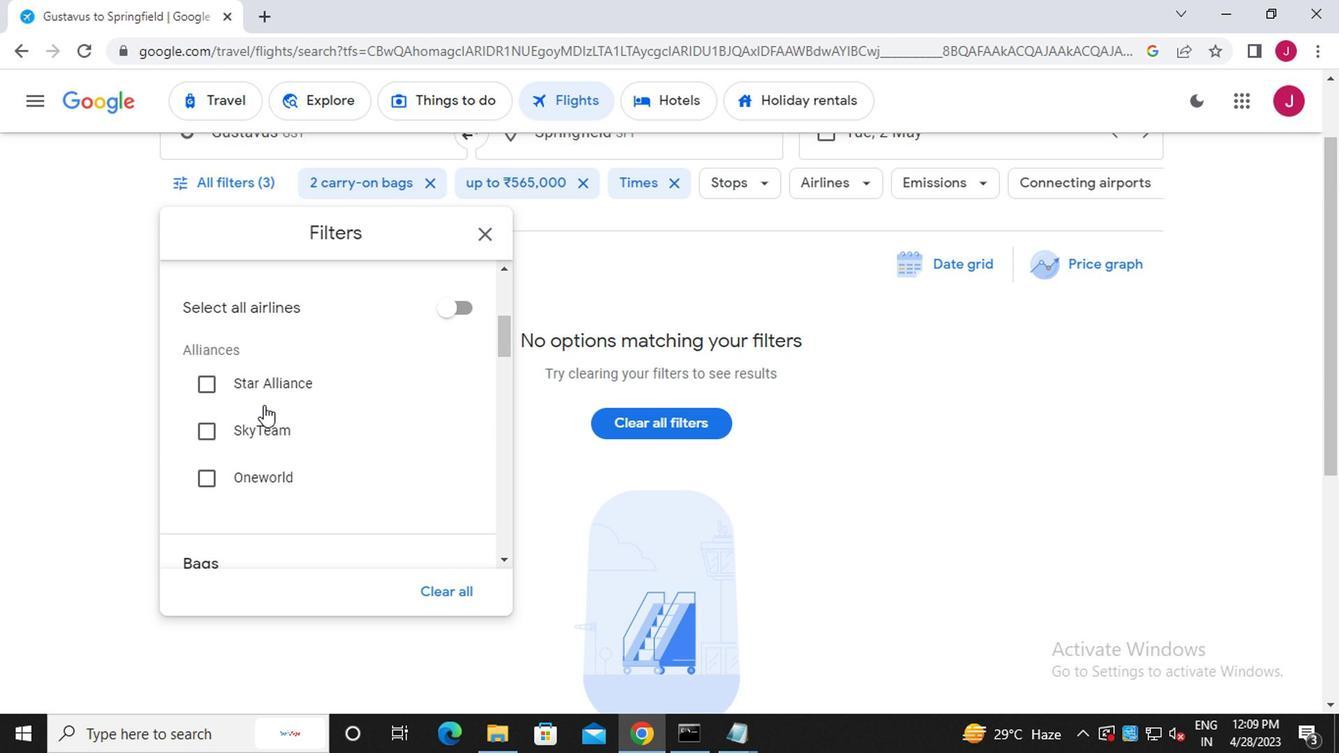 
Action: Mouse scrolled (263, 408) with delta (0, 0)
Screenshot: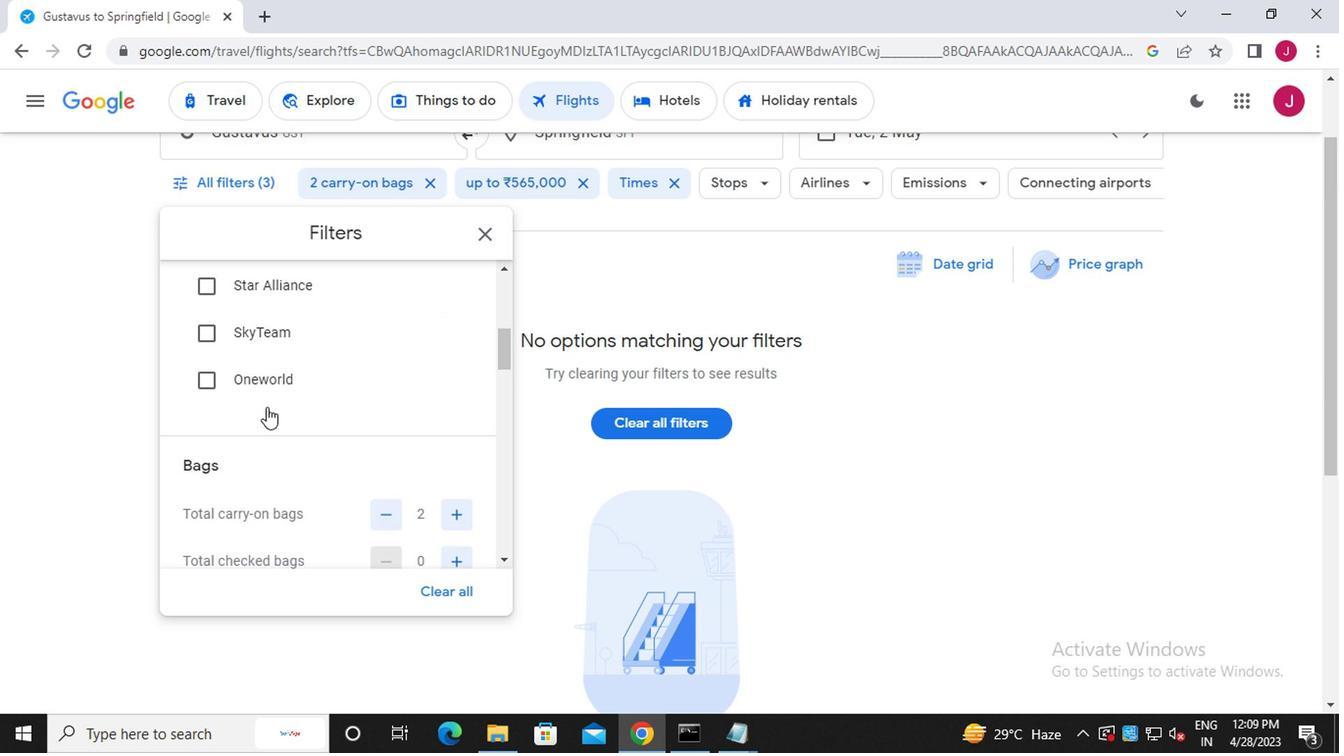 
Action: Mouse scrolled (263, 408) with delta (0, 0)
Screenshot: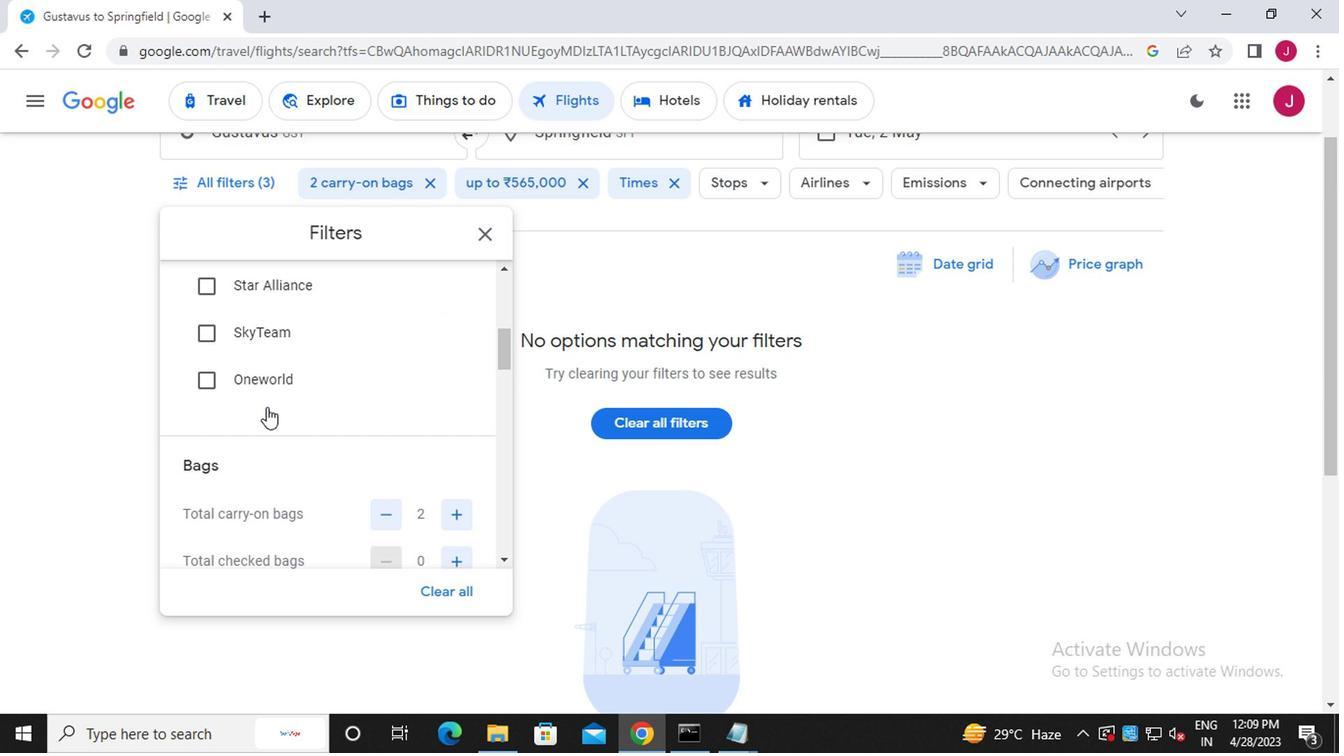 
Action: Mouse moved to (457, 326)
Screenshot: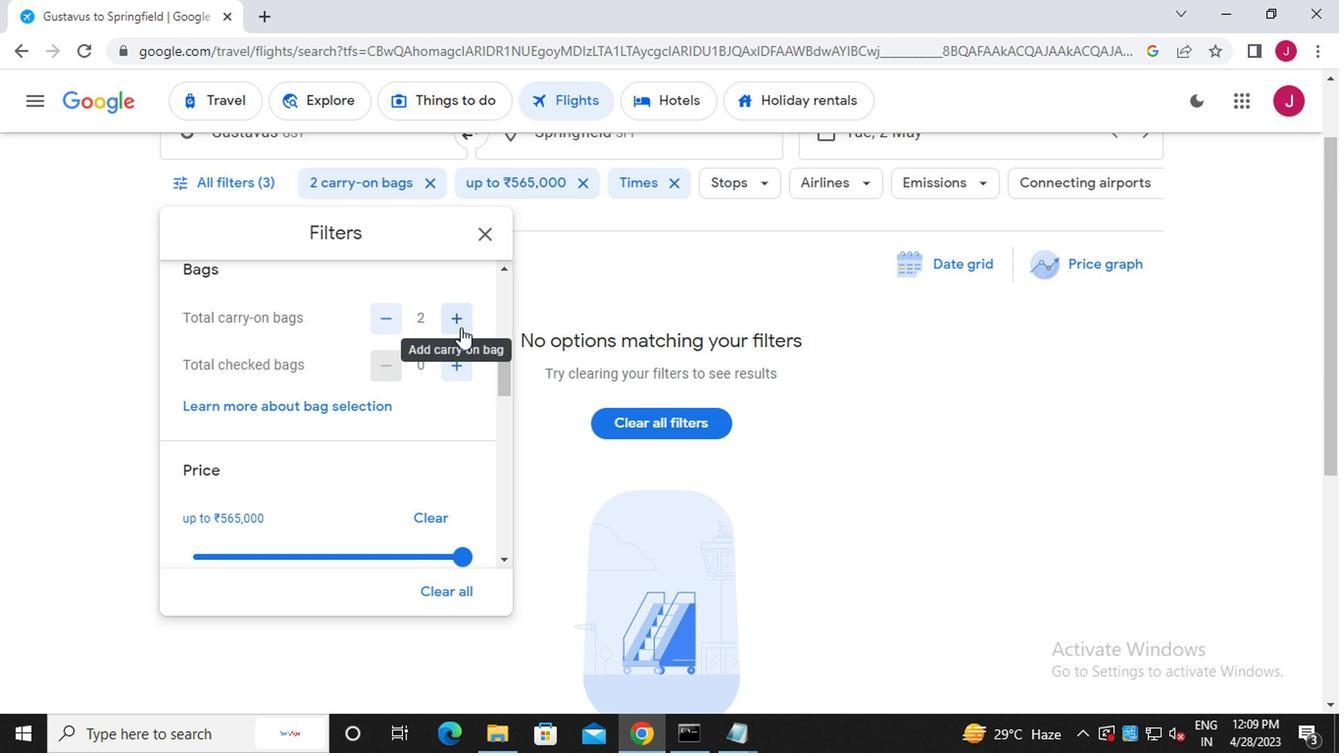 
Action: Mouse pressed left at (457, 326)
Screenshot: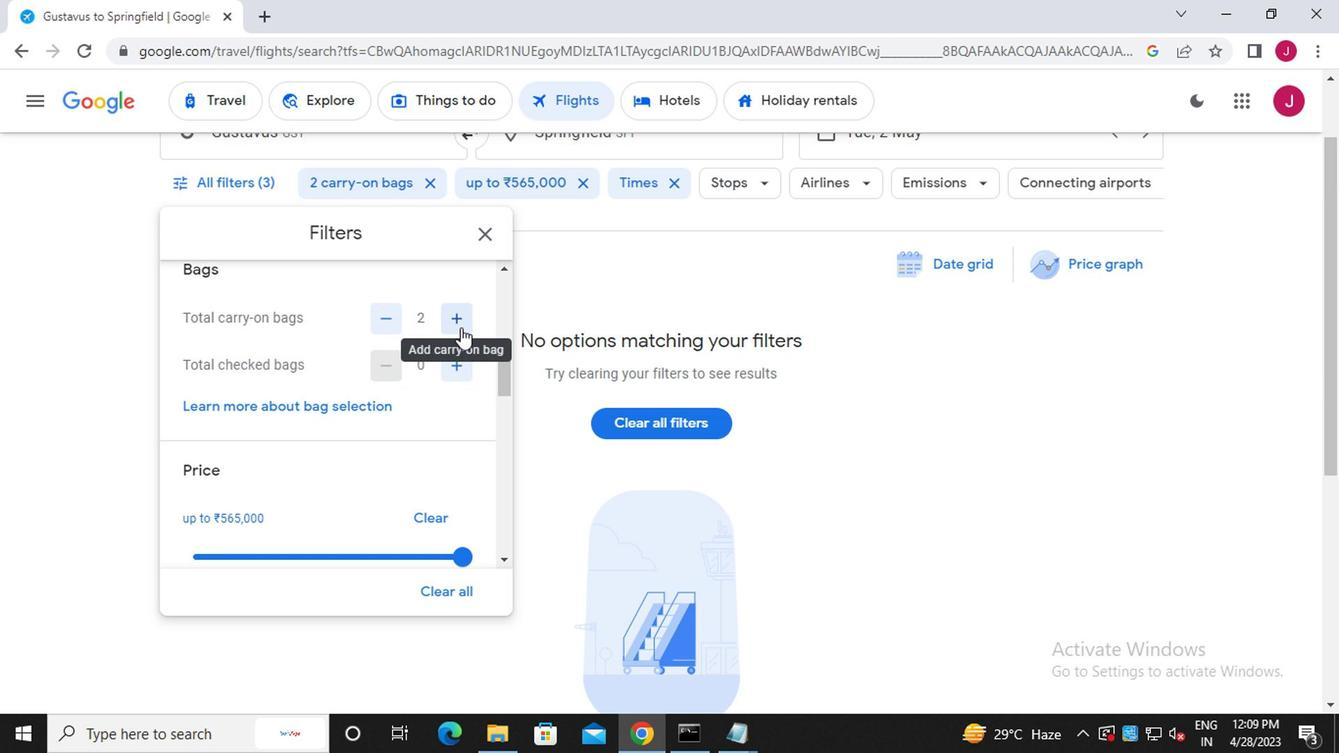
Action: Mouse pressed left at (457, 326)
Screenshot: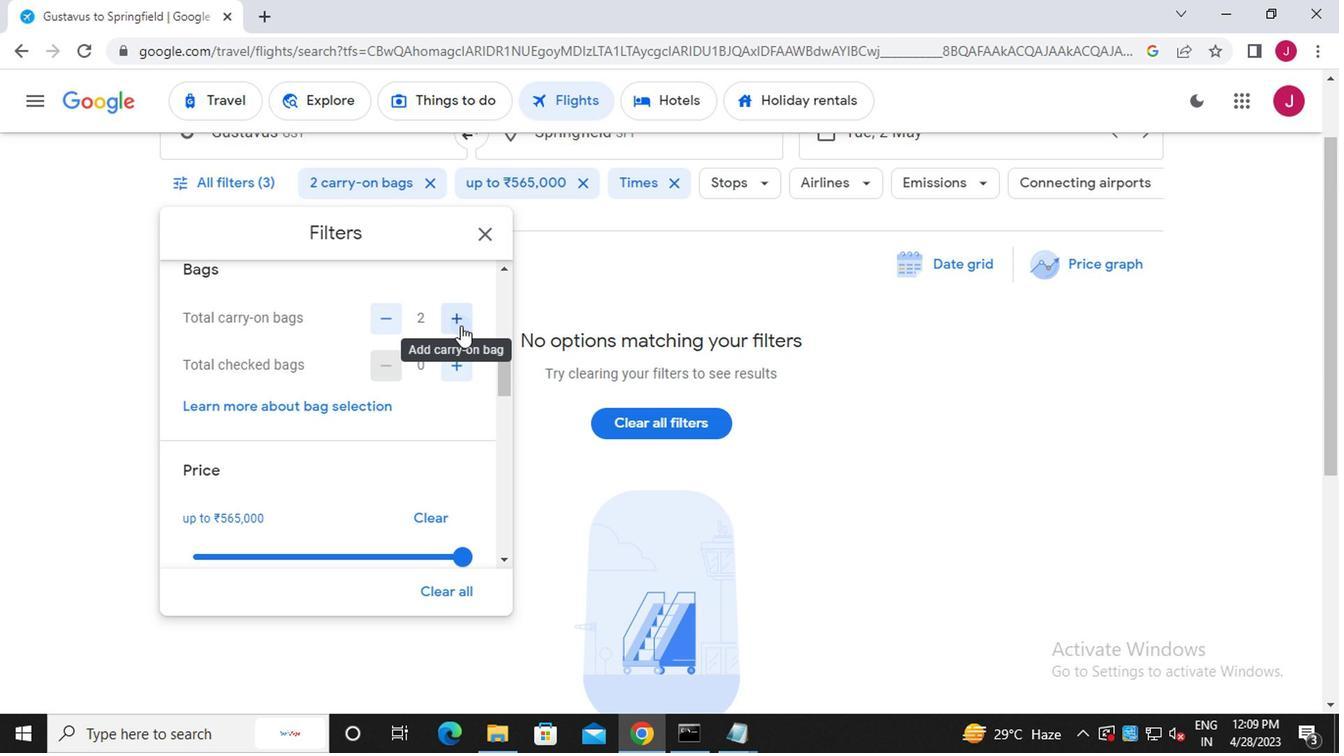 
Action: Mouse moved to (388, 323)
Screenshot: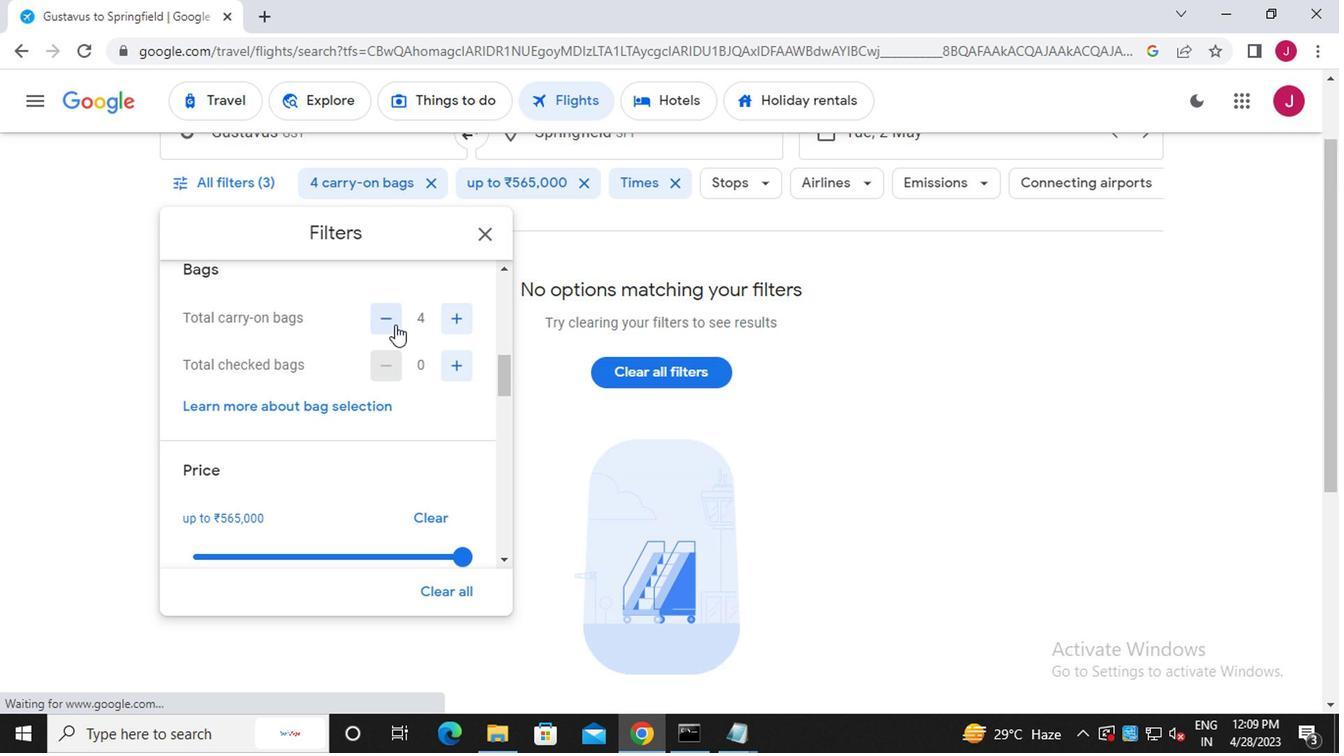 
Action: Mouse pressed left at (388, 323)
Screenshot: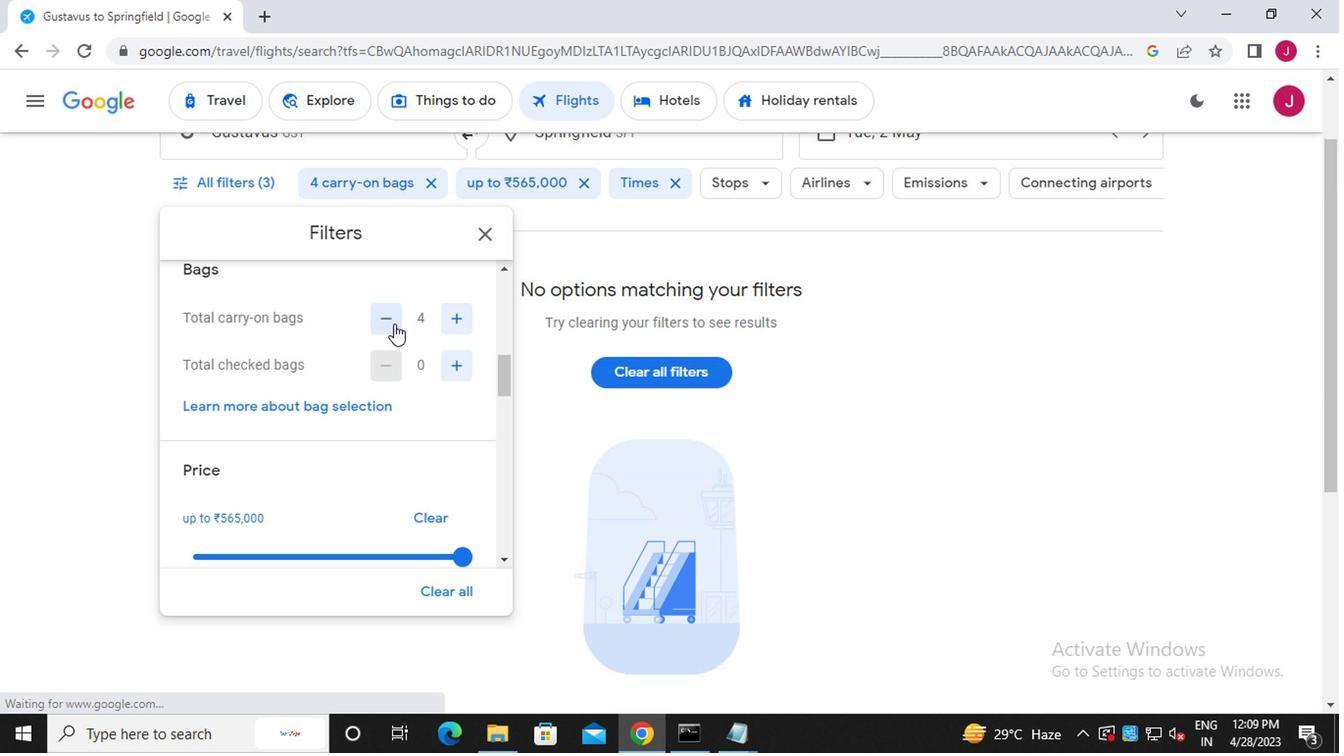 
Action: Mouse moved to (388, 321)
Screenshot: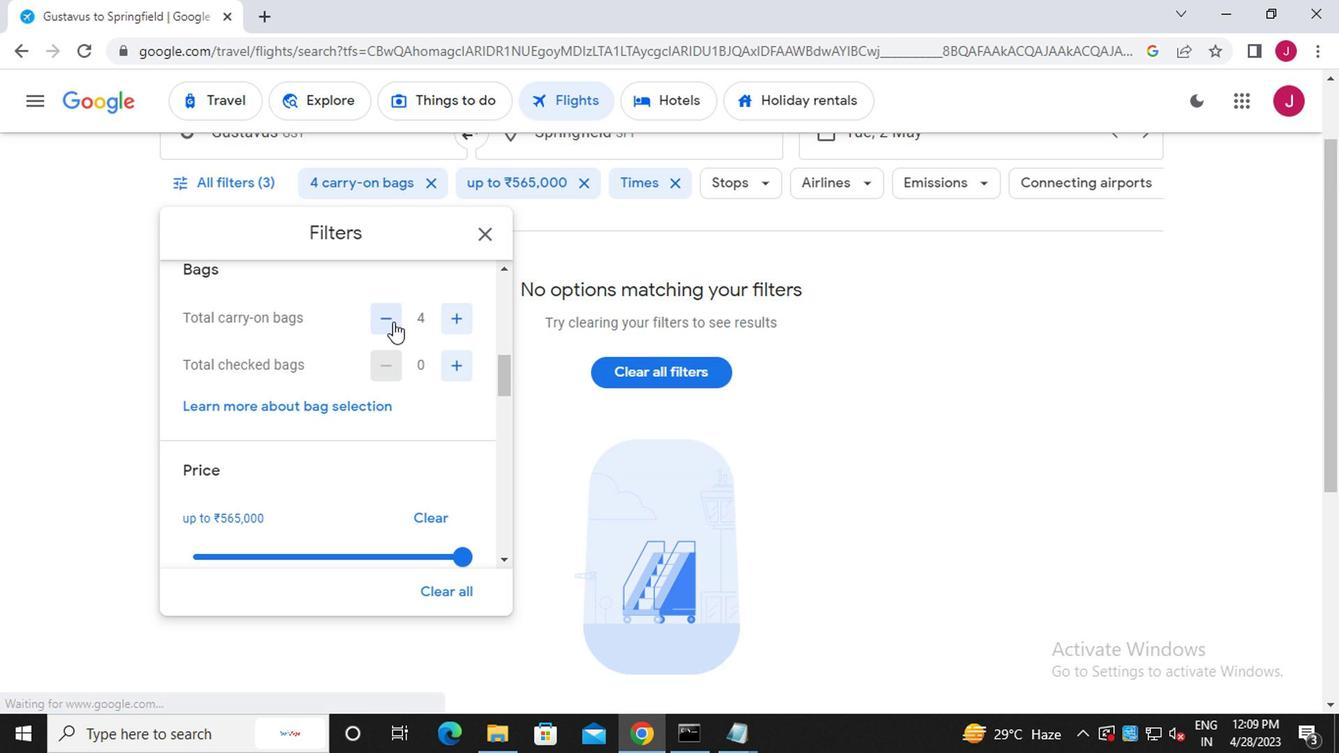 
Action: Mouse pressed left at (388, 321)
Screenshot: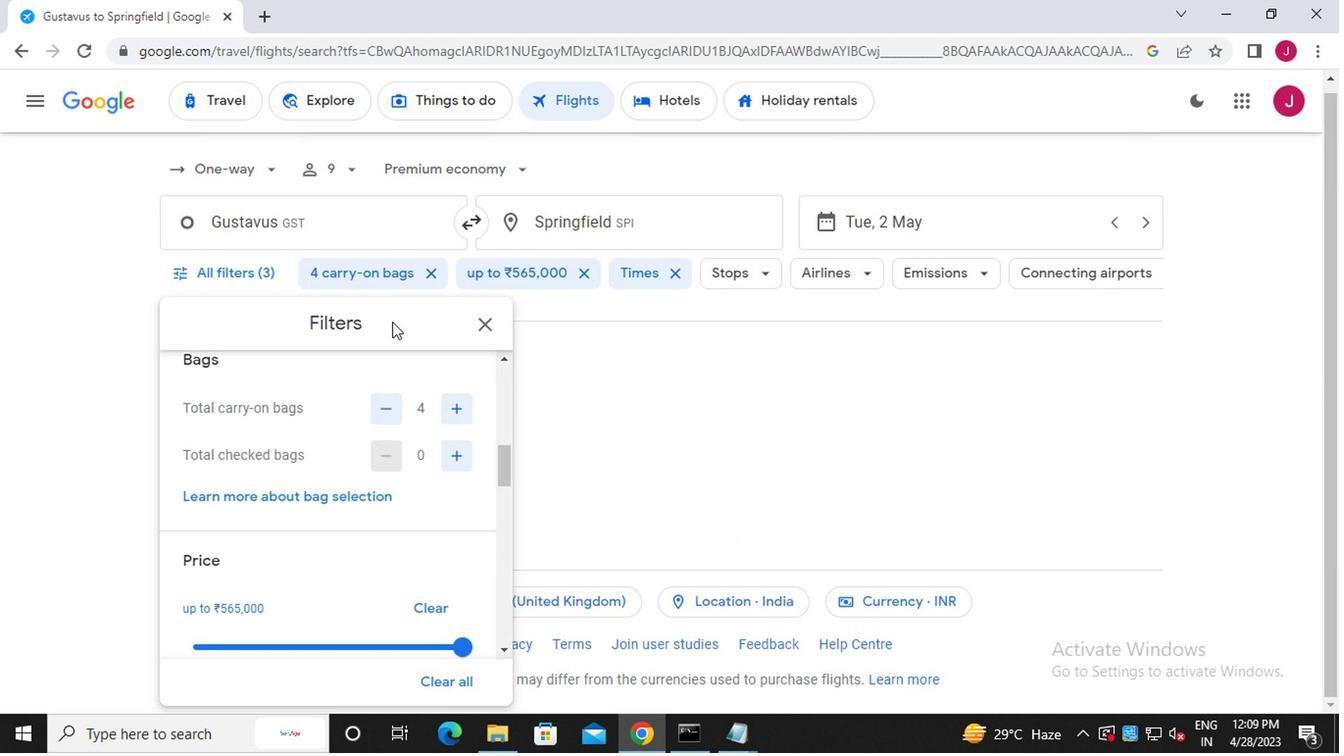 
Action: Mouse moved to (385, 419)
Screenshot: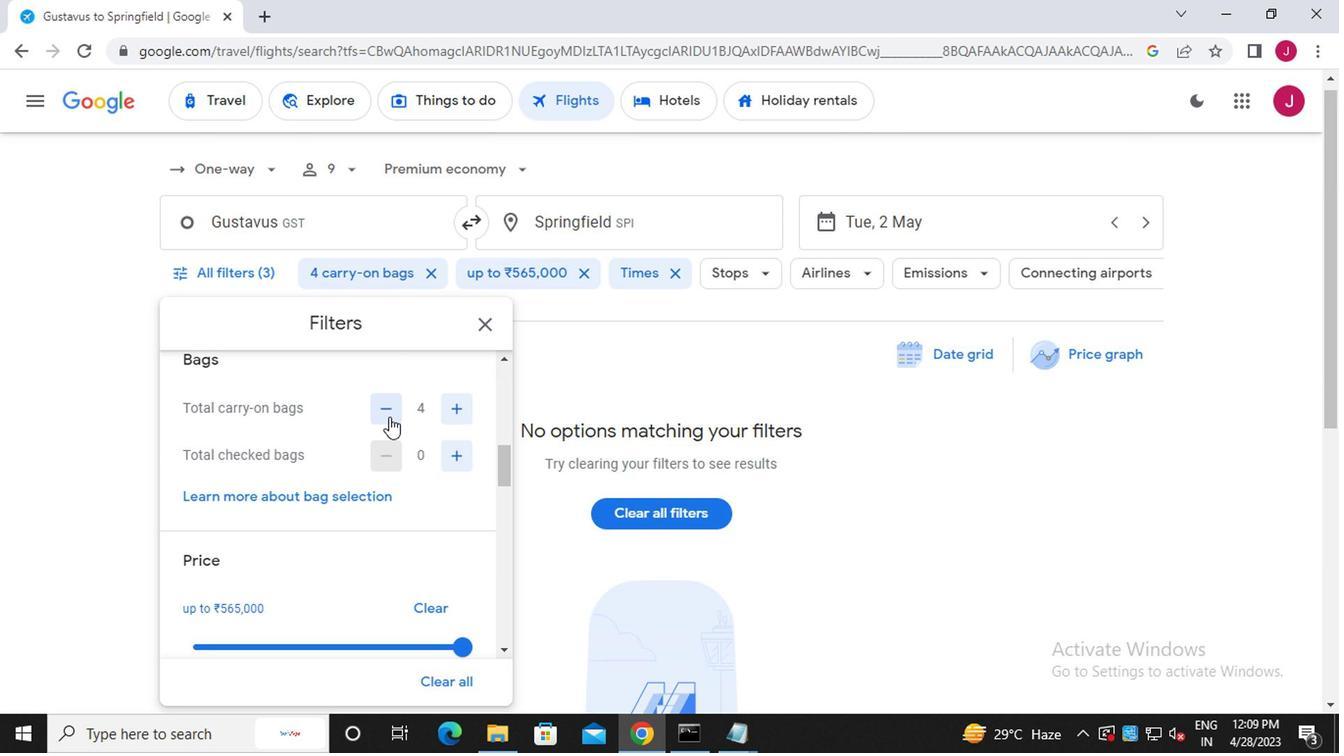 
Action: Mouse pressed left at (385, 419)
Screenshot: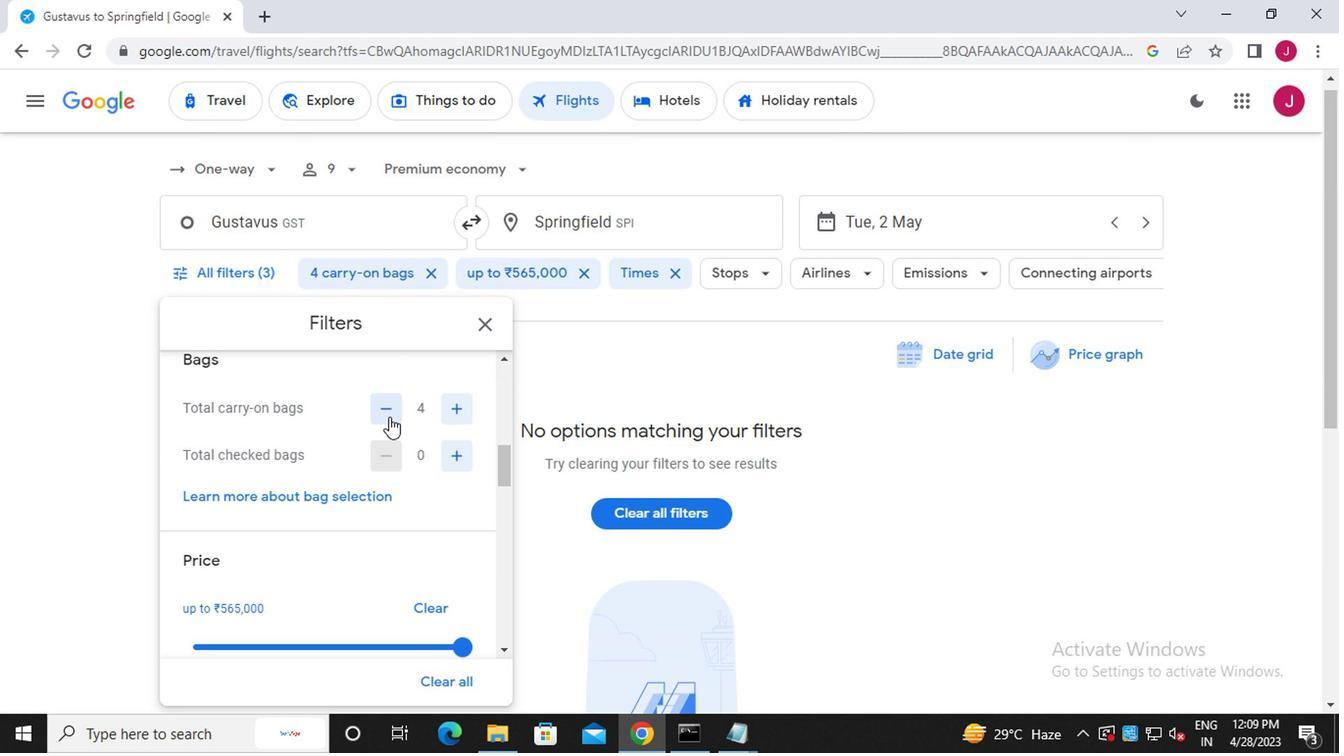 
Action: Mouse moved to (385, 415)
Screenshot: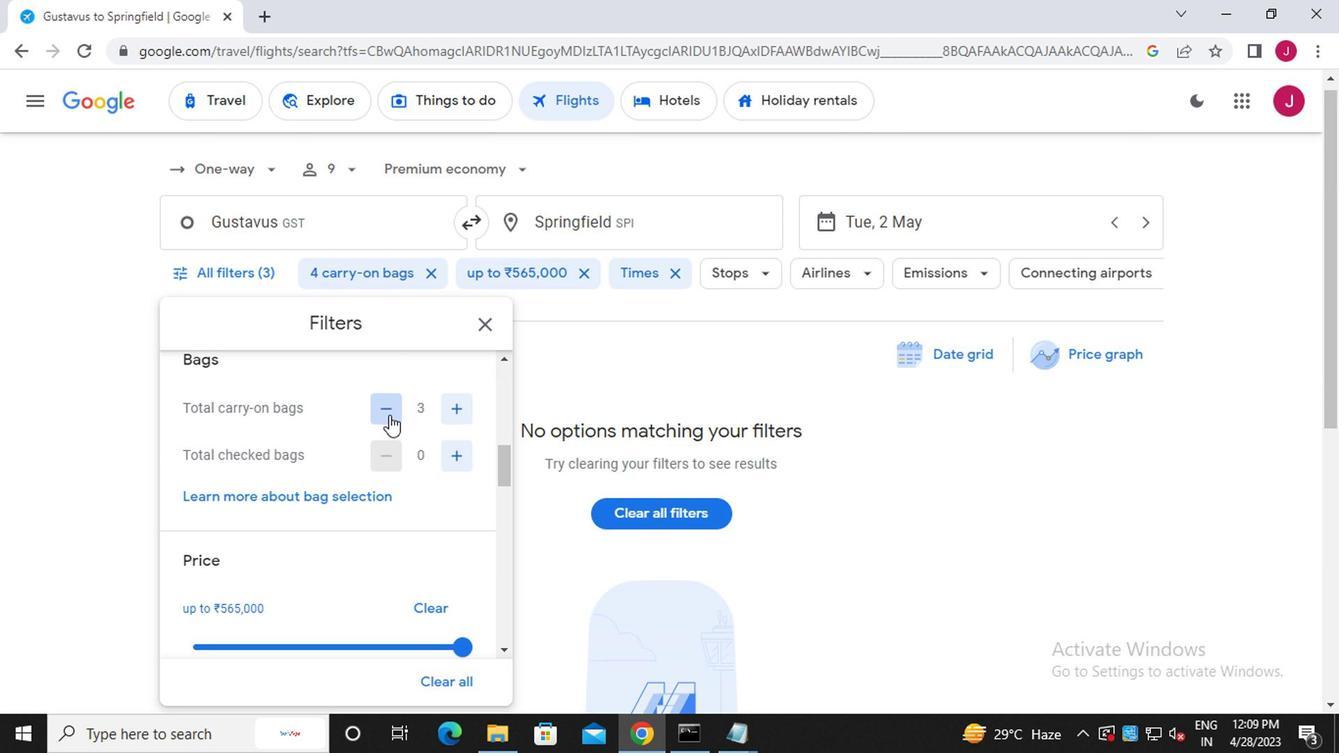 
Action: Mouse pressed left at (385, 415)
Screenshot: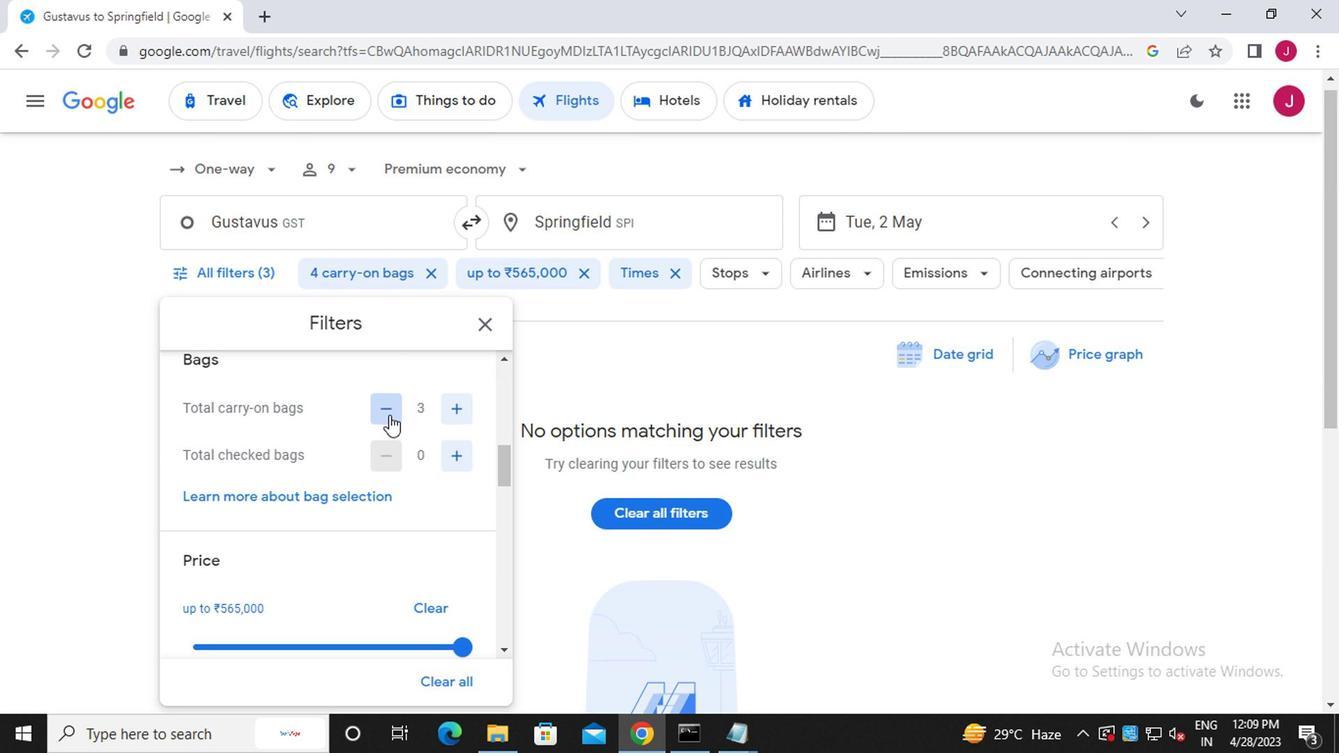 
Action: Mouse moved to (385, 415)
Screenshot: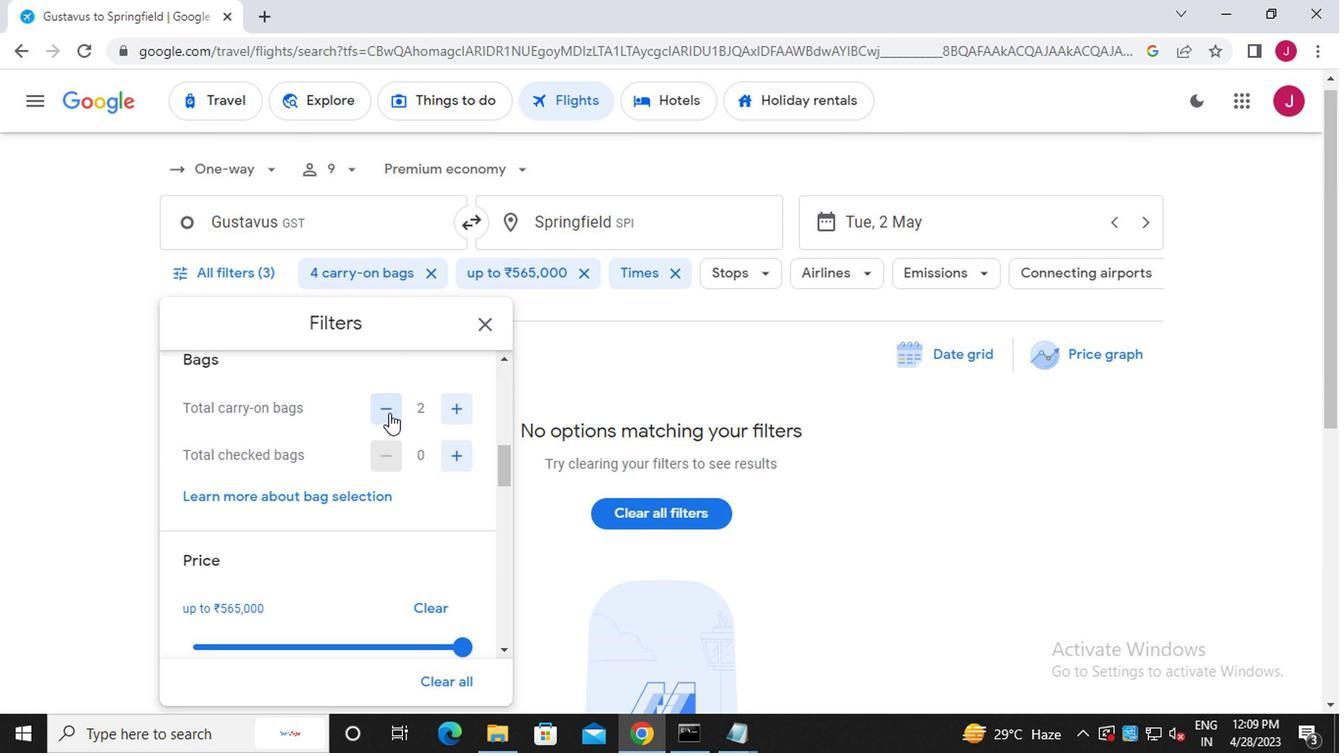 
Action: Mouse scrolled (385, 414) with delta (0, 0)
Screenshot: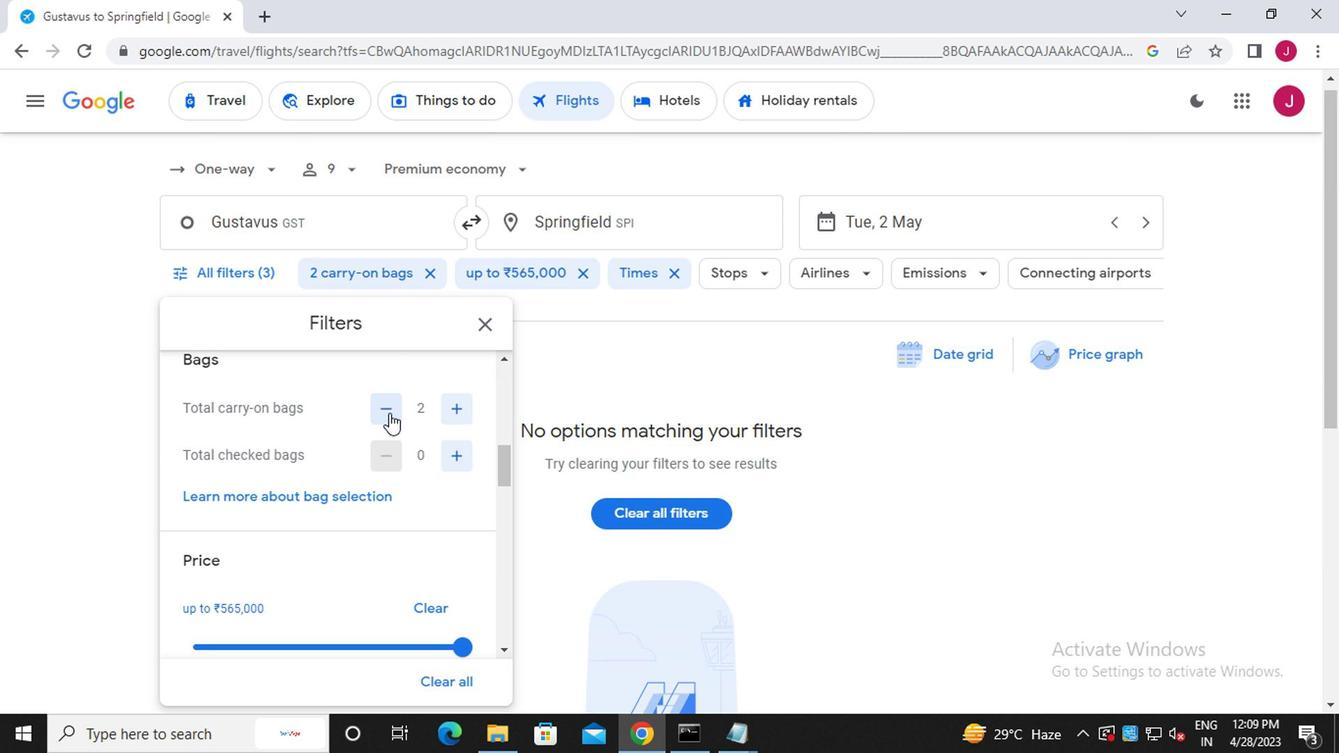 
Action: Mouse scrolled (385, 414) with delta (0, 0)
Screenshot: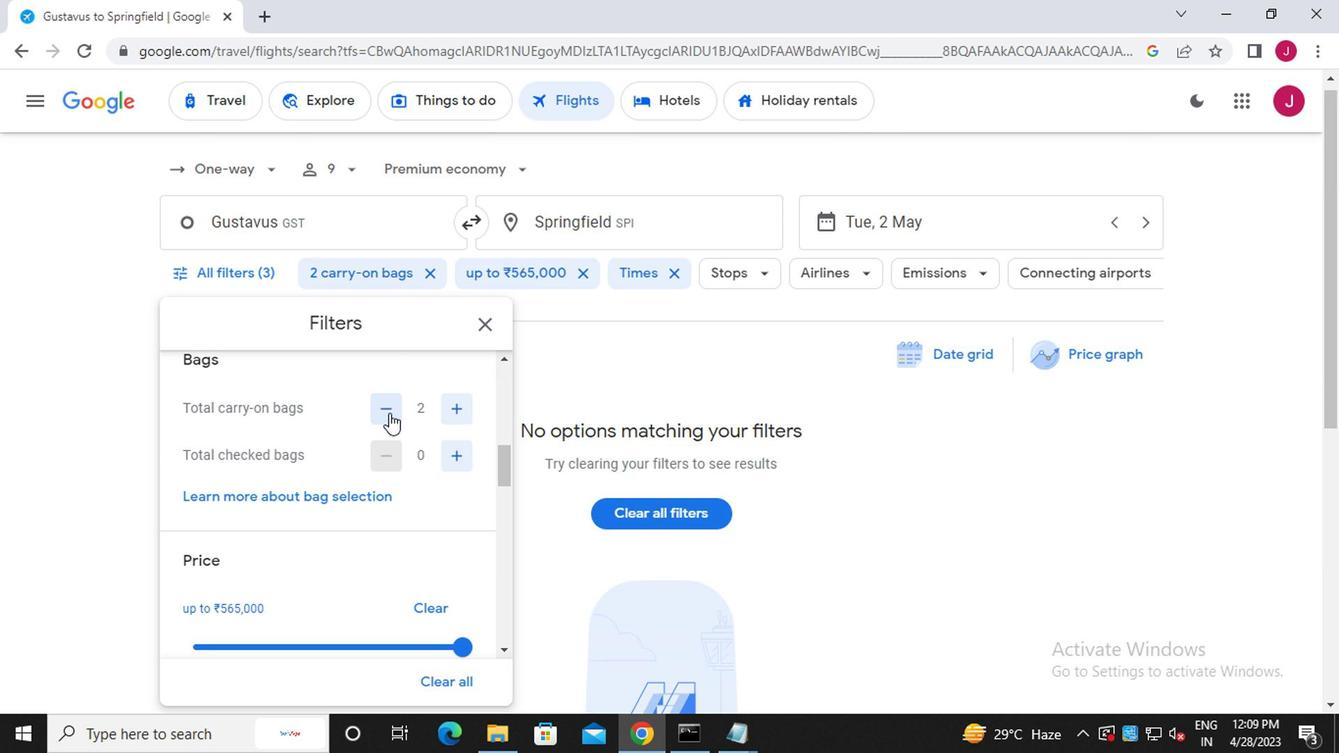 
Action: Mouse moved to (459, 452)
Screenshot: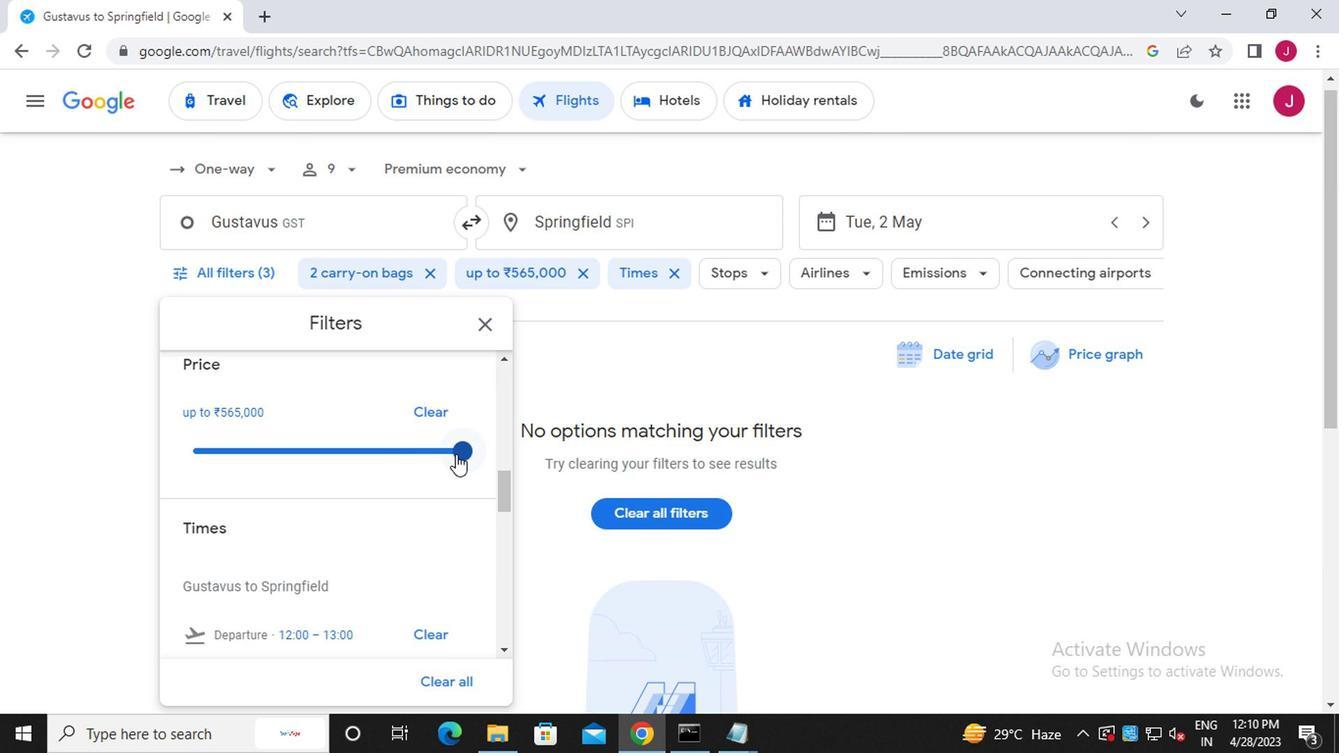 
Action: Mouse pressed left at (459, 452)
Screenshot: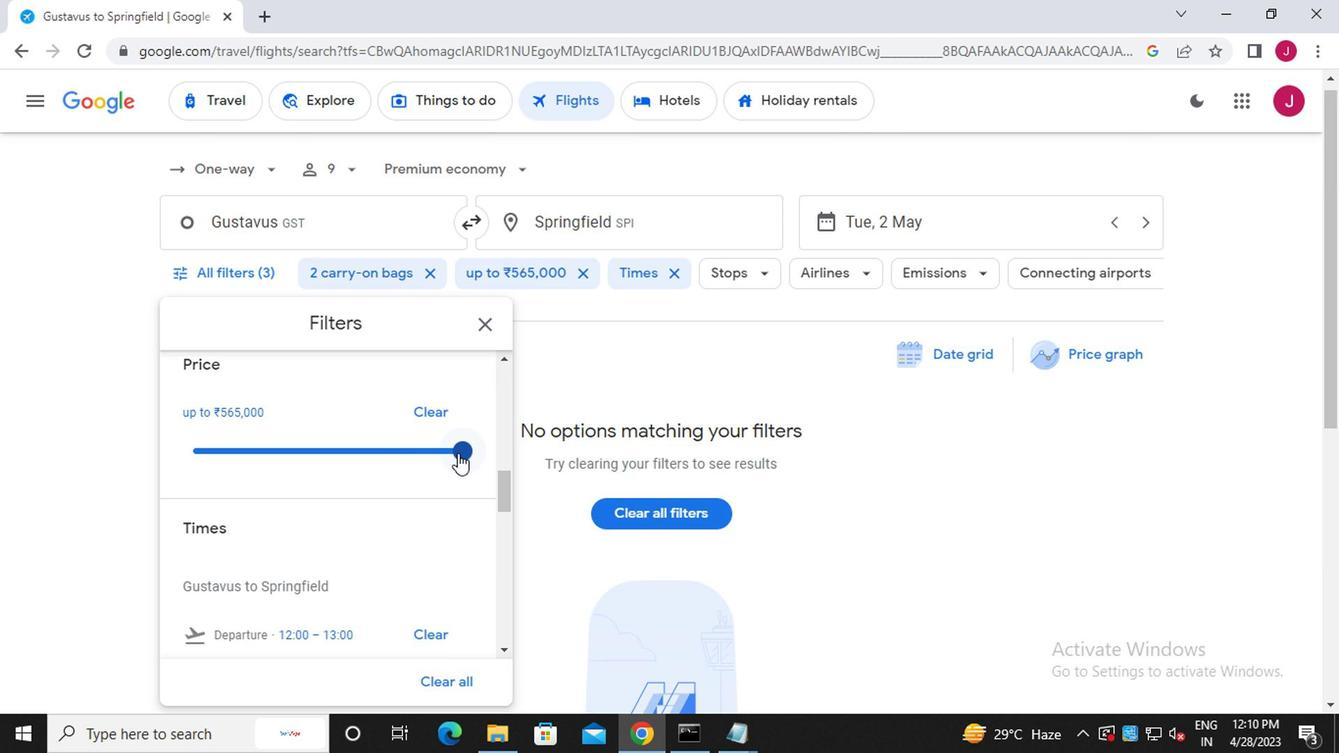 
Action: Mouse moved to (457, 450)
Screenshot: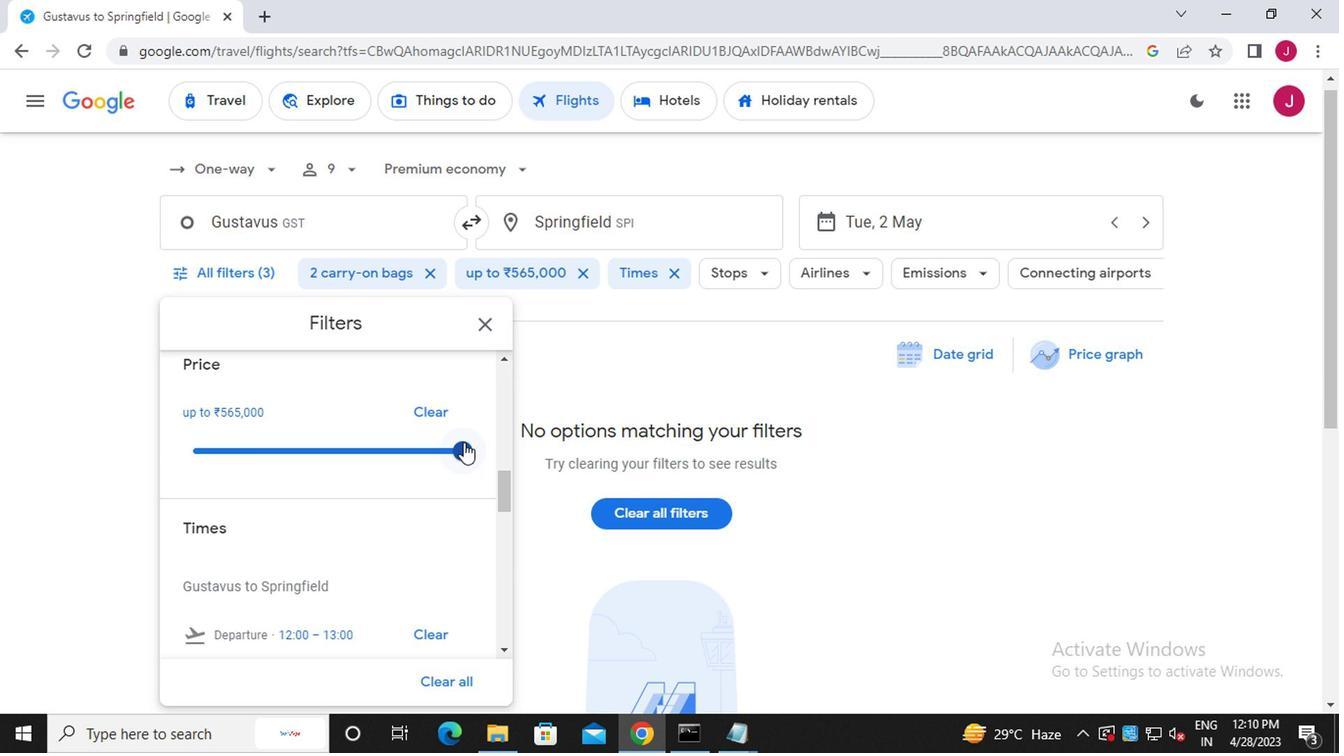
Action: Mouse pressed left at (457, 450)
Screenshot: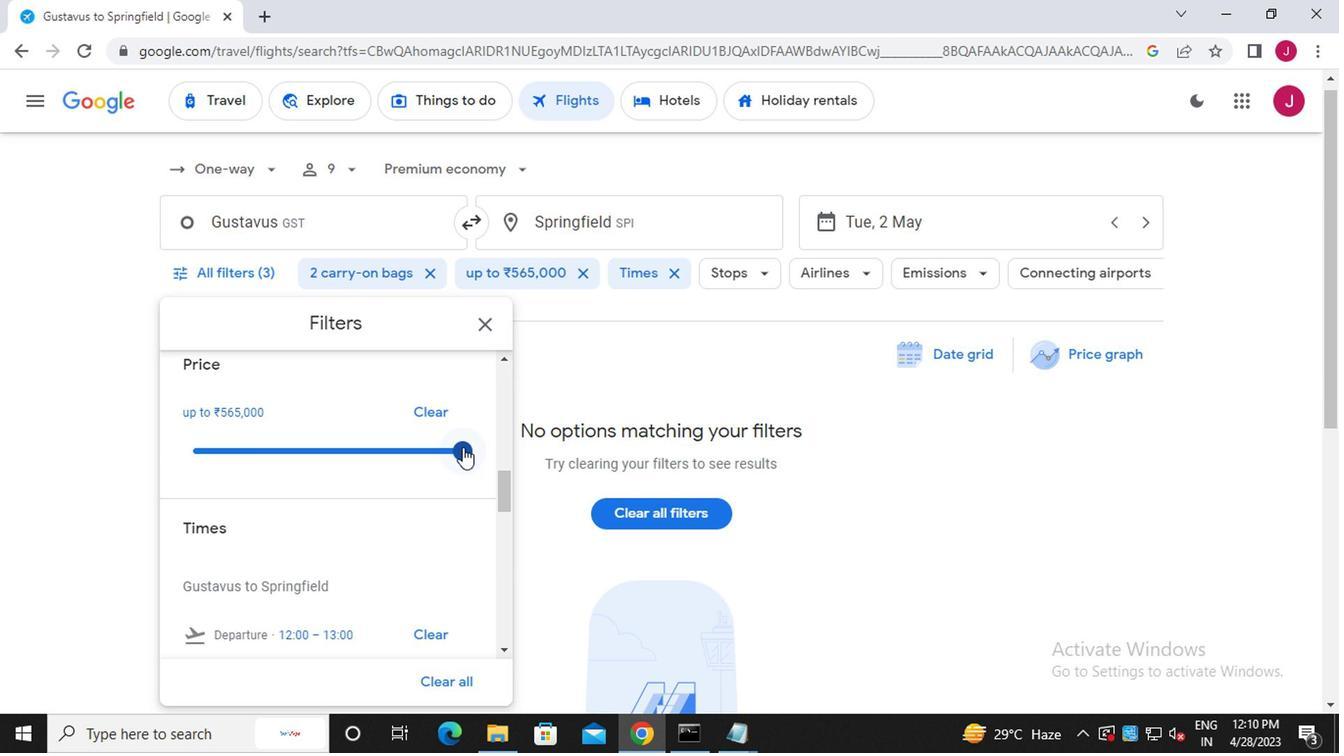 
Action: Mouse moved to (441, 464)
Screenshot: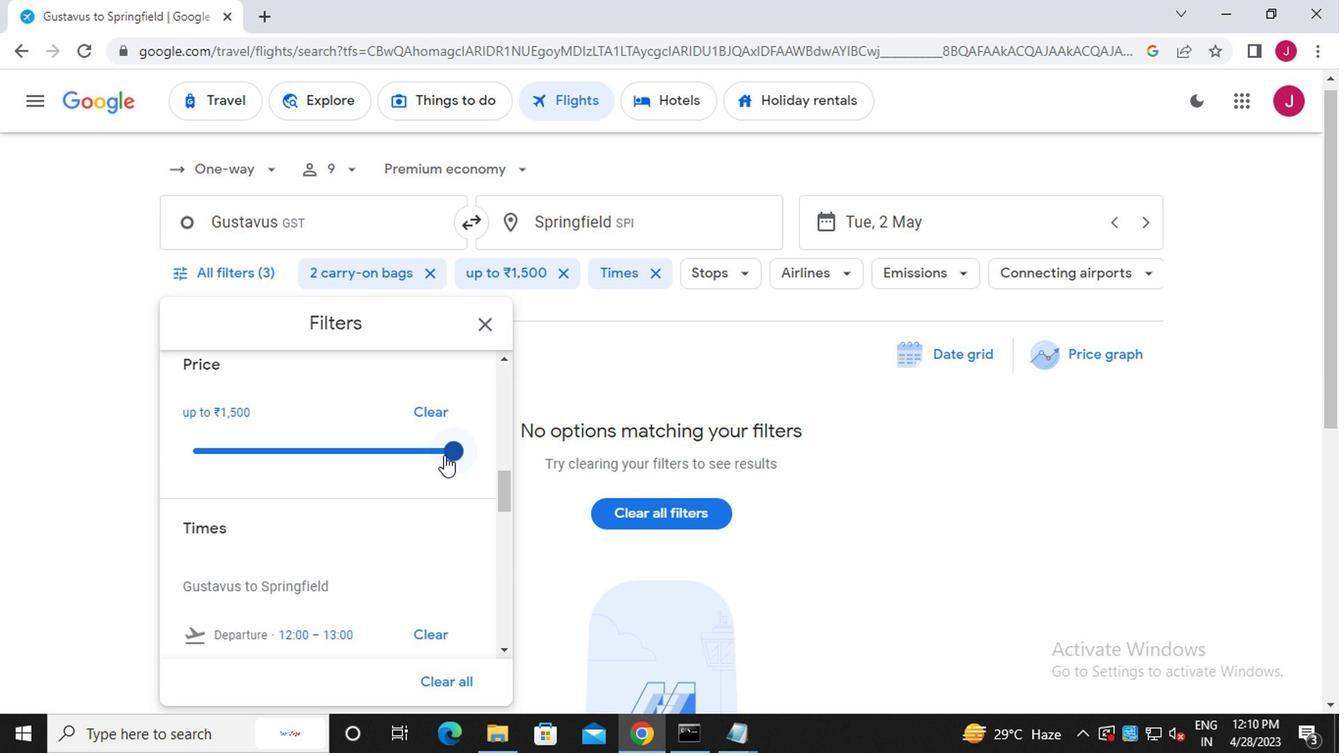 
Action: Mouse scrolled (441, 464) with delta (0, 0)
Screenshot: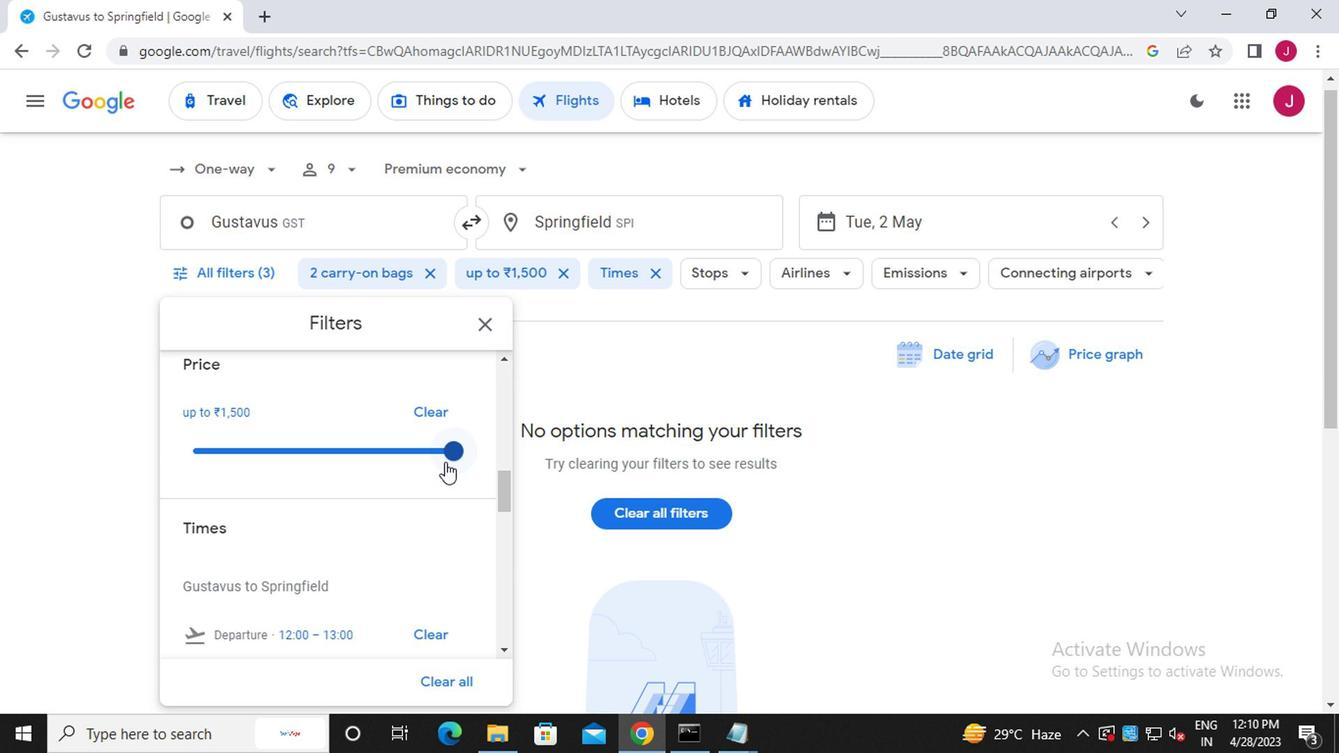 
Action: Mouse scrolled (441, 464) with delta (0, 0)
Screenshot: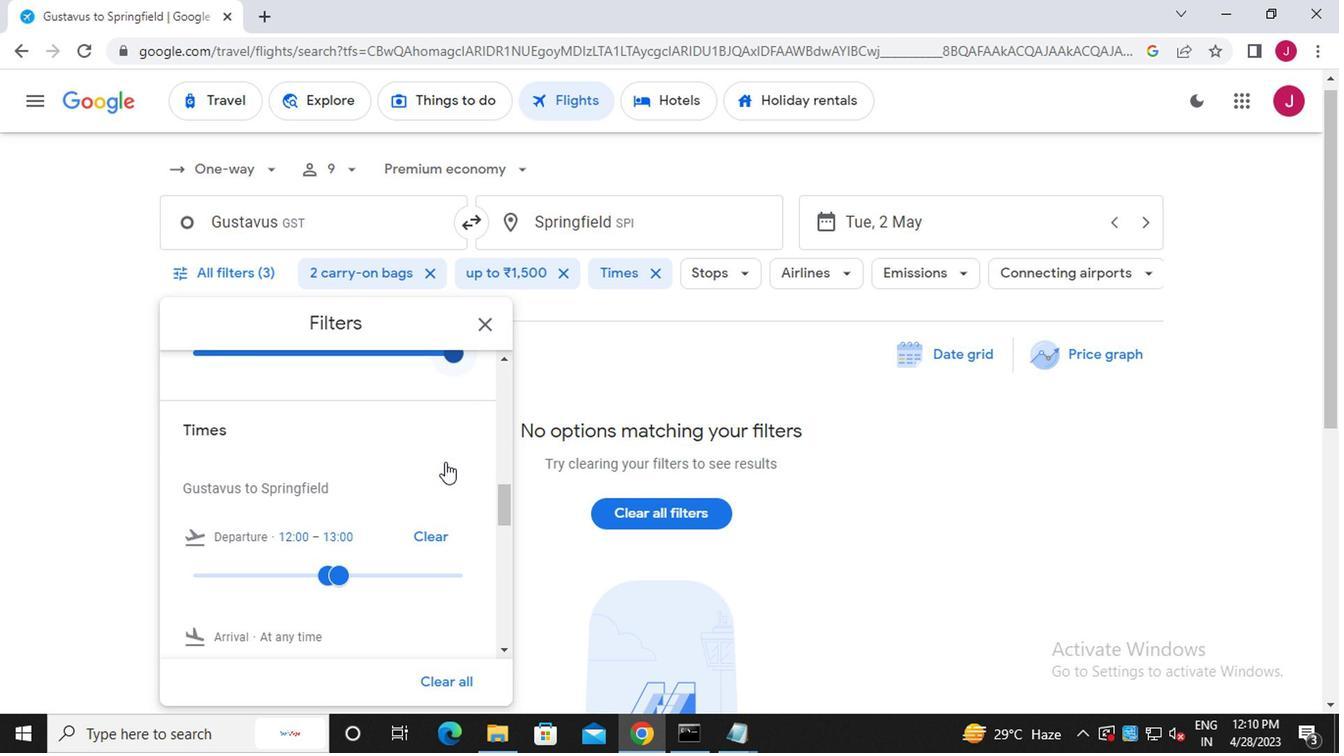 
Action: Mouse moved to (335, 482)
Screenshot: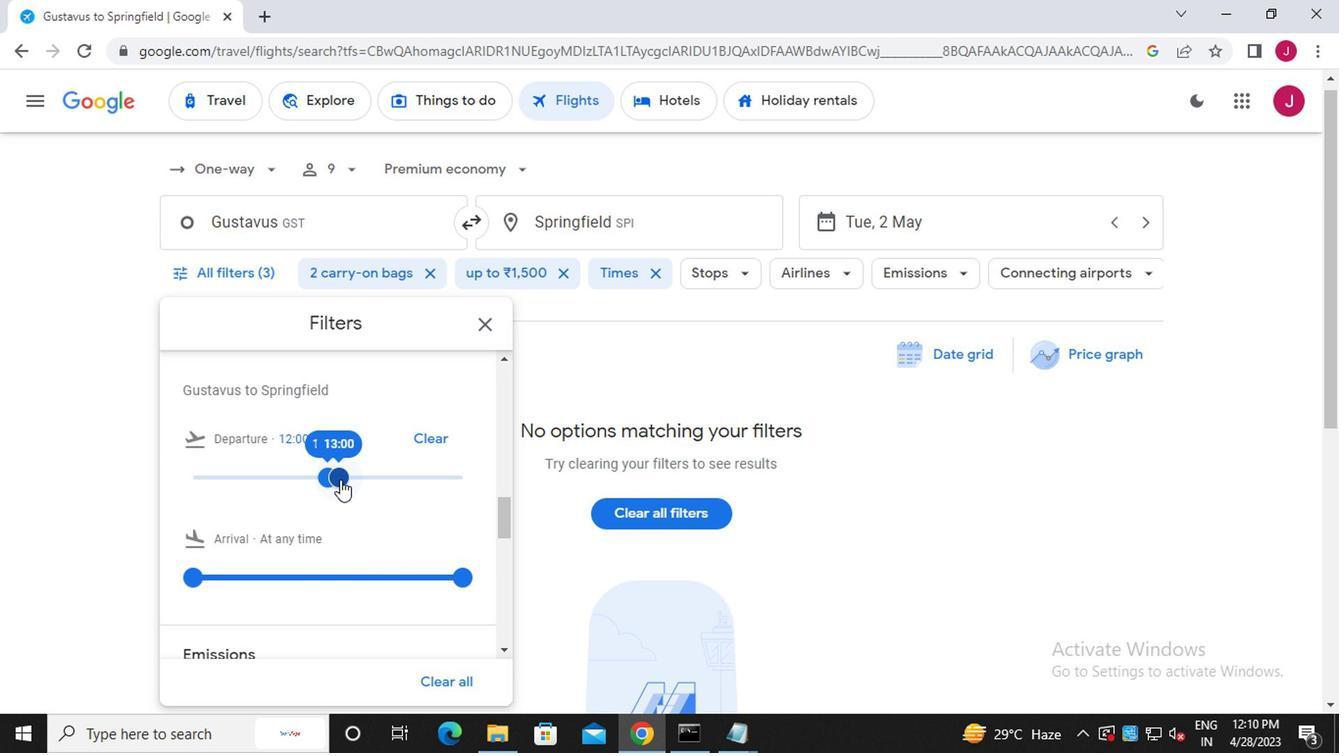 
Action: Mouse pressed left at (335, 482)
Screenshot: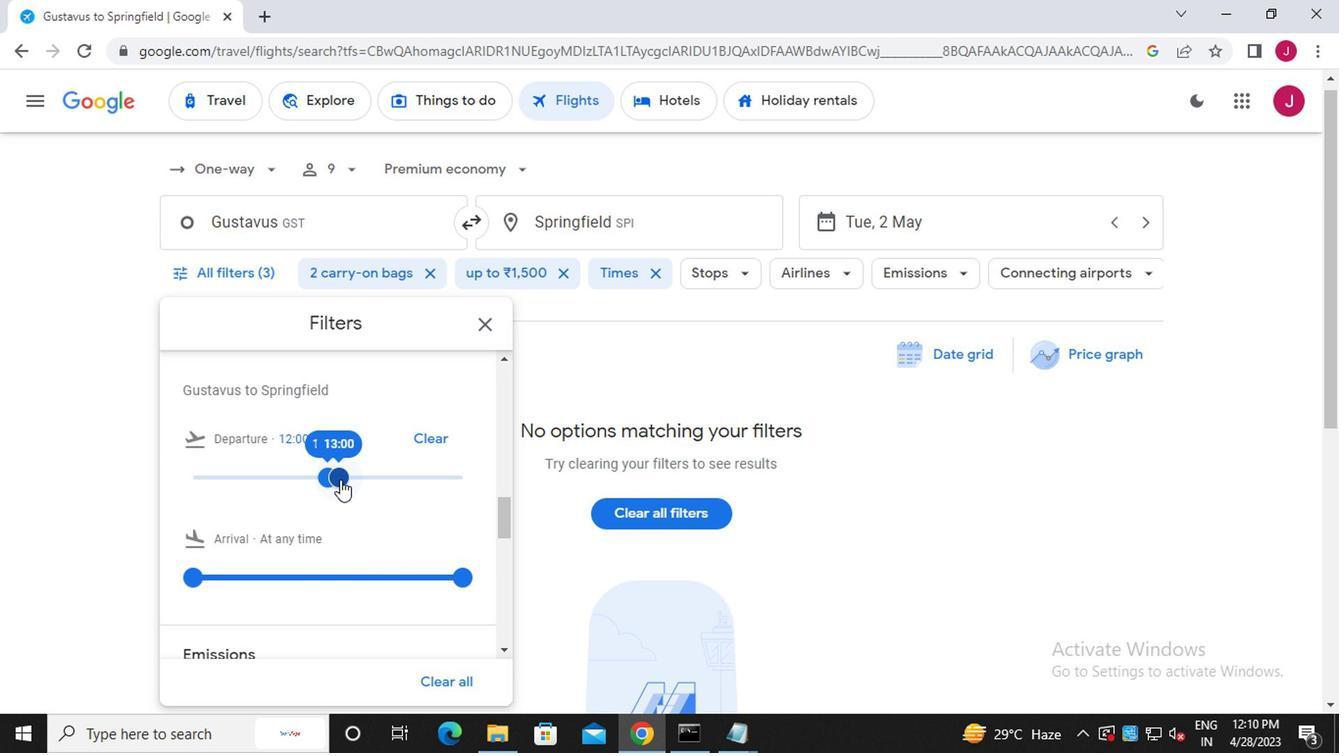 
Action: Mouse moved to (323, 474)
Screenshot: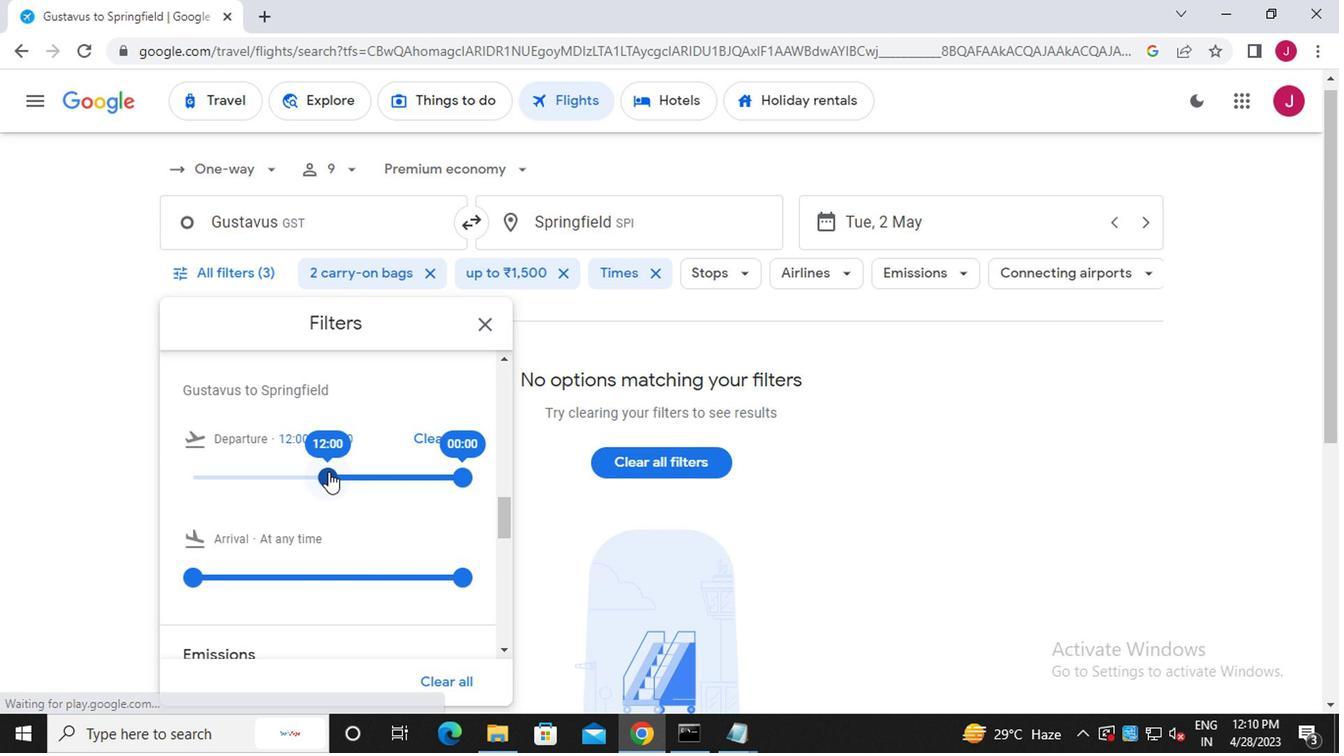 
Action: Mouse pressed left at (323, 474)
Screenshot: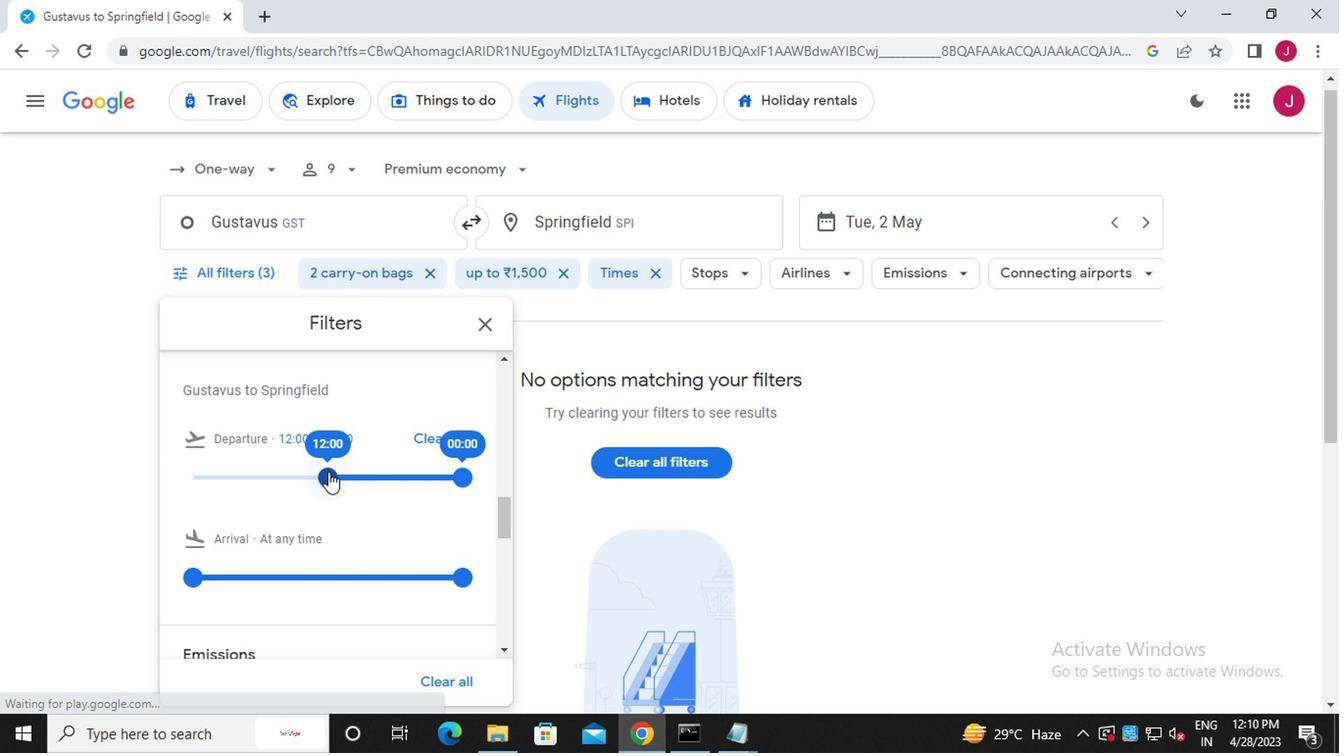 
Action: Mouse moved to (457, 482)
Screenshot: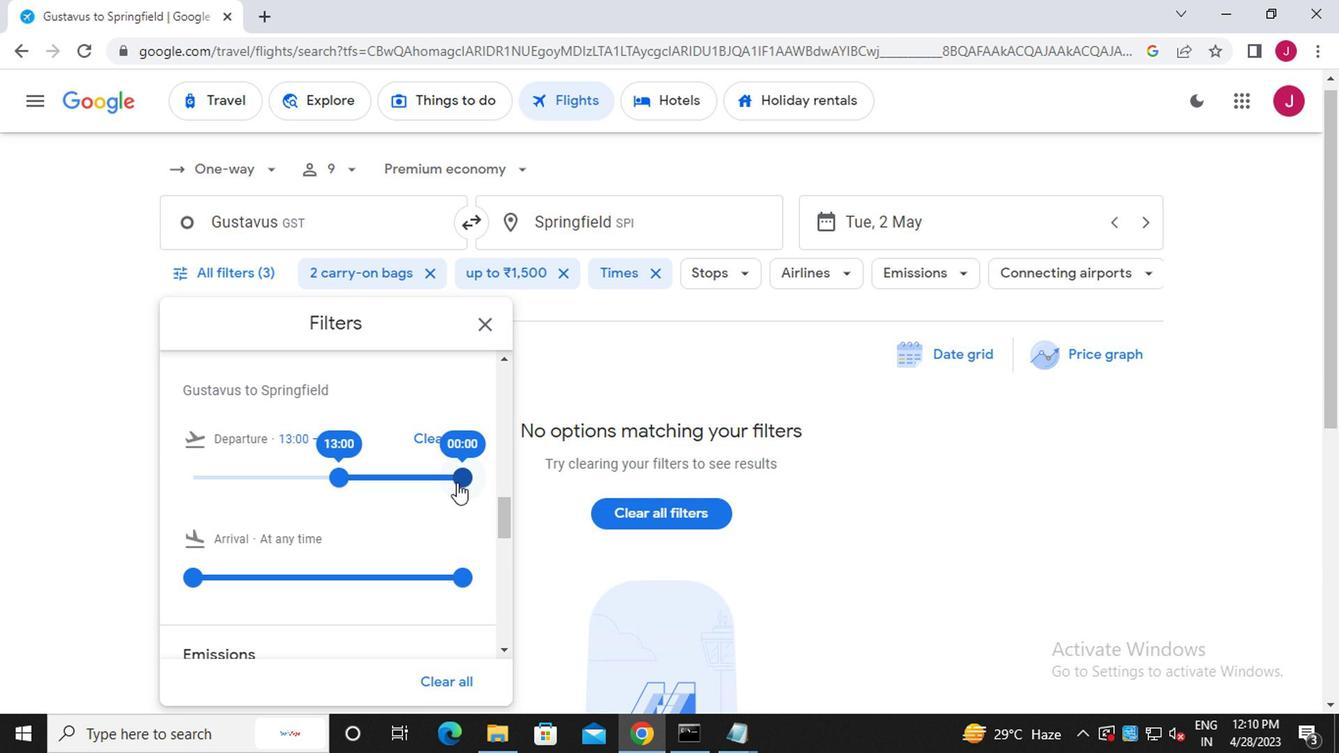 
Action: Mouse pressed left at (457, 482)
Screenshot: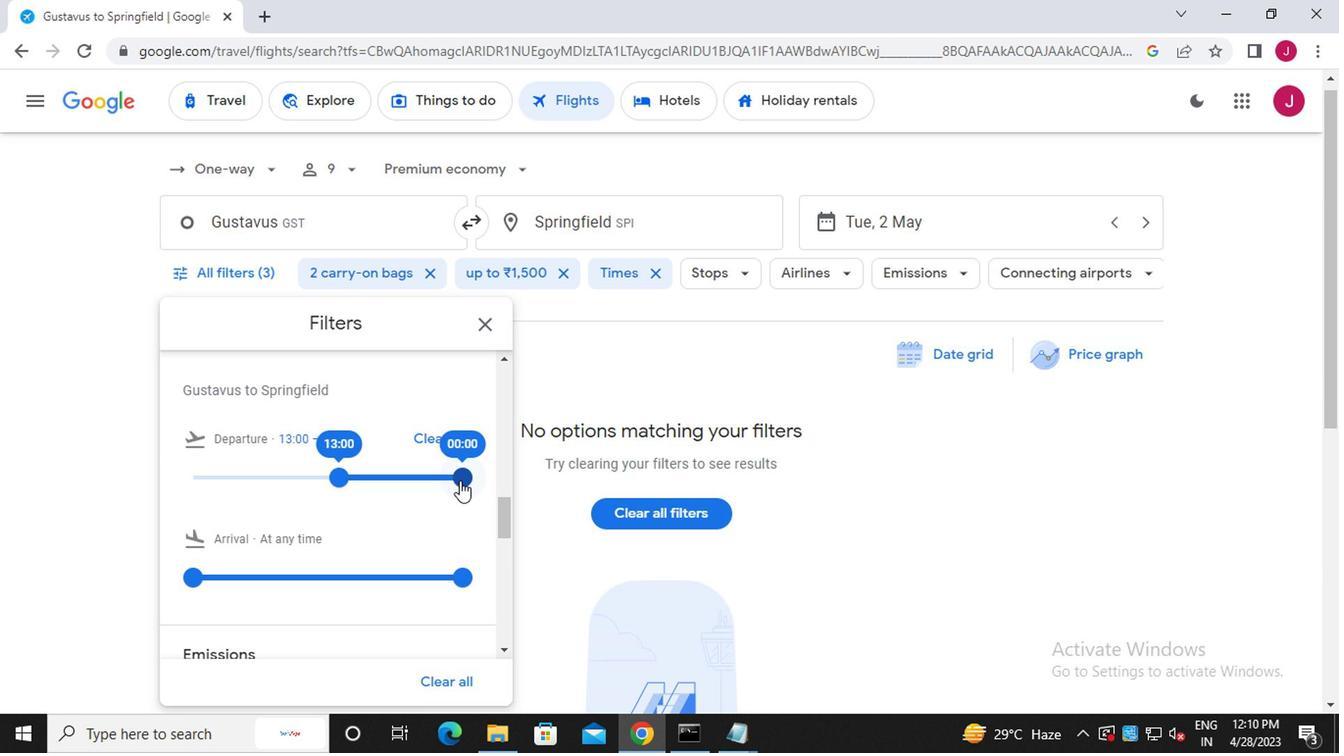 
Action: Mouse moved to (478, 328)
Screenshot: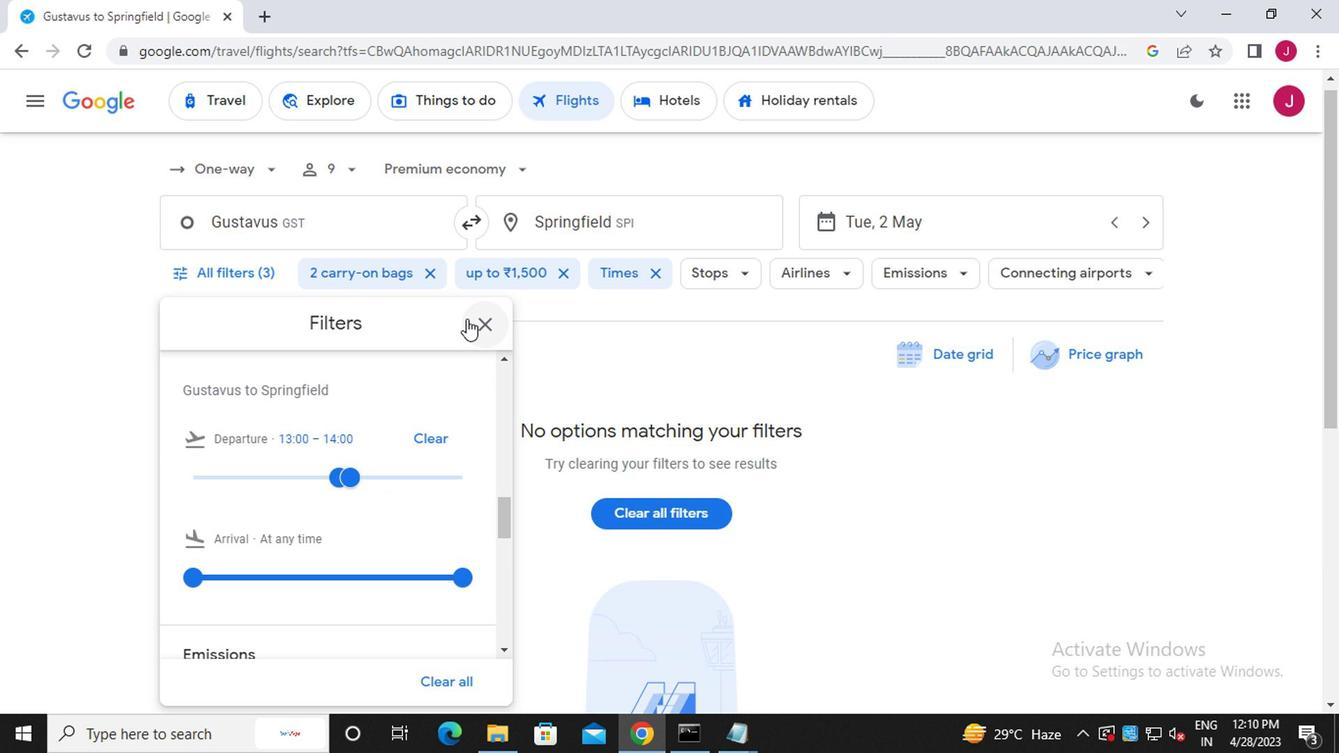 
Action: Mouse pressed left at (478, 328)
Screenshot: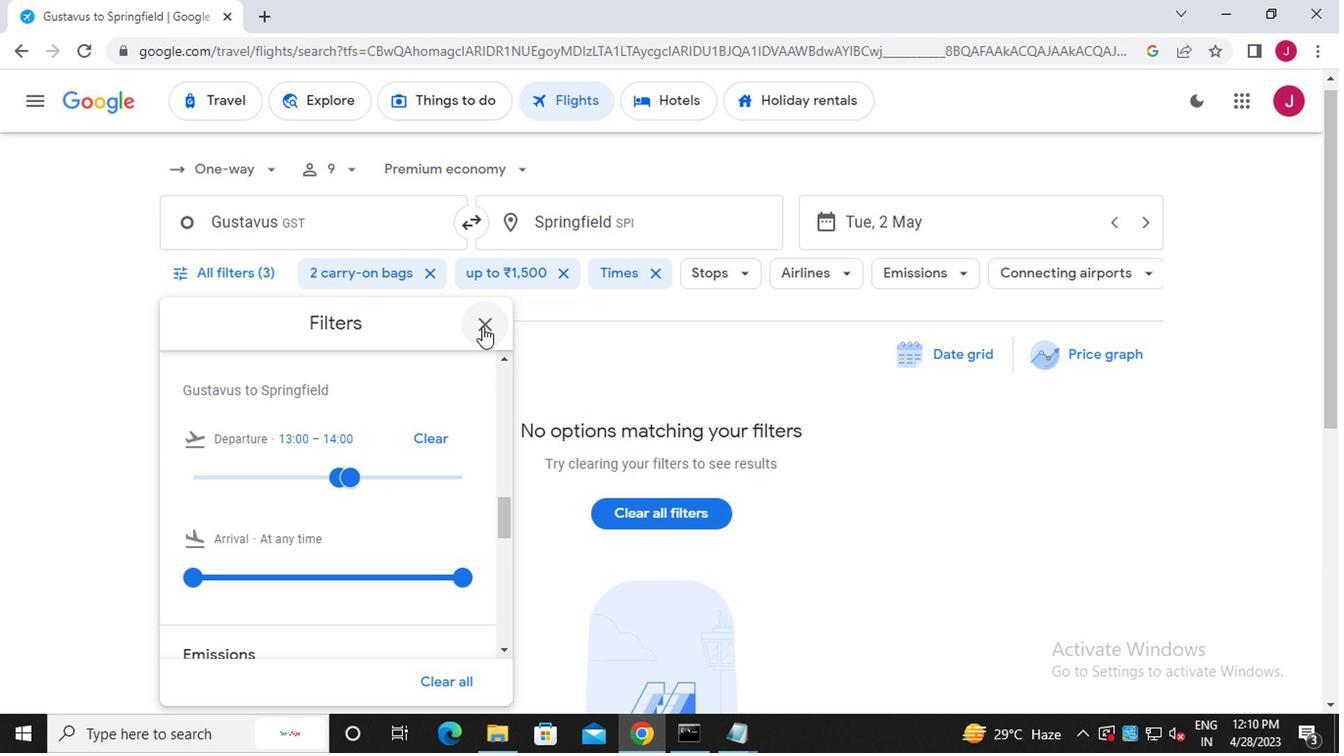 
Action: Mouse moved to (476, 331)
Screenshot: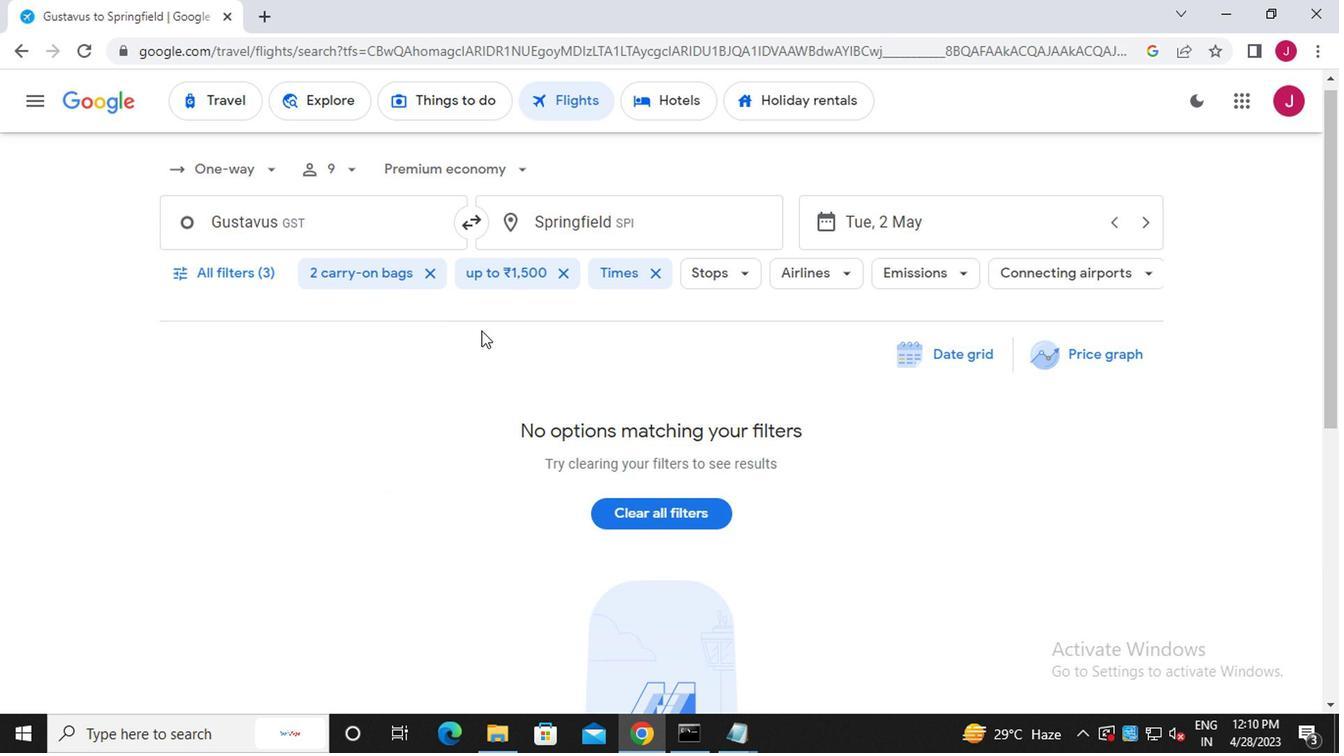 
